 Task: Add an event  with title  Casual Training Session: Change Management and Resilience Skills in the Workplace, date '2024/03/19' to 2024/03/20 & Select Event type as  Group. Add location for the event as  Bucharest, Romania and add a description: The retreat will kick off with an opening session where participants will be introduced to the objectives and benefits of team building. The facilitators will create a positive and inclusive environment, setting the tone for open communication, respect, and mutual support.Create an event link  http-casualtrainingsession:changemanagementandresilienceskillsintheworkplacecom & Select the event color as  Red. , logged in from the account softage.4@softage.netand send the event invitation to softage.5@softage.net and softage.6@softage.net
Action: Mouse pressed left at (681, 99)
Screenshot: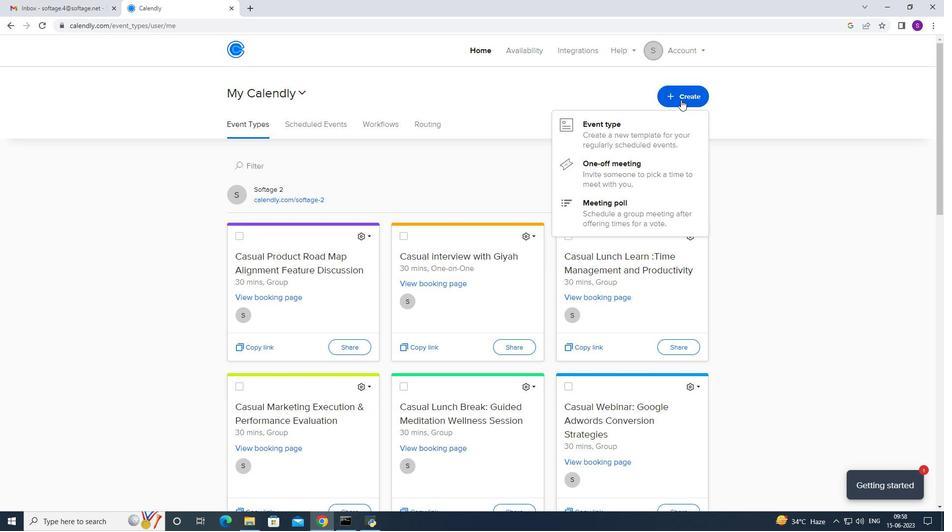 
Action: Mouse moved to (635, 138)
Screenshot: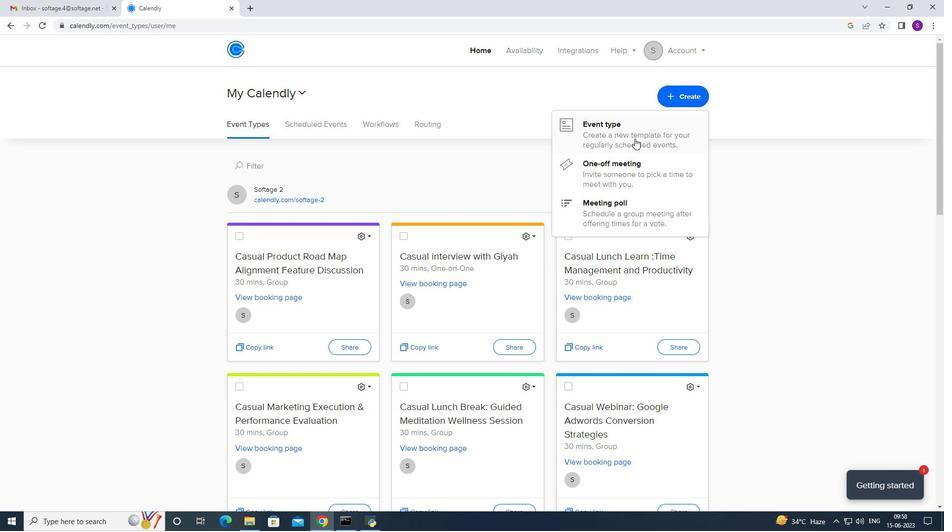 
Action: Mouse pressed left at (635, 138)
Screenshot: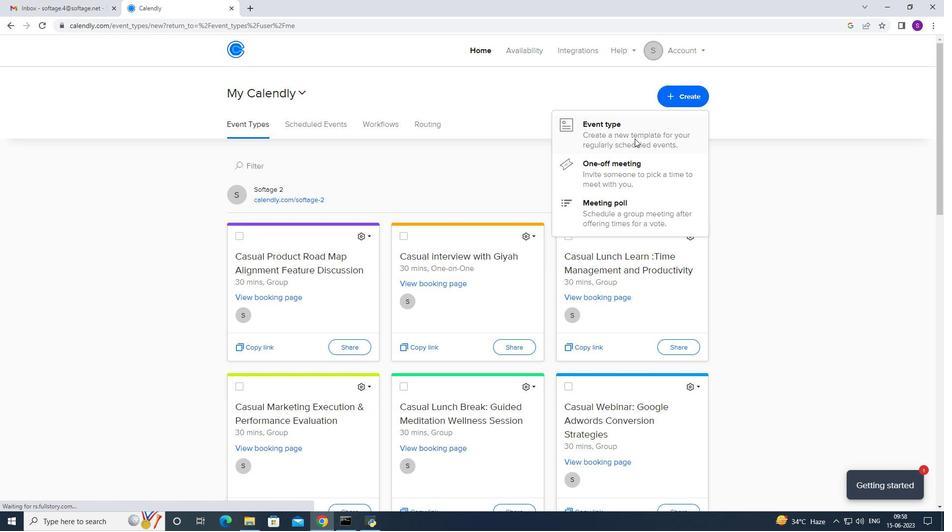 
Action: Mouse moved to (423, 202)
Screenshot: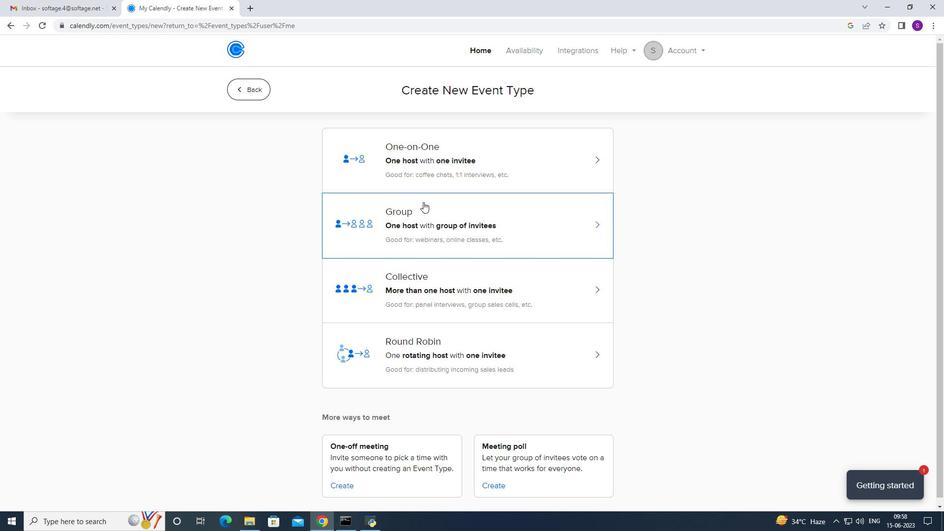 
Action: Mouse pressed left at (423, 202)
Screenshot: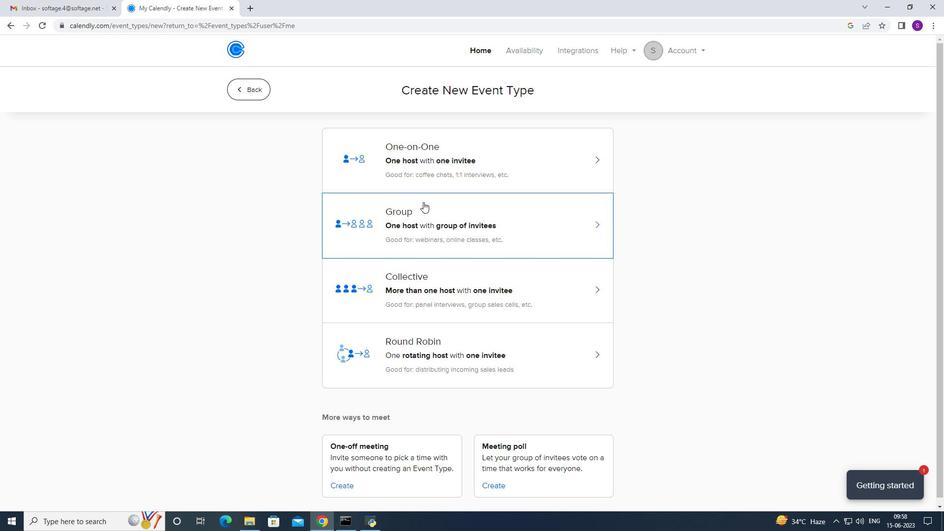 
Action: Mouse moved to (335, 228)
Screenshot: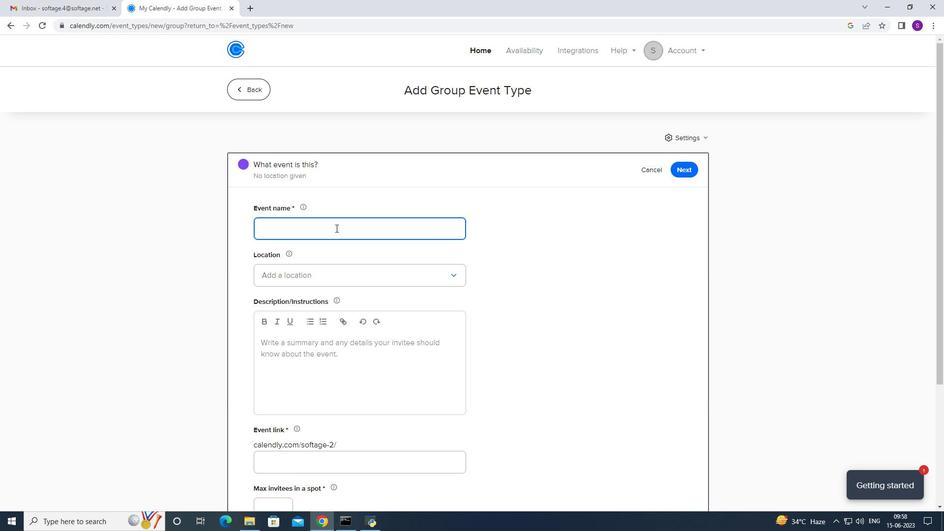 
Action: Key pressed <Key.caps_lock>C<Key.caps_lock>asual<Key.space><Key.caps_lock>TR<Key.backspace><Key.caps_lock>raining<Key.shift_r>:<Key.space><Key.caps_lock>C<Key.caps_lock>hange<Key.space><Key.caps_lock>M<Key.caps_lock>nagement<Key.space>
Screenshot: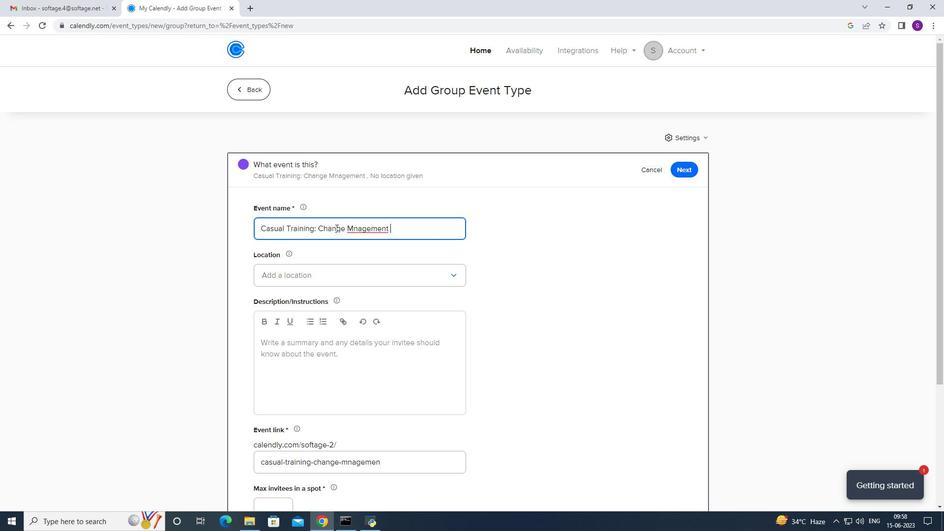 
Action: Mouse moved to (372, 220)
Screenshot: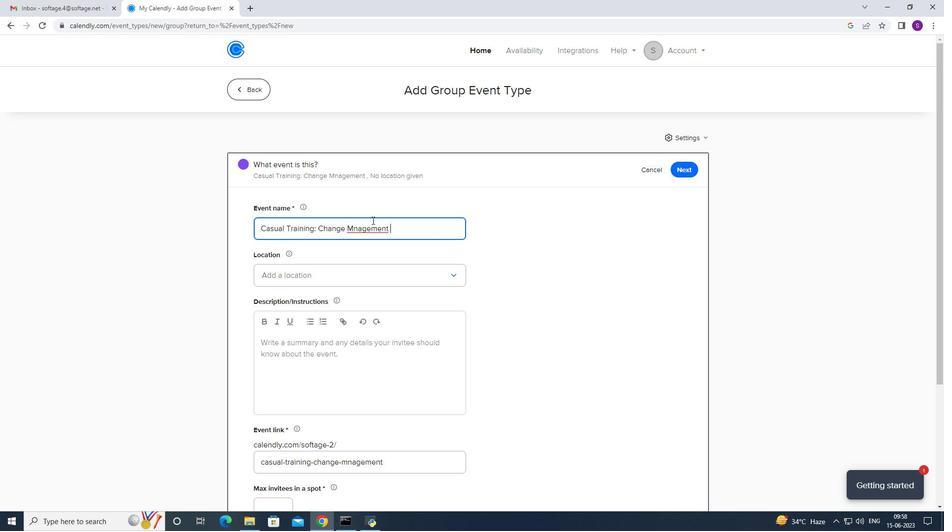
Action: Mouse pressed right at (372, 220)
Screenshot: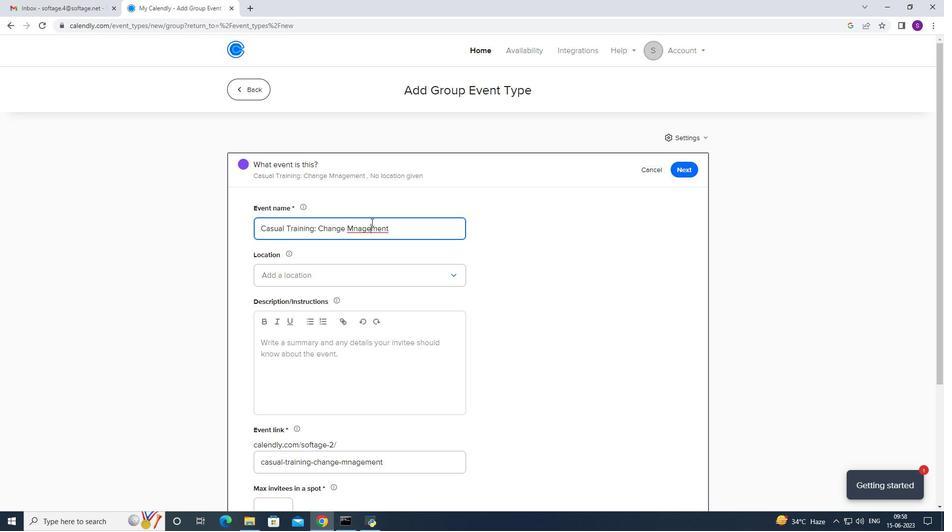 
Action: Mouse moved to (403, 231)
Screenshot: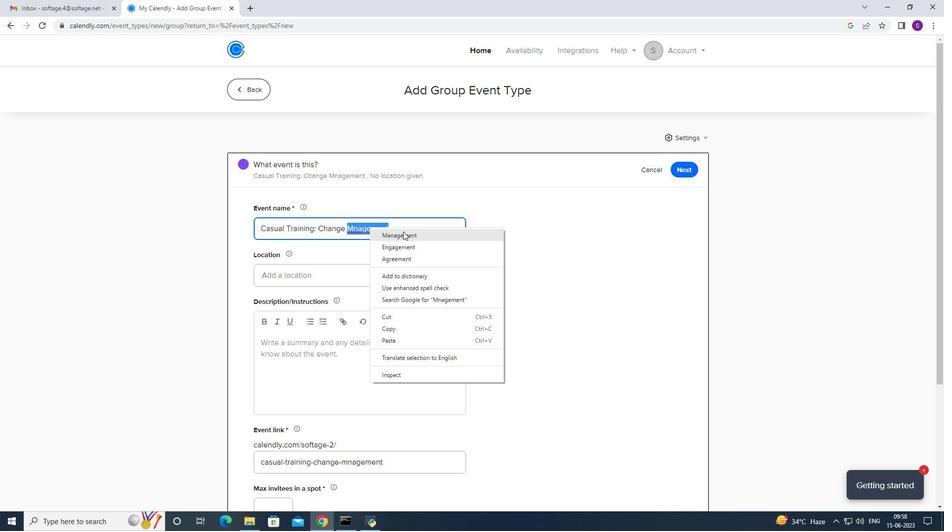 
Action: Mouse pressed left at (403, 231)
Screenshot: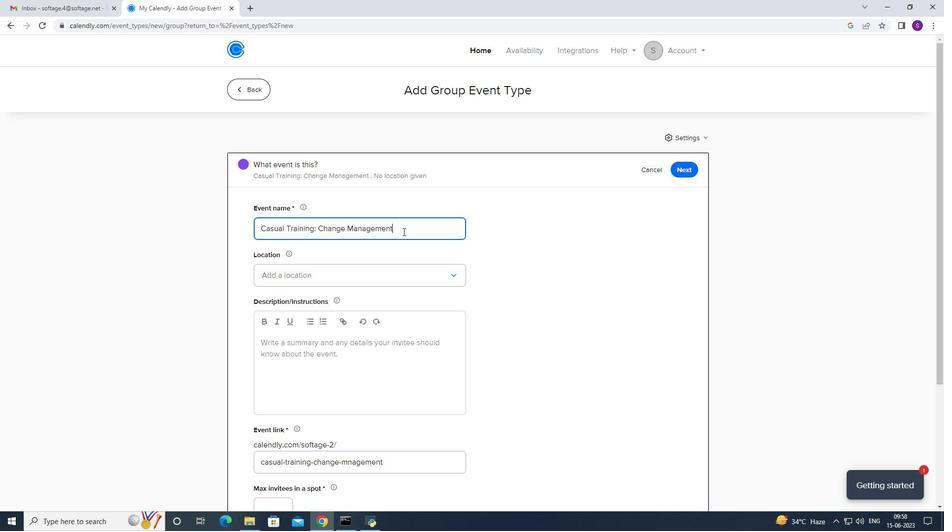 
Action: Mouse moved to (407, 227)
Screenshot: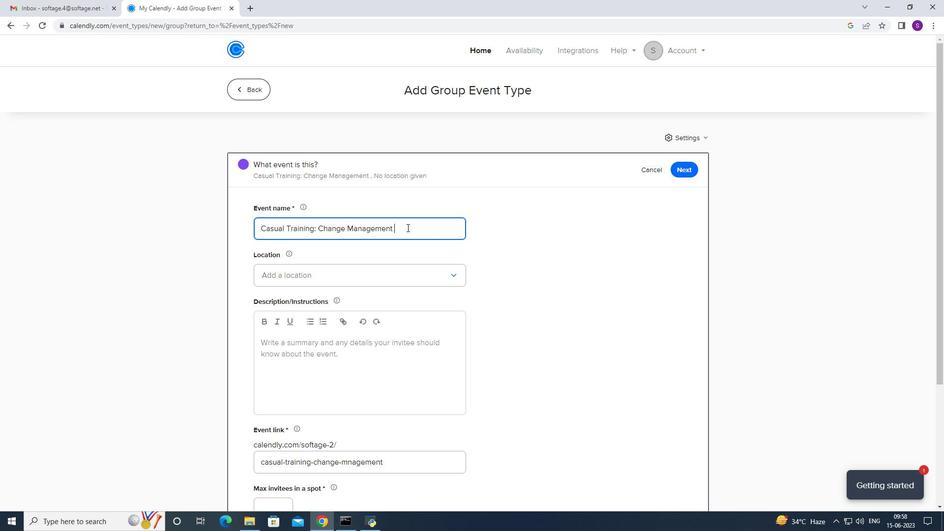 
Action: Mouse pressed left at (407, 227)
Screenshot: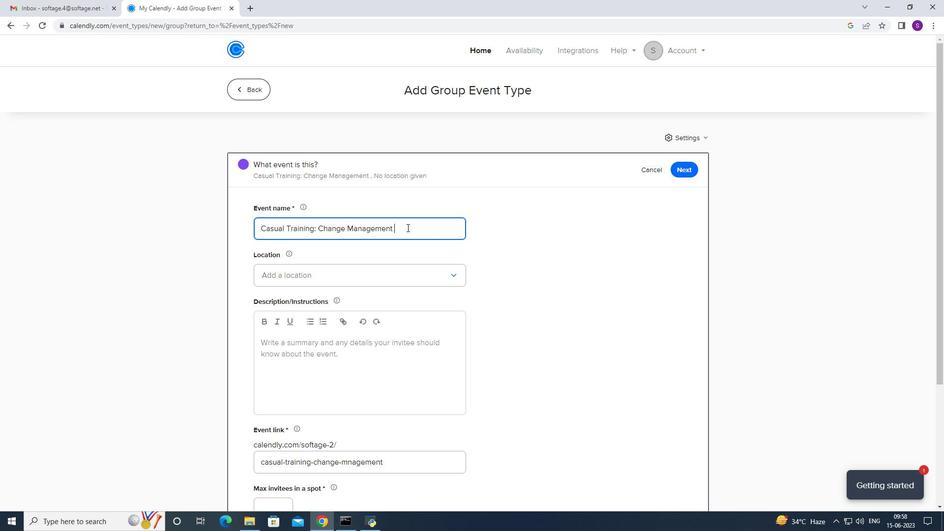 
Action: Mouse moved to (407, 227)
Screenshot: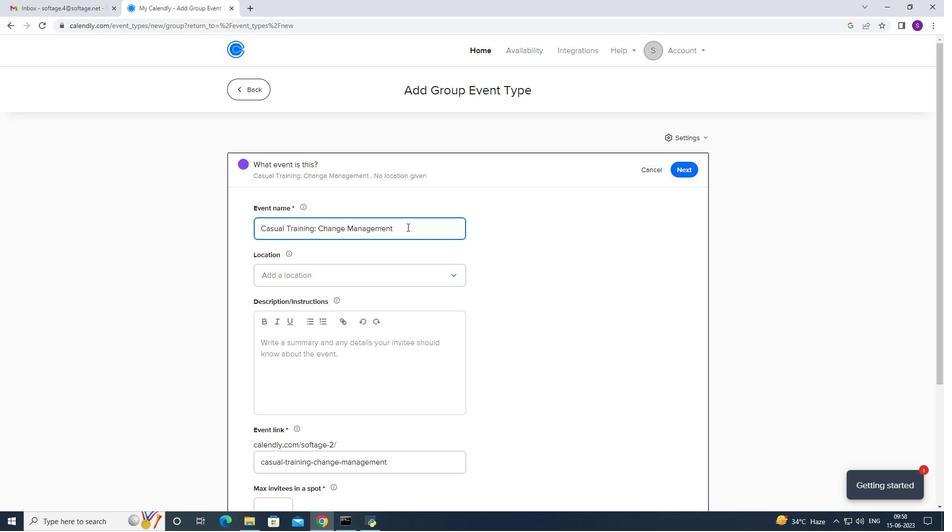 
Action: Key pressed <Key.shift_r><Key.shift_r>&<Key.space><Key.caps_lock>R<Key.caps_lock>esilience<Key.space><Key.caps_lock>S<Key.caps_lock>kills
Screenshot: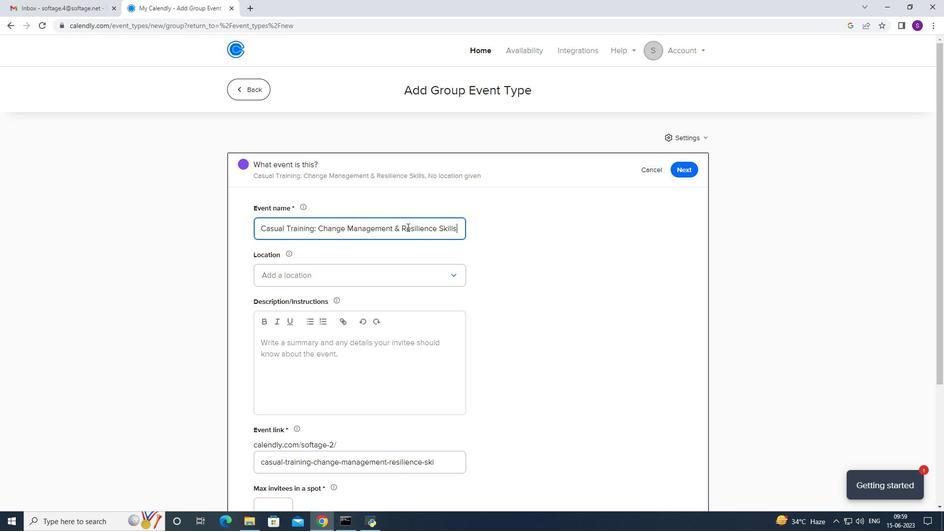 
Action: Mouse moved to (413, 260)
Screenshot: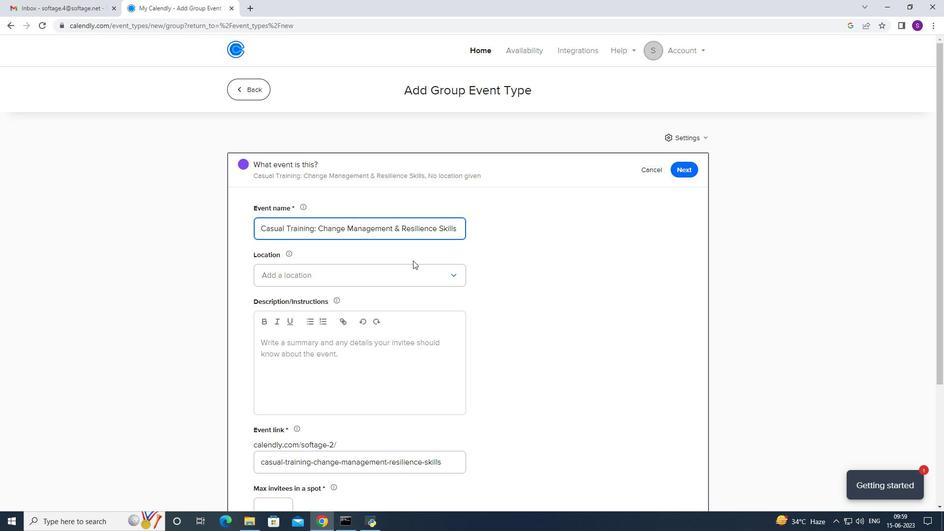
Action: Mouse pressed left at (413, 260)
Screenshot: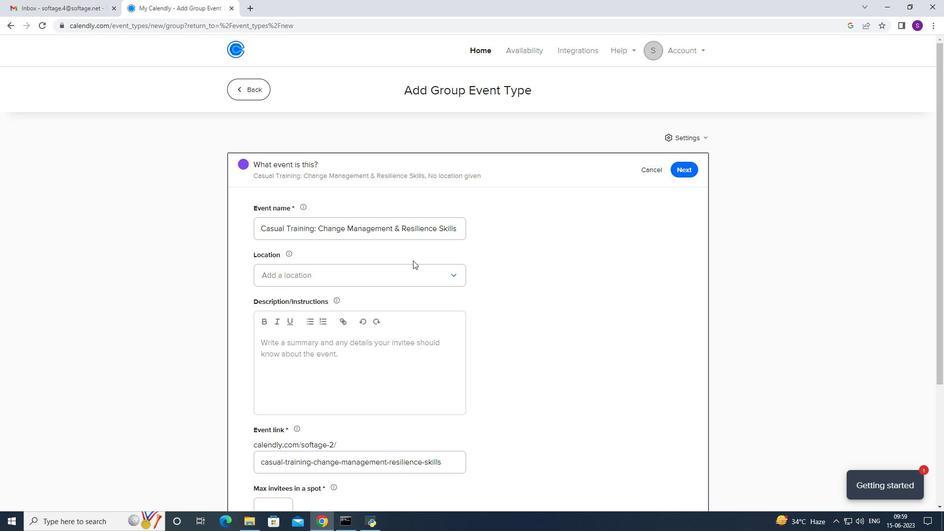 
Action: Mouse moved to (401, 273)
Screenshot: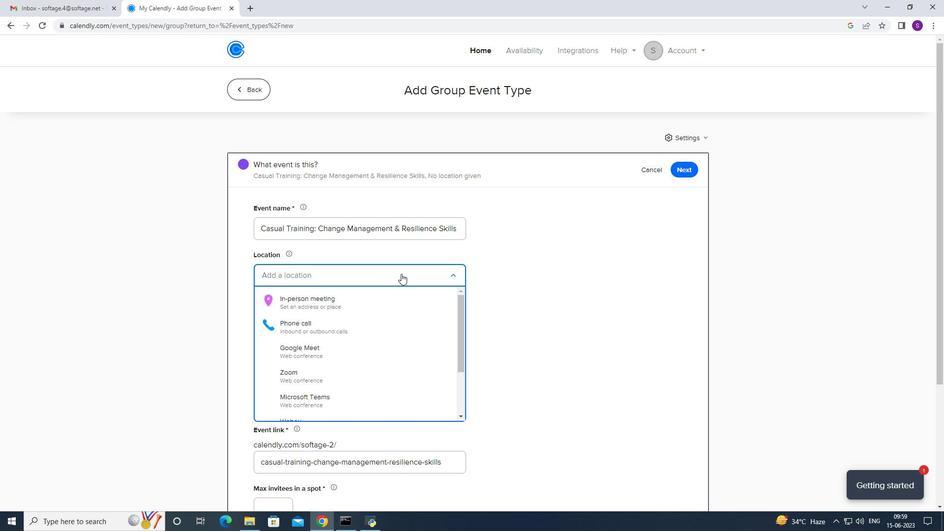 
Action: Mouse pressed left at (401, 273)
Screenshot: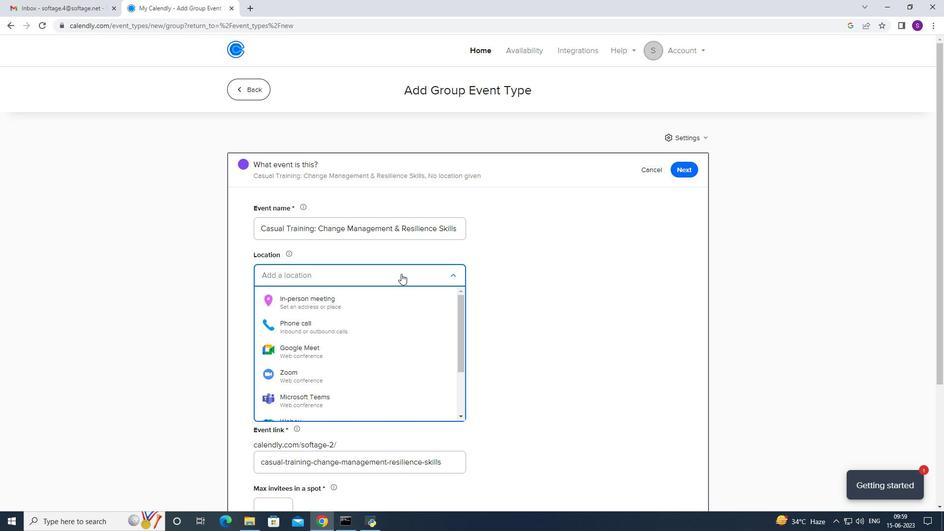 
Action: Mouse moved to (362, 297)
Screenshot: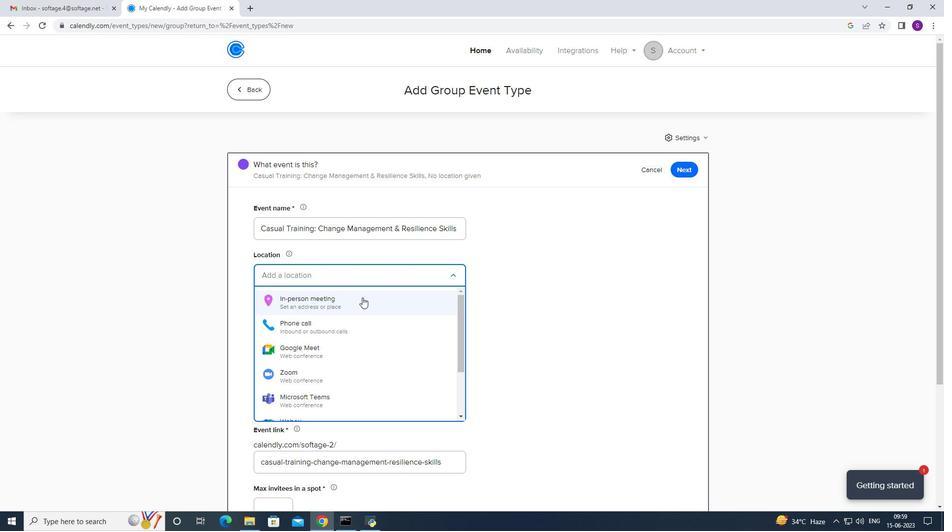 
Action: Mouse pressed left at (362, 297)
Screenshot: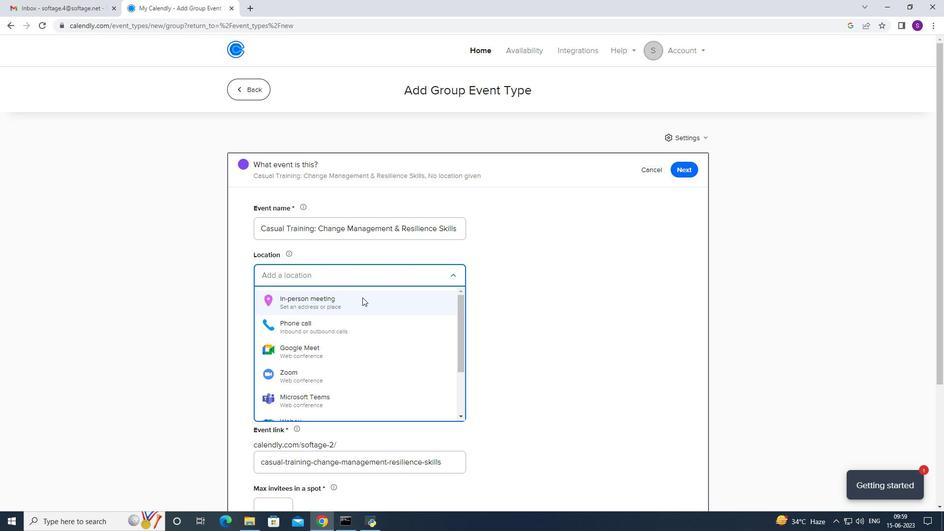 
Action: Mouse moved to (433, 154)
Screenshot: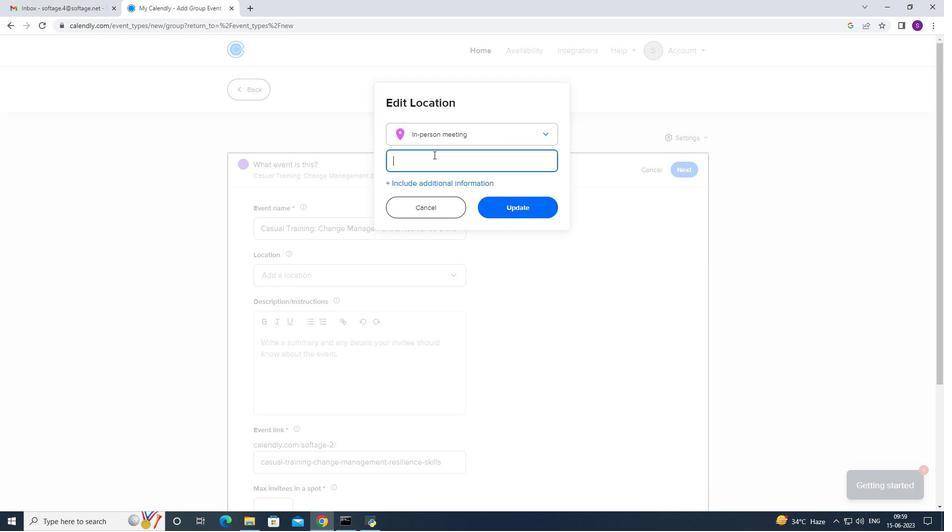 
Action: Mouse pressed left at (433, 154)
Screenshot: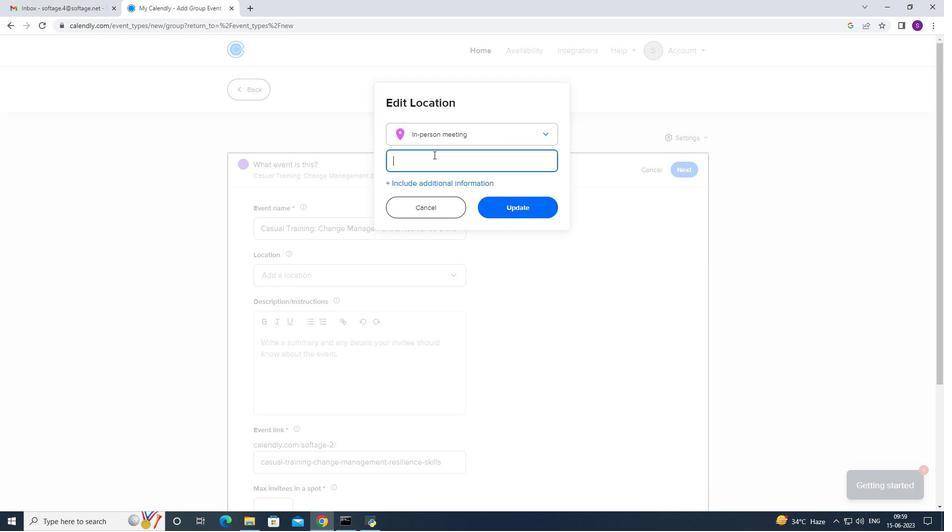 
Action: Mouse moved to (434, 153)
Screenshot: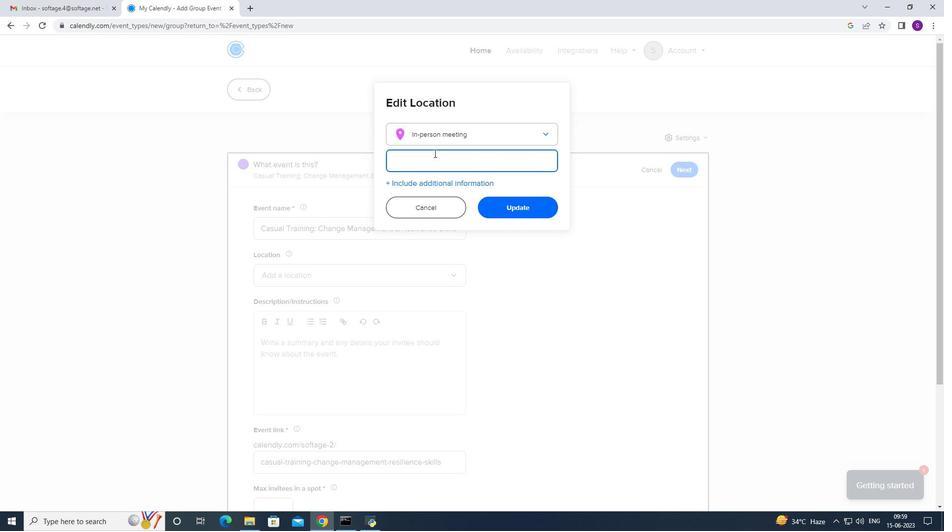 
Action: Key pressed <Key.caps_lock>B<Key.caps_lock>ucharest,<Key.space><Key.caps_lock>R<Key.caps_lock>omania
Screenshot: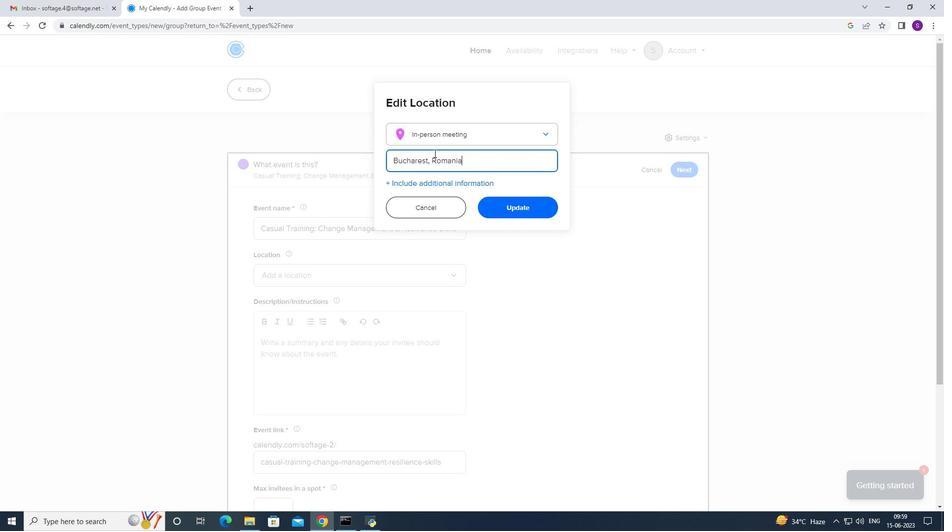 
Action: Mouse moved to (490, 205)
Screenshot: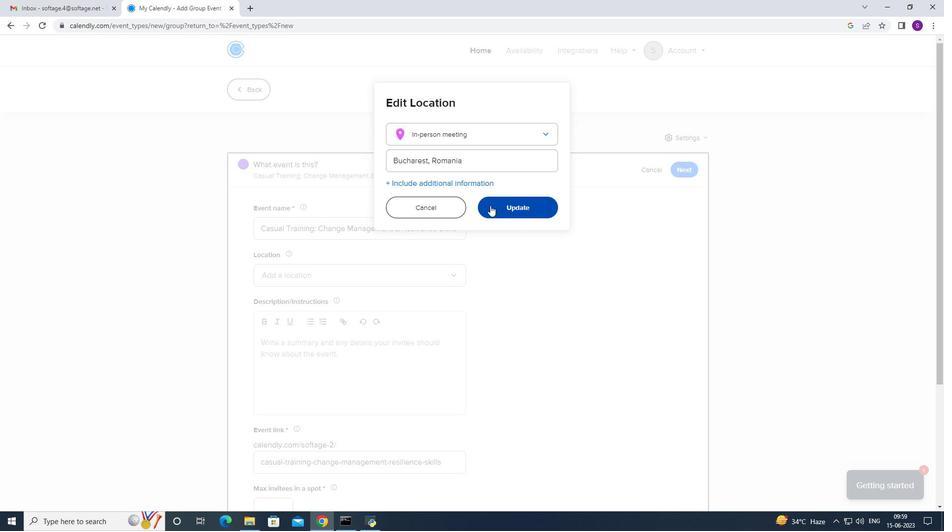 
Action: Mouse scrolled (490, 206) with delta (0, 0)
Screenshot: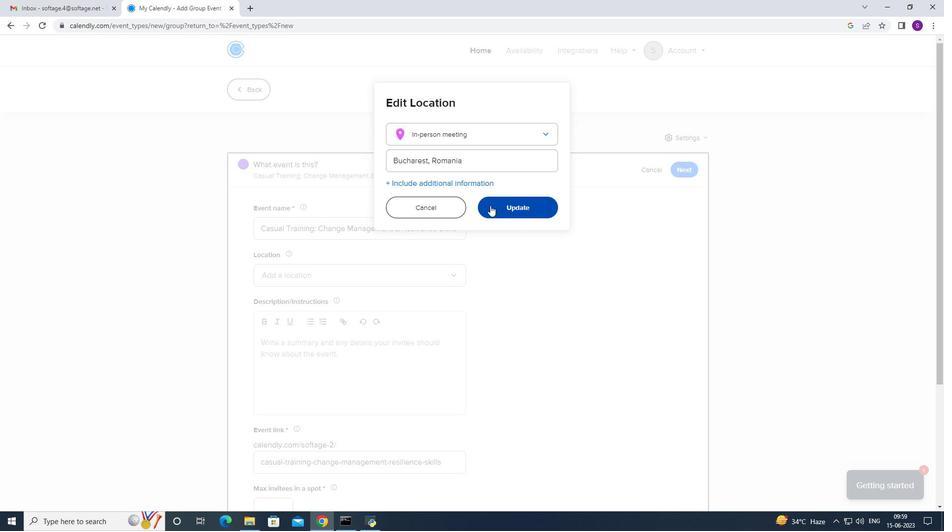 
Action: Mouse pressed left at (490, 205)
Screenshot: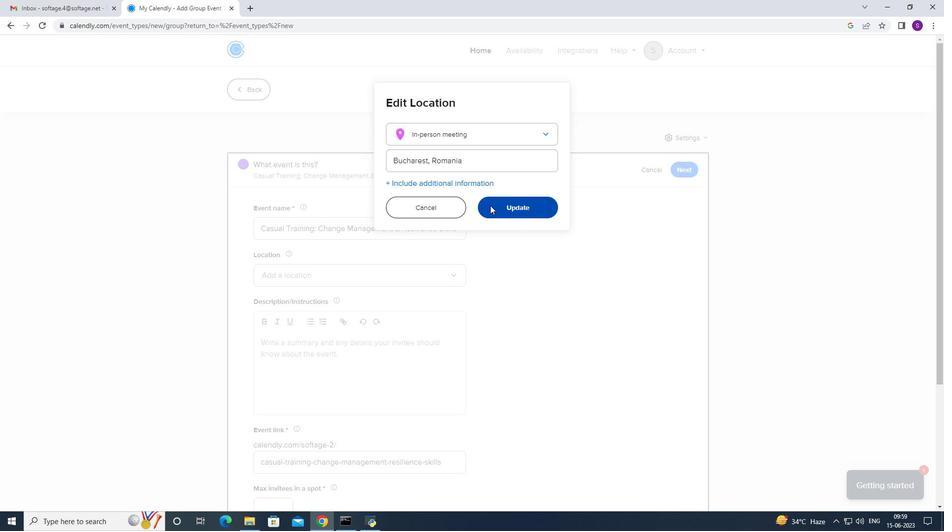 
Action: Mouse moved to (244, 443)
Screenshot: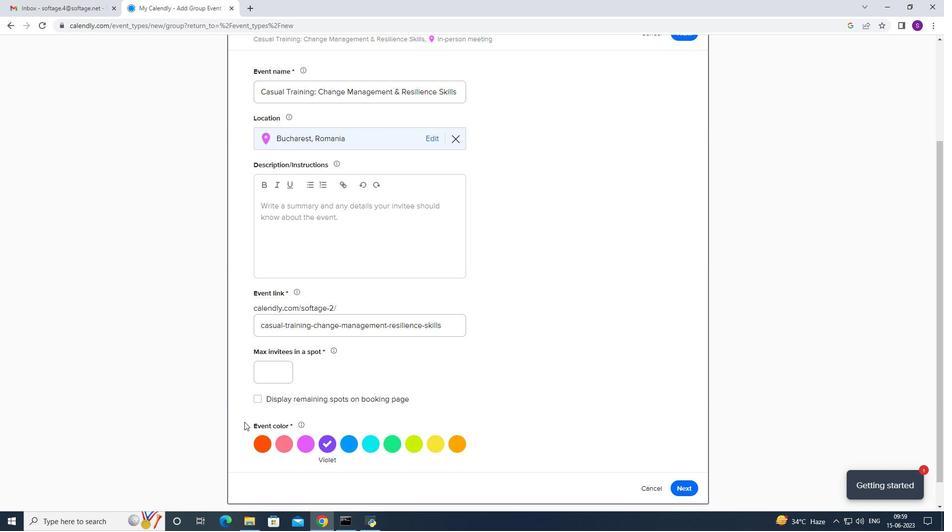 
Action: Mouse scrolled (244, 443) with delta (0, 0)
Screenshot: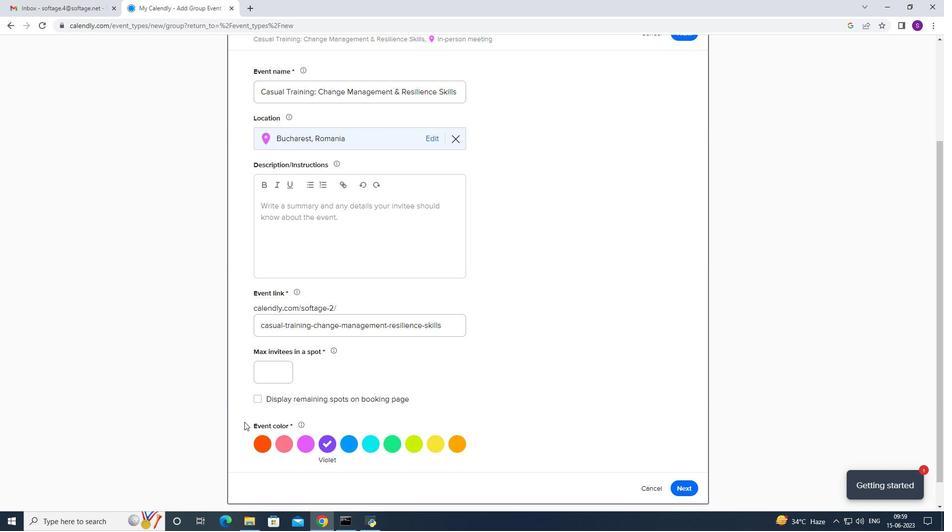
Action: Mouse moved to (243, 443)
Screenshot: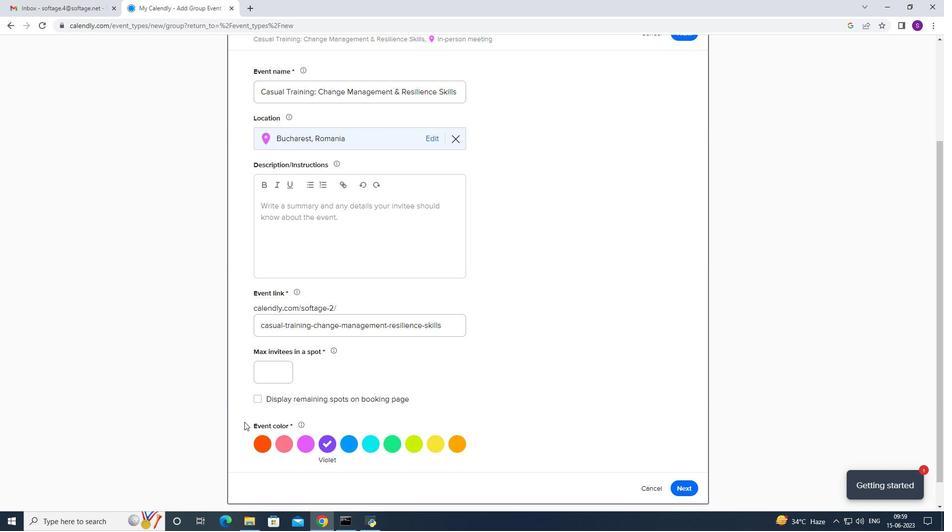 
Action: Mouse scrolled (243, 443) with delta (0, 0)
Screenshot: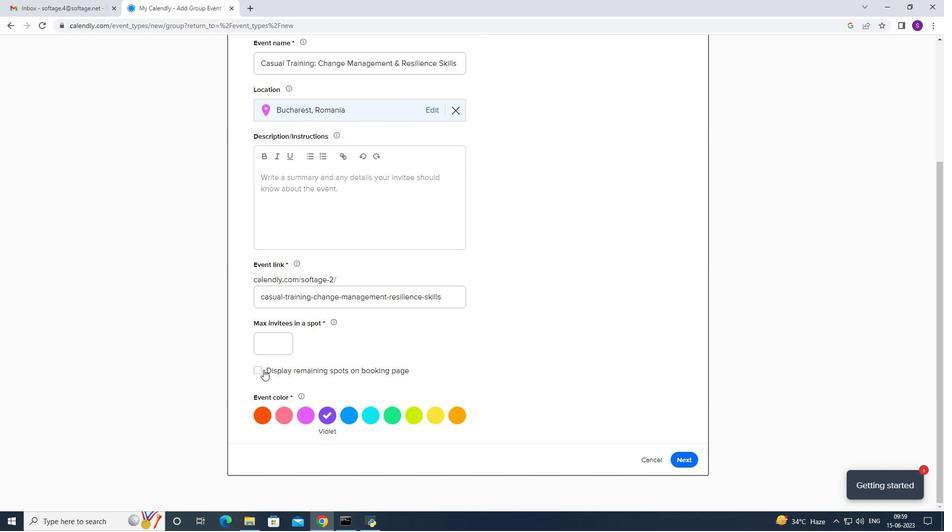 
Action: Mouse moved to (243, 443)
Screenshot: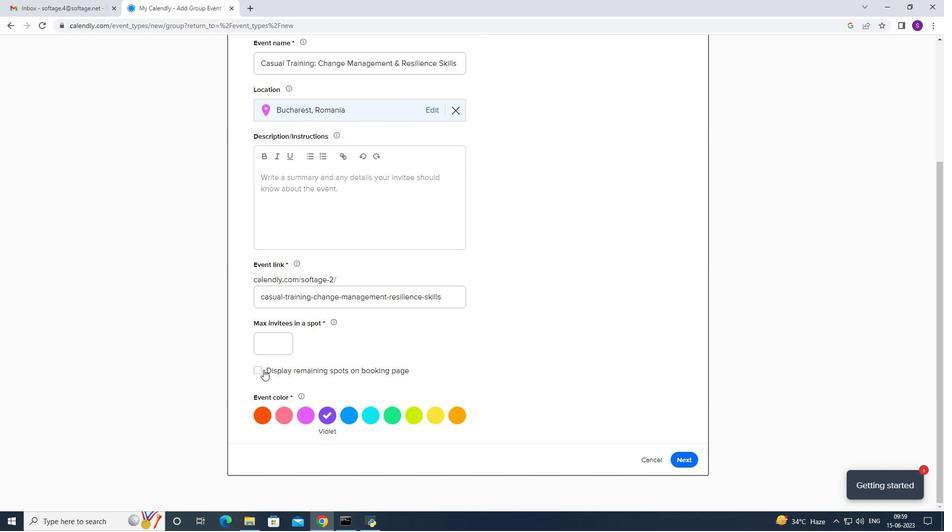 
Action: Mouse scrolled (243, 443) with delta (0, 0)
Screenshot: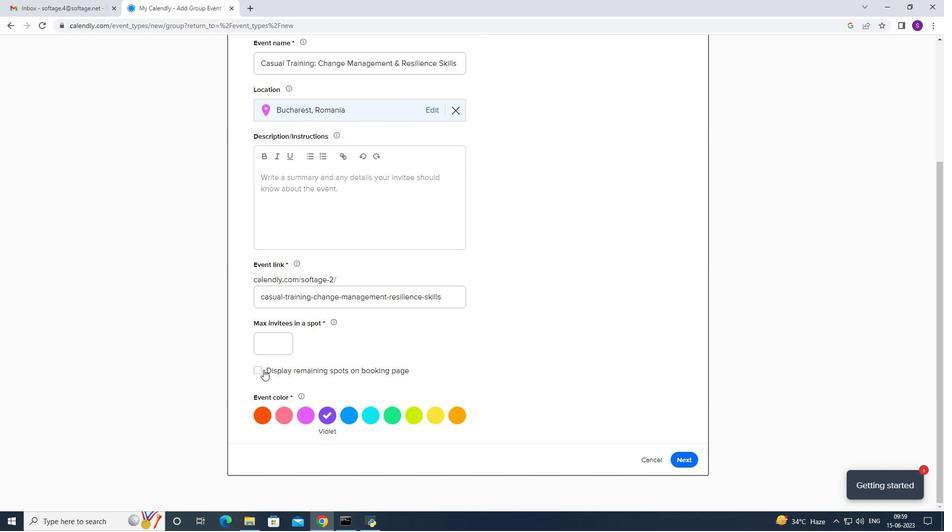 
Action: Mouse moved to (242, 443)
Screenshot: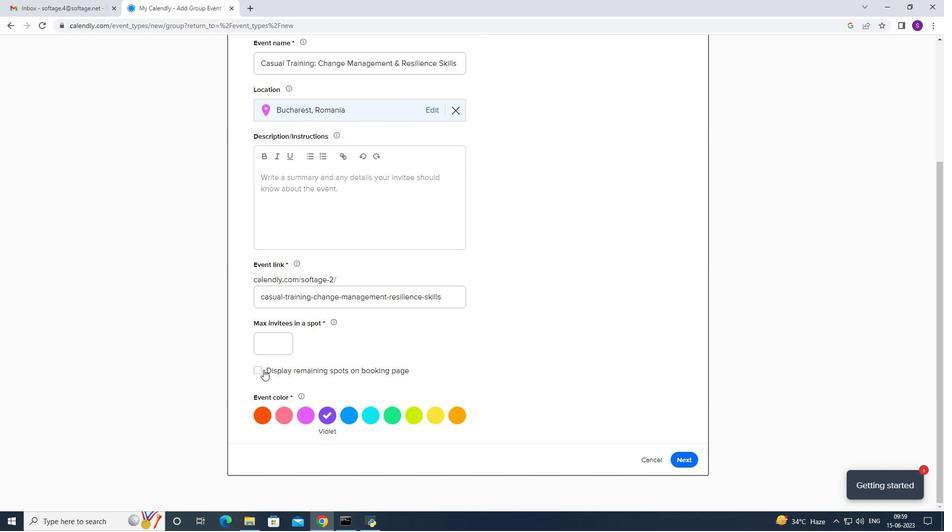 
Action: Mouse scrolled (242, 443) with delta (0, 0)
Screenshot: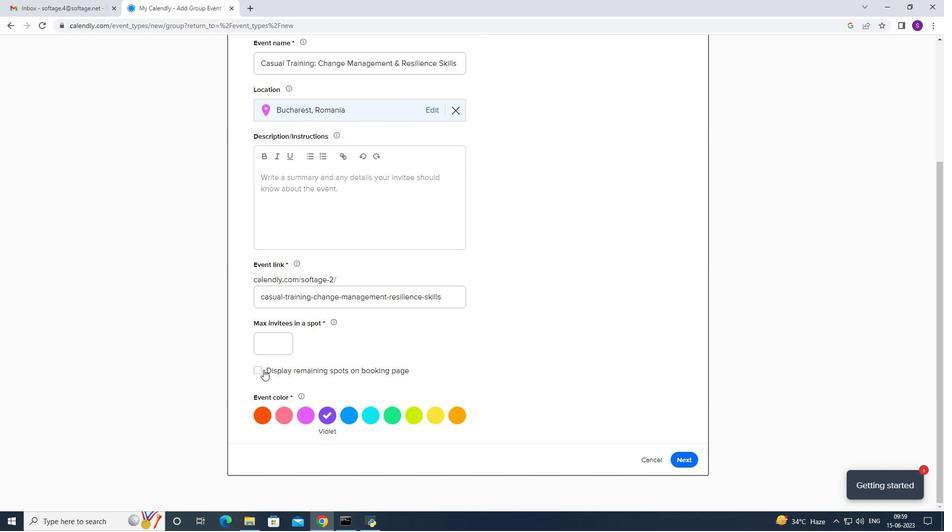 
Action: Mouse moved to (298, 224)
Screenshot: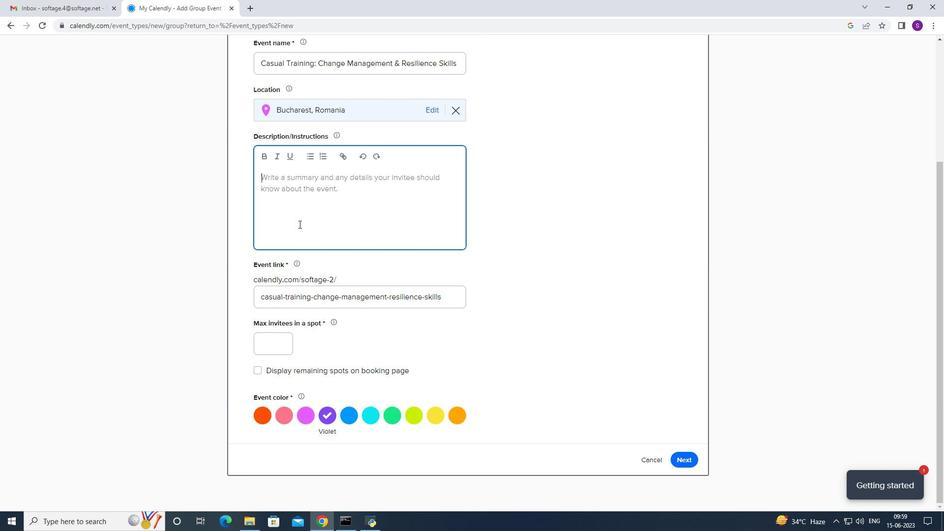 
Action: Mouse pressed left at (298, 224)
Screenshot: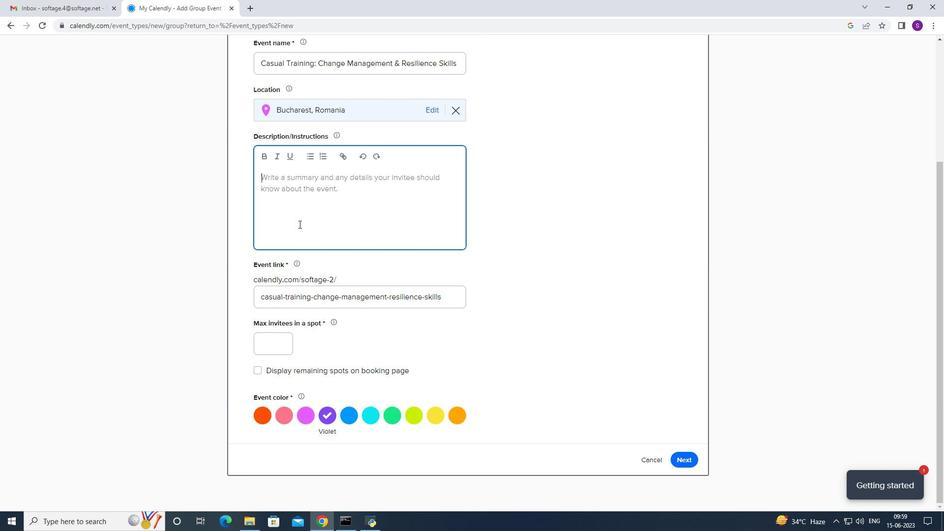 
Action: Mouse moved to (299, 224)
Screenshot: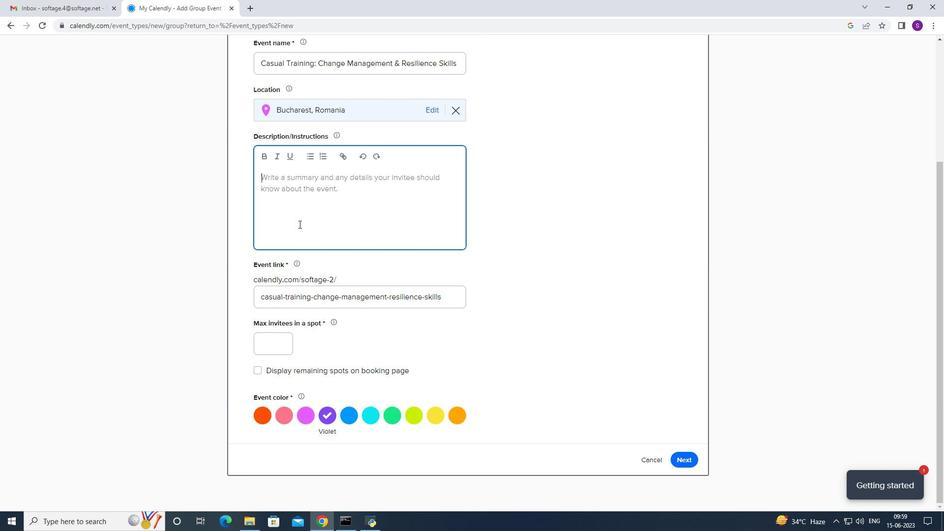 
Action: Key pressed <Key.caps_lock>T<Key.caps_lock>he<Key.space><Key.caps_lock>R<Key.caps_lock>e<Key.backspace><Key.backspace>retreat<Key.space>will<Key.space>klick<Key.space>off<Key.space>with<Key.space>an<Key.space>opening<Key.space>sesi<Key.backspace>sion<Key.space>where<Key.space>participnts<Key.space>
Screenshot: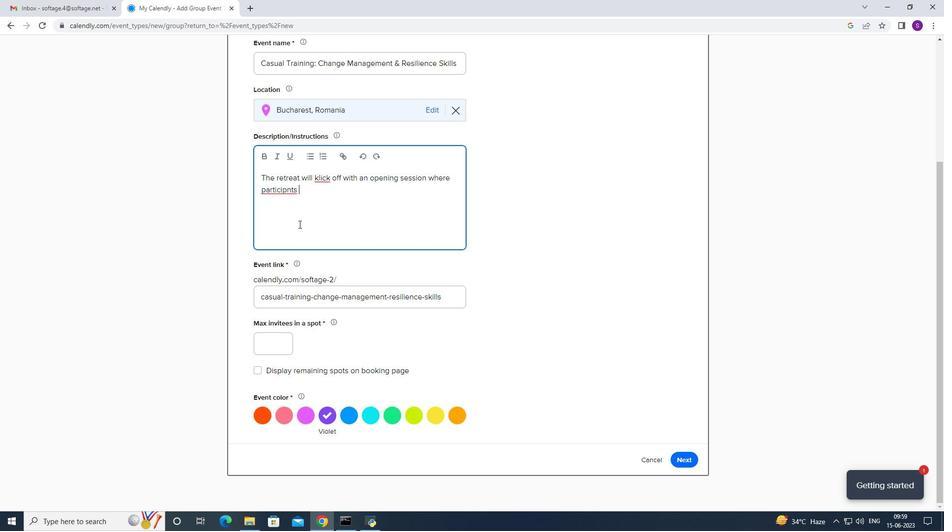 
Action: Mouse moved to (317, 176)
Screenshot: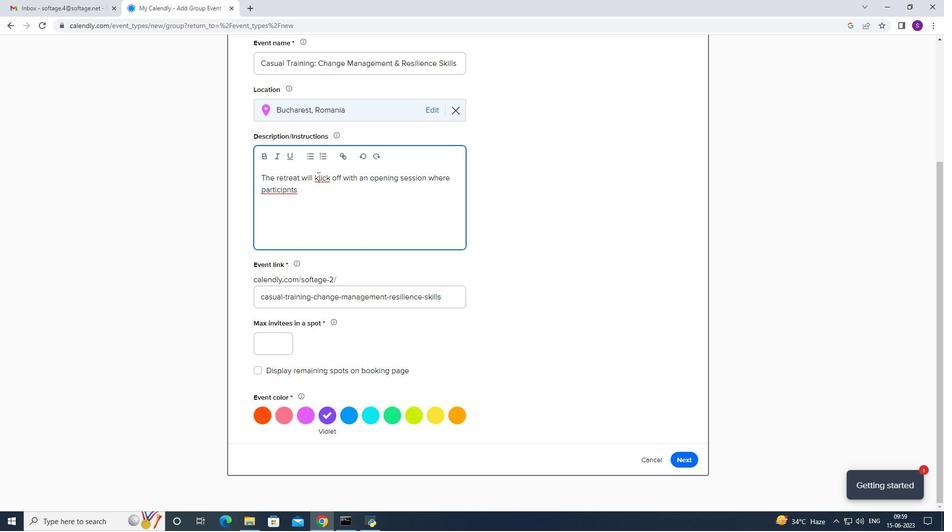 
Action: Mouse pressed right at (317, 176)
Screenshot: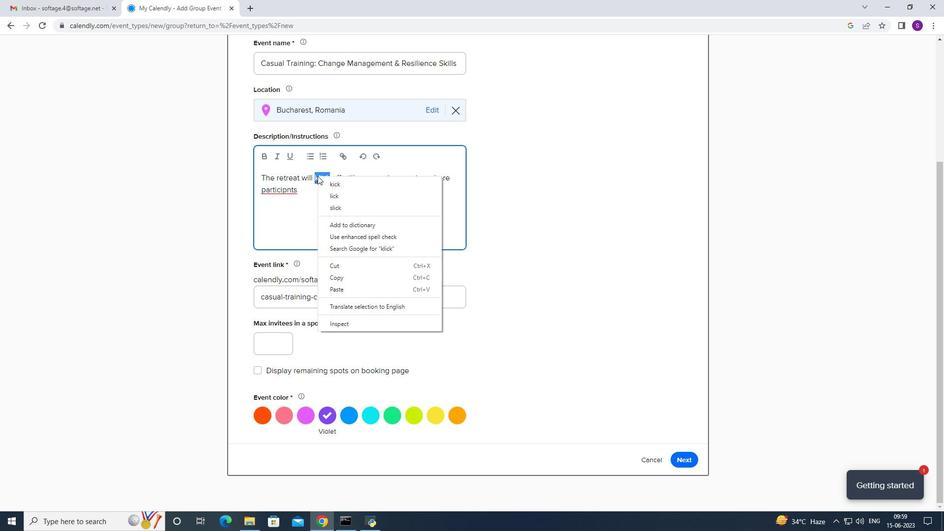 
Action: Mouse moved to (330, 186)
Screenshot: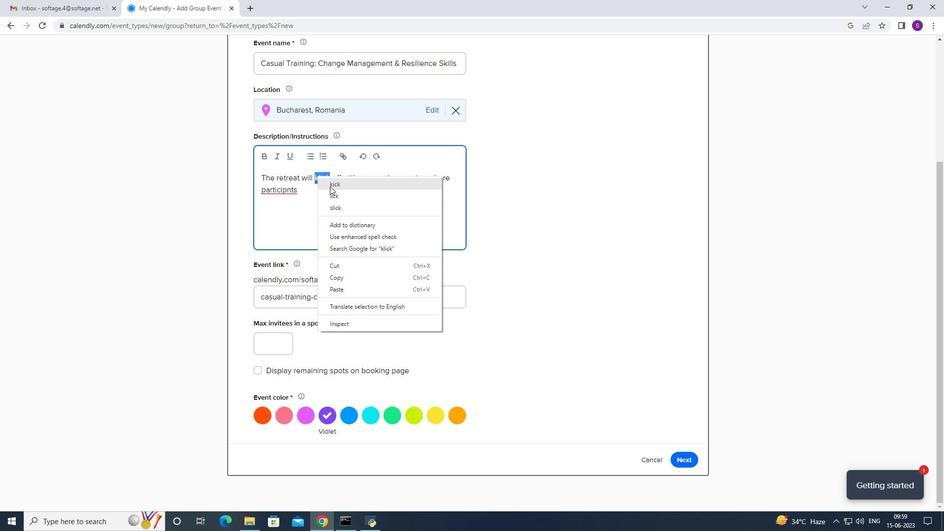 
Action: Mouse pressed left at (330, 186)
Screenshot: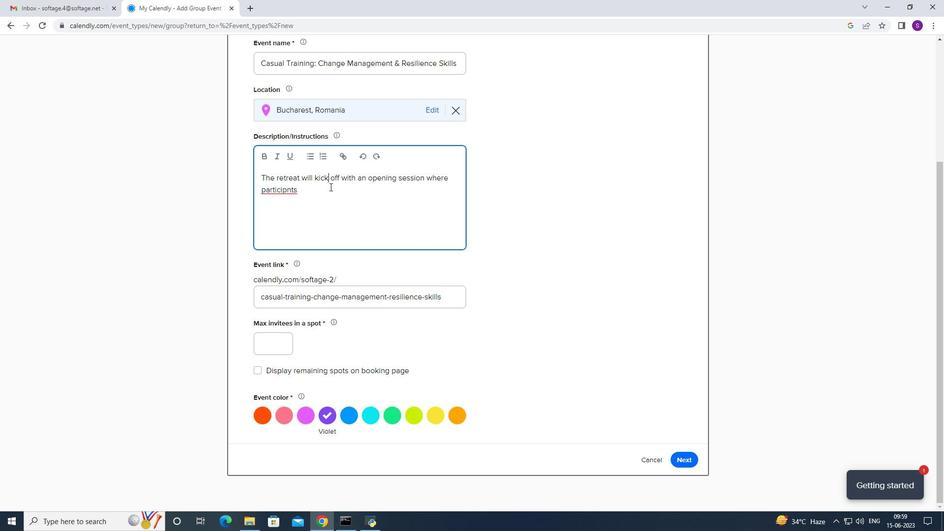 
Action: Mouse moved to (279, 193)
Screenshot: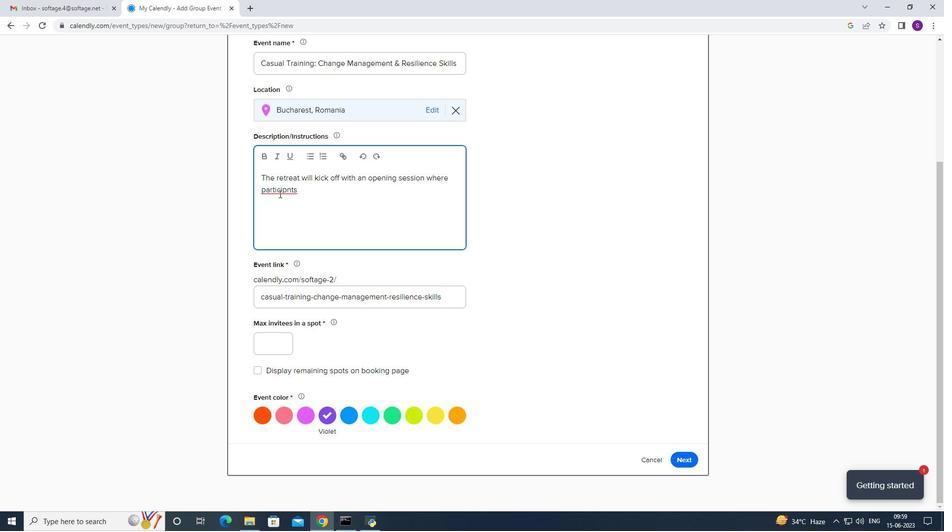 
Action: Mouse pressed right at (279, 193)
Screenshot: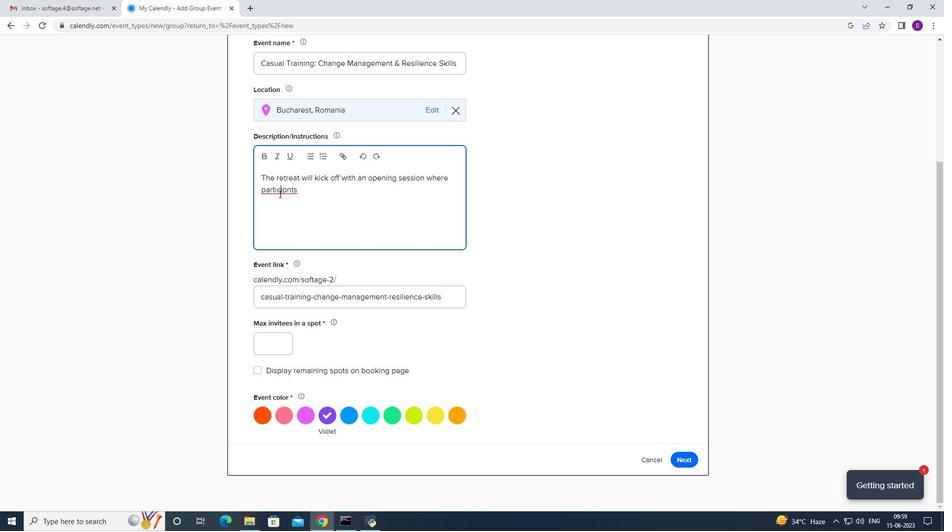 
Action: Mouse moved to (300, 204)
Screenshot: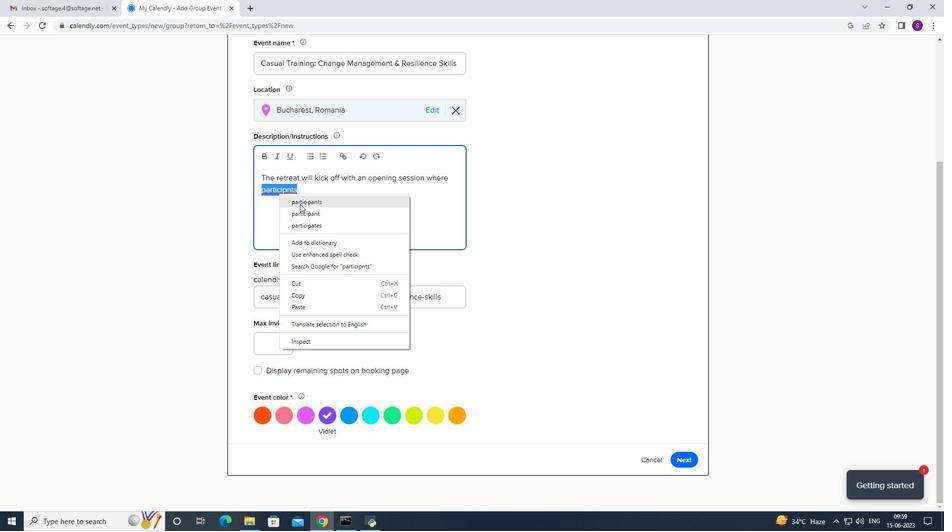 
Action: Mouse pressed left at (300, 204)
Screenshot: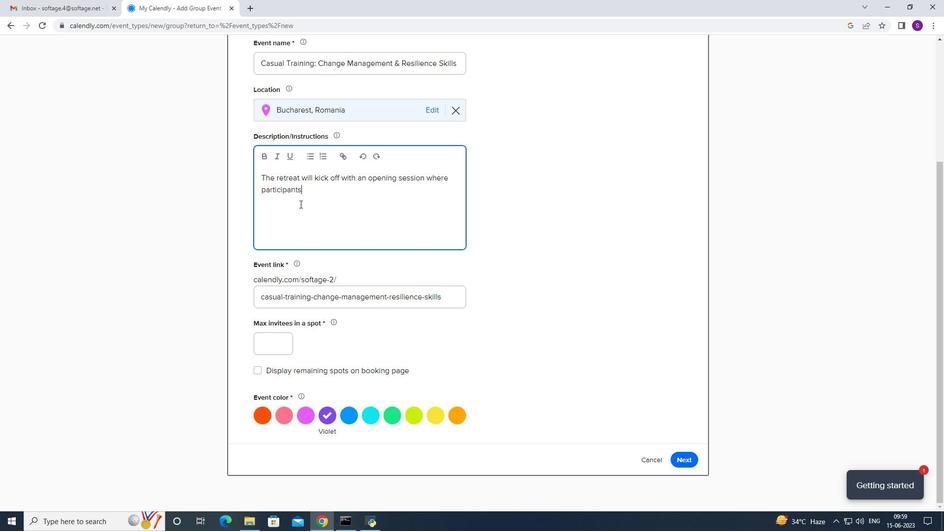 
Action: Mouse moved to (326, 195)
Screenshot: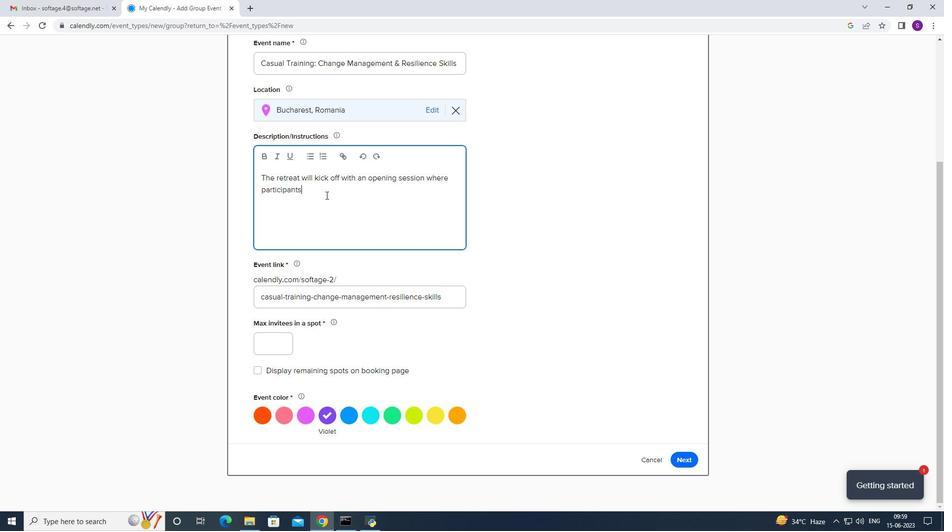 
Action: Mouse pressed left at (326, 195)
Screenshot: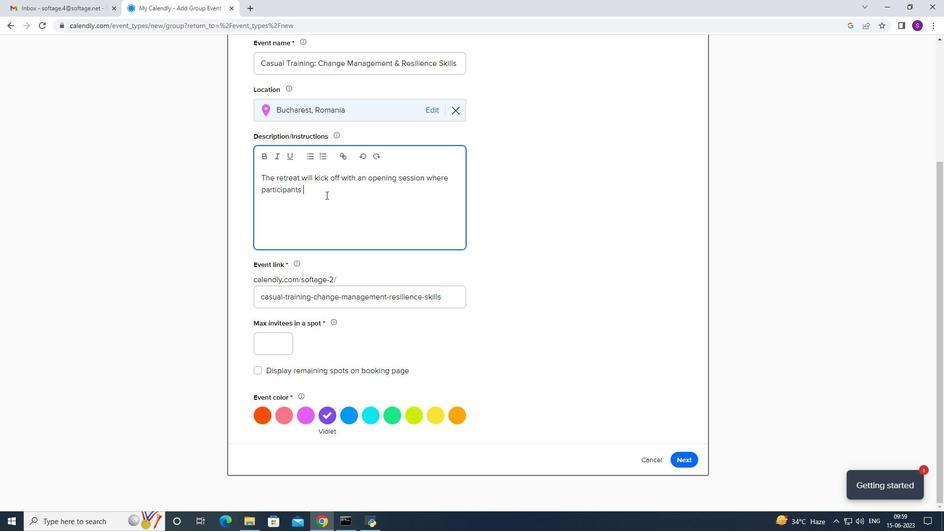 
Action: Key pressed woi<Key.backspace><Key.backspace>ill<Key.space>bve<Key.space><Key.backspace><Key.backspace><Key.backspace>e<Key.space>introduced<Key.space>to<Key.space>the<Key.space>objectives<Key.space>nd<Key.space>benei<Key.backspace>fu<Key.backspace>its<Key.space>of<Key.space>
Screenshot: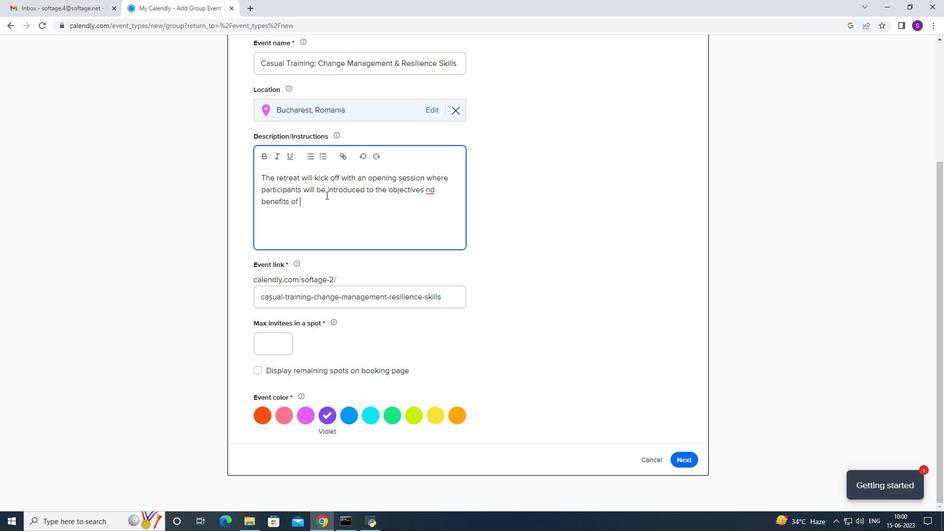 
Action: Mouse moved to (419, 148)
Screenshot: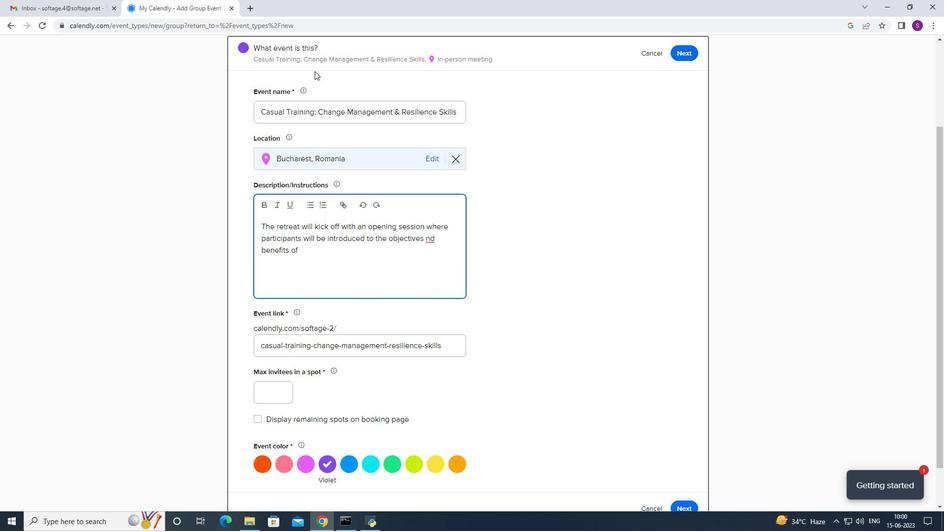 
Action: Mouse scrolled (419, 148) with delta (0, 0)
Screenshot: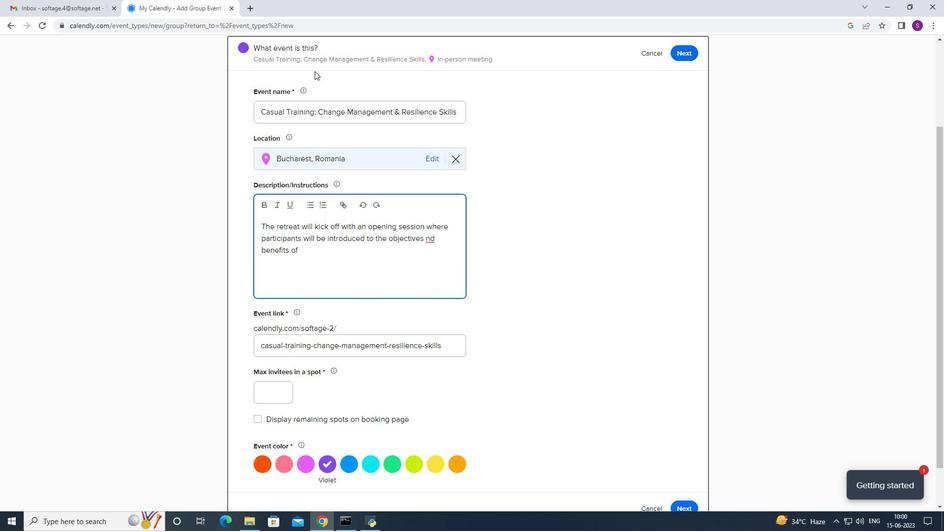 
Action: Mouse moved to (428, 247)
Screenshot: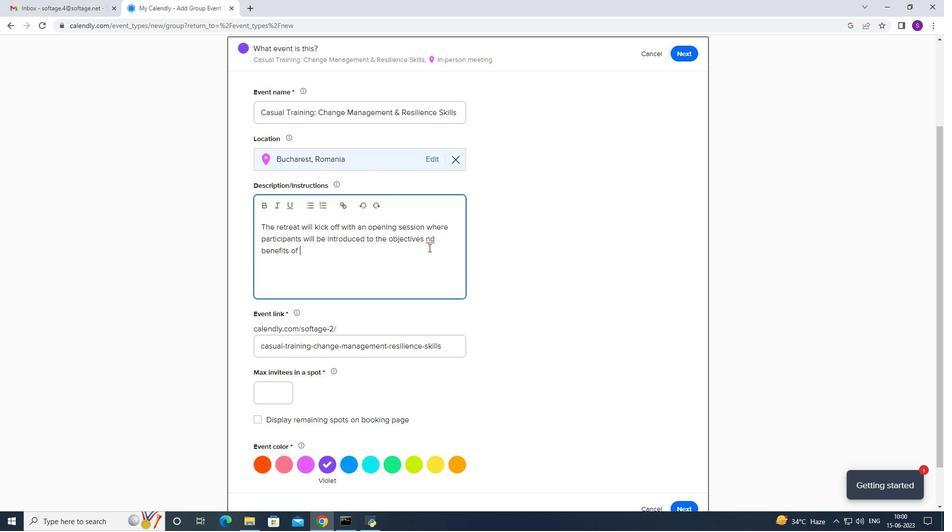 
Action: Mouse pressed right at (428, 247)
Screenshot: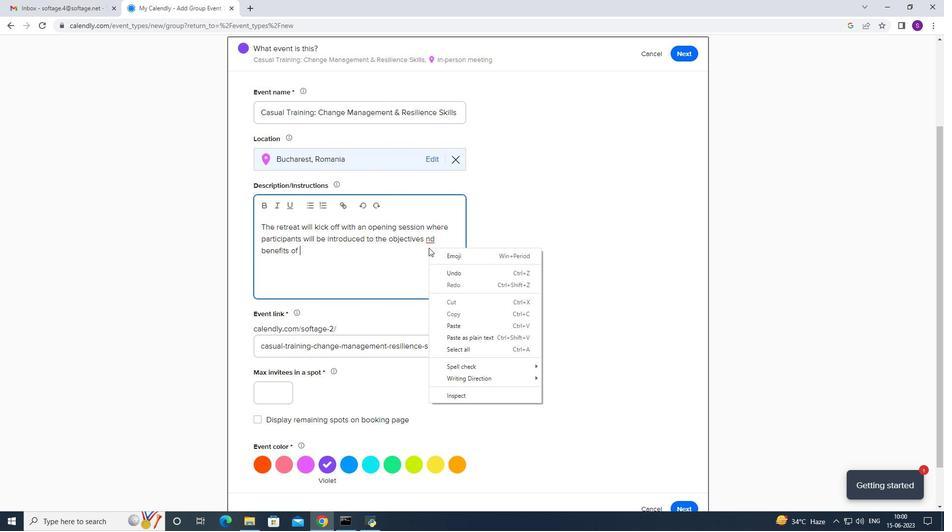 
Action: Mouse moved to (440, 239)
Screenshot: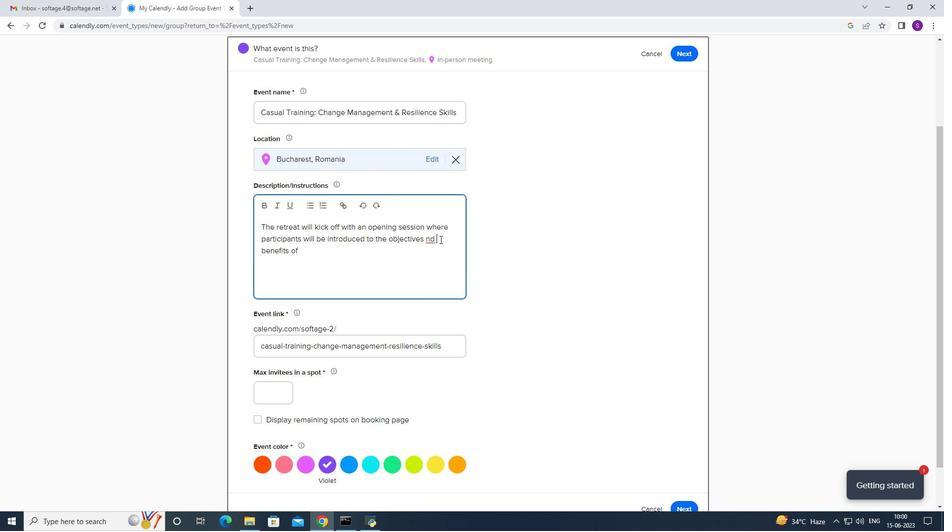 
Action: Mouse pressed right at (440, 239)
Screenshot: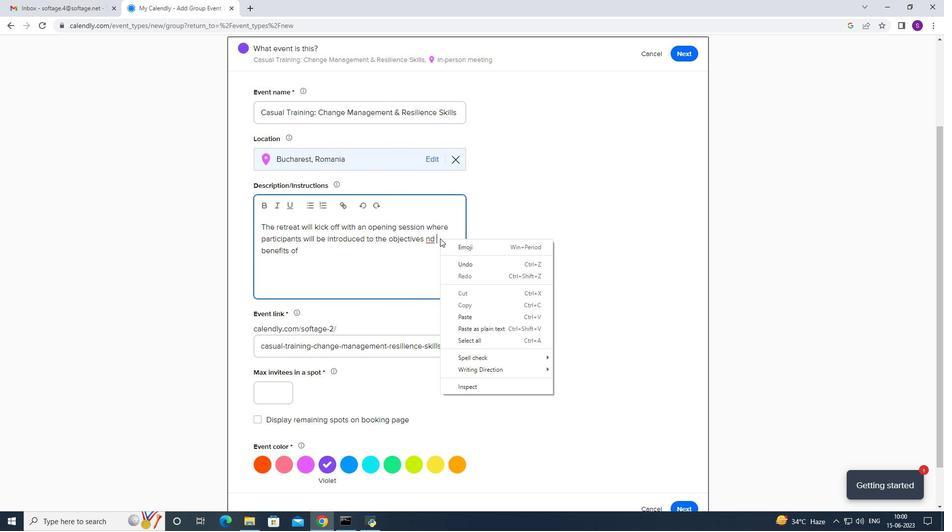 
Action: Mouse moved to (424, 236)
Screenshot: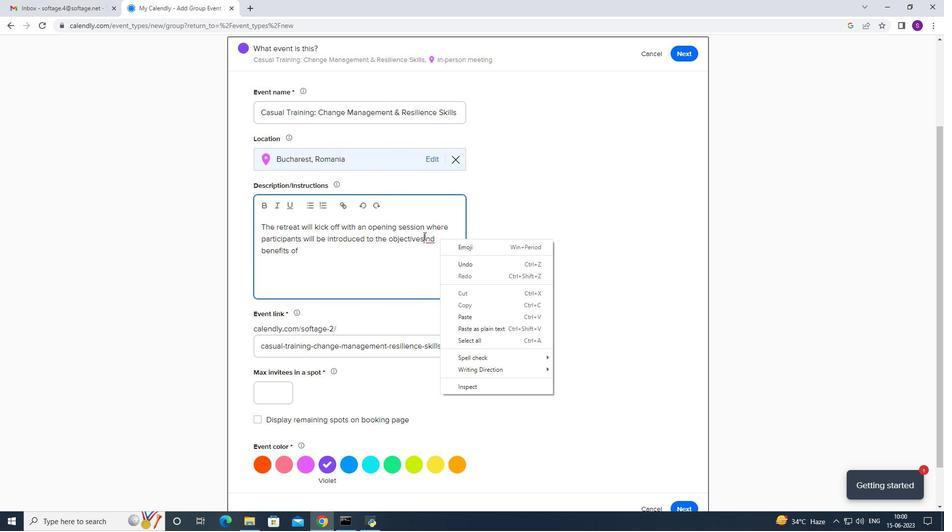 
Action: Mouse pressed left at (424, 236)
Screenshot: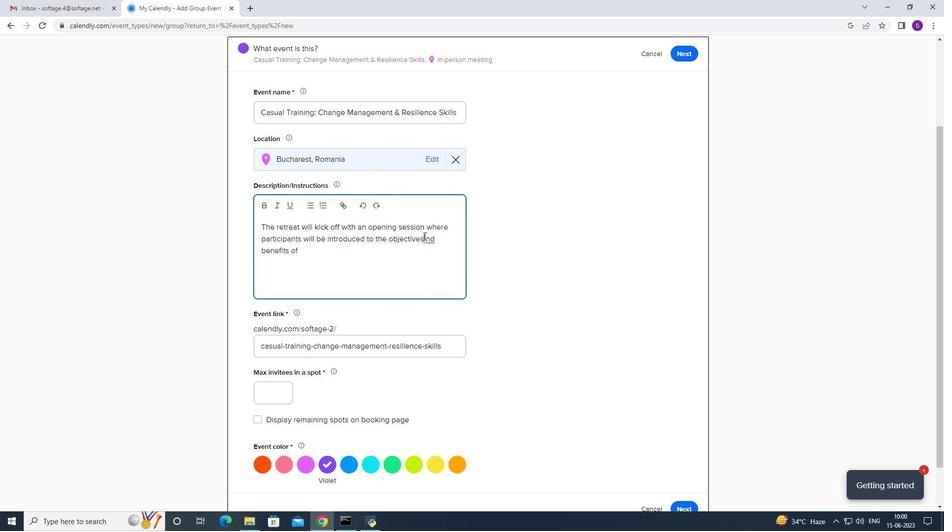
Action: Key pressed a
Screenshot: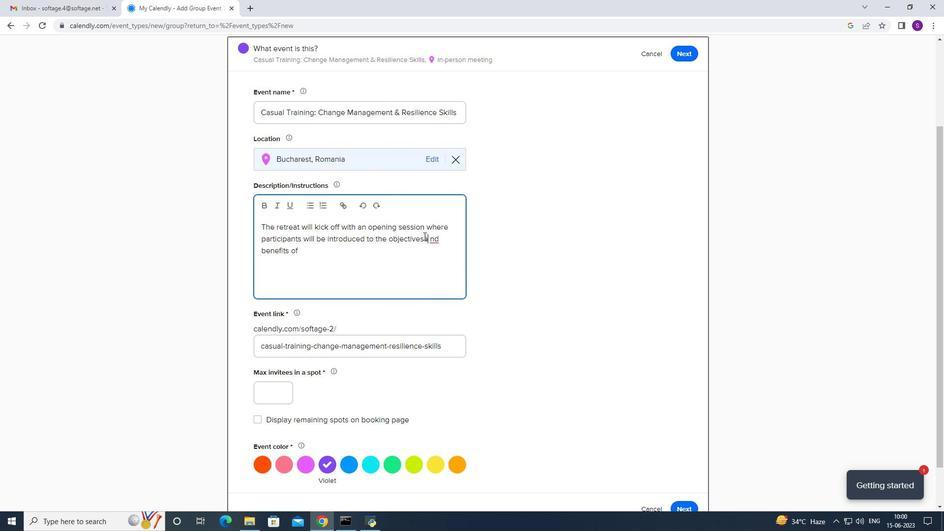 
Action: Mouse moved to (394, 264)
Screenshot: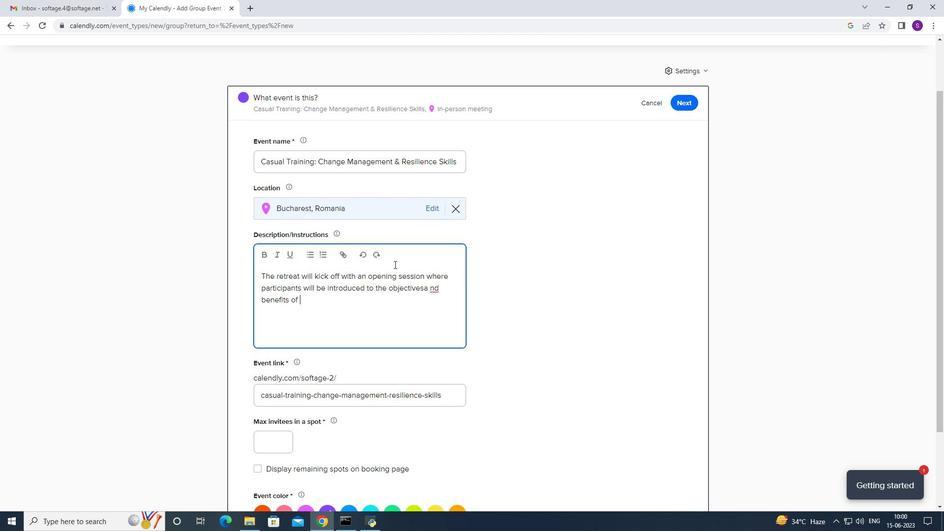 
Action: Mouse scrolled (394, 265) with delta (0, 0)
Screenshot: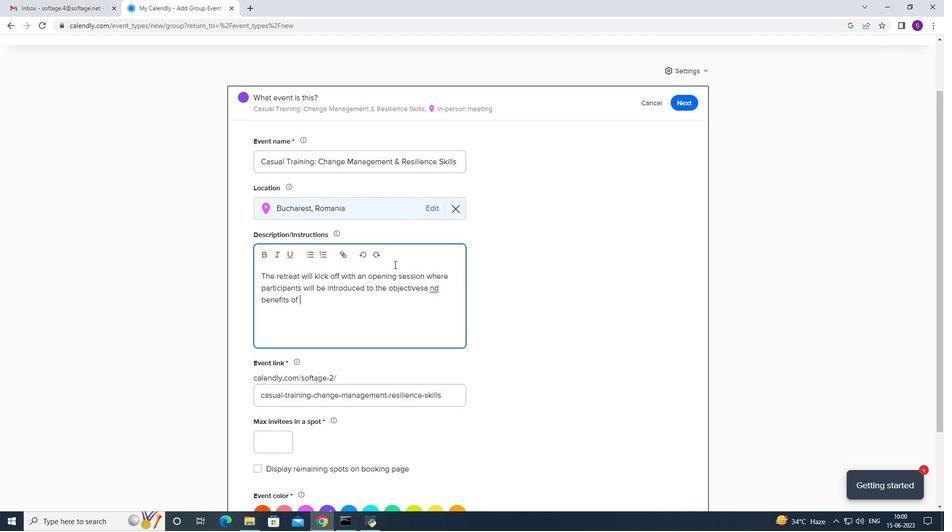 
Action: Mouse pressed left at (394, 264)
Screenshot: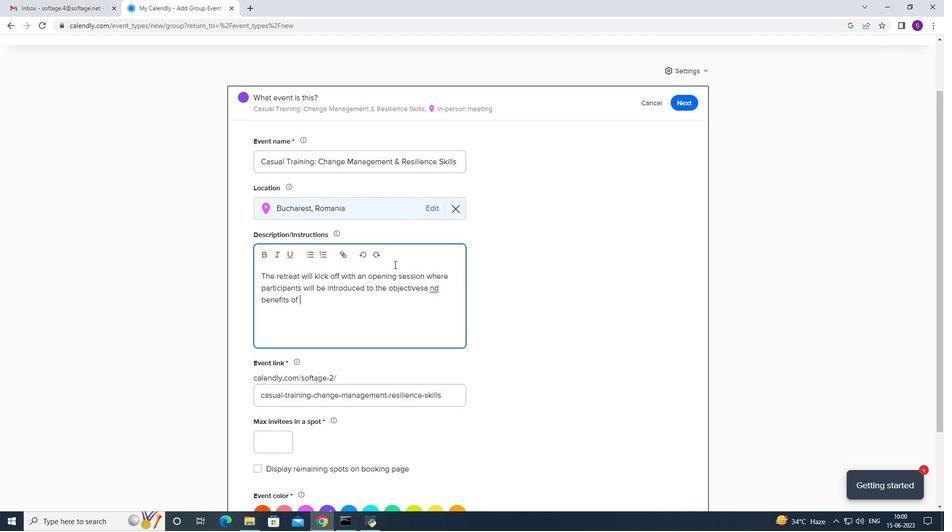 
Action: Mouse moved to (397, 264)
Screenshot: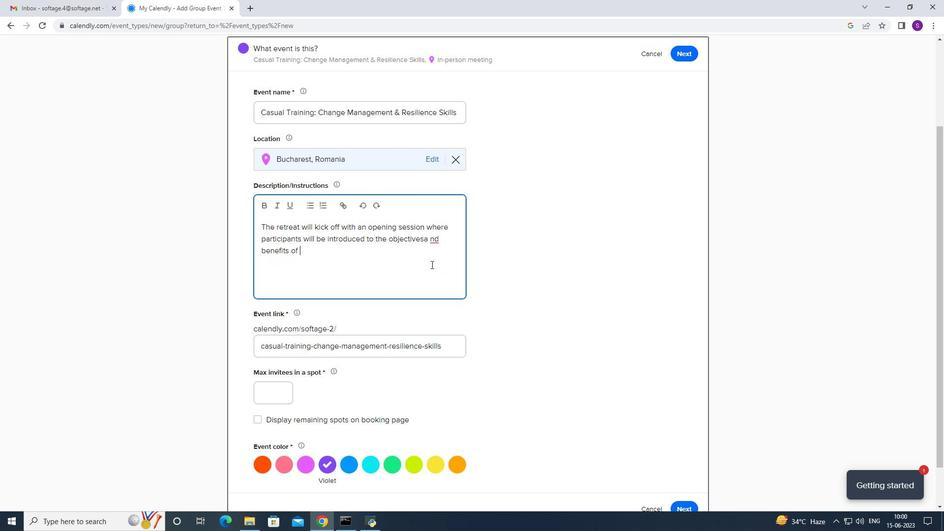 
Action: Mouse scrolled (397, 264) with delta (0, 0)
Screenshot: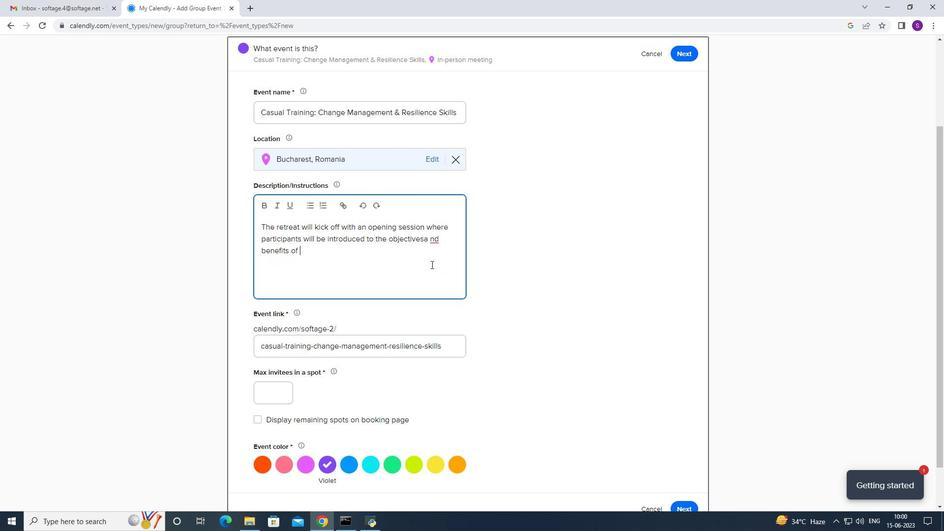 
Action: Mouse moved to (425, 241)
Screenshot: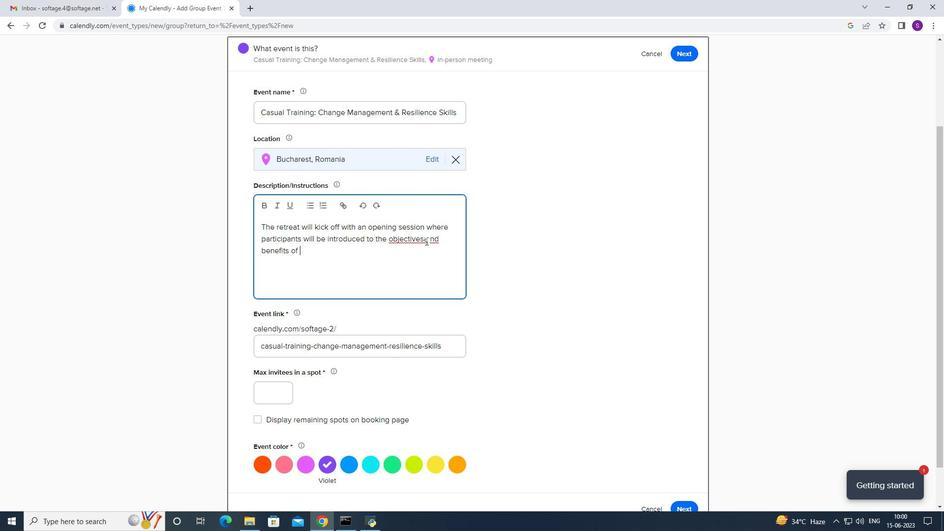 
Action: Mouse pressed left at (425, 241)
Screenshot: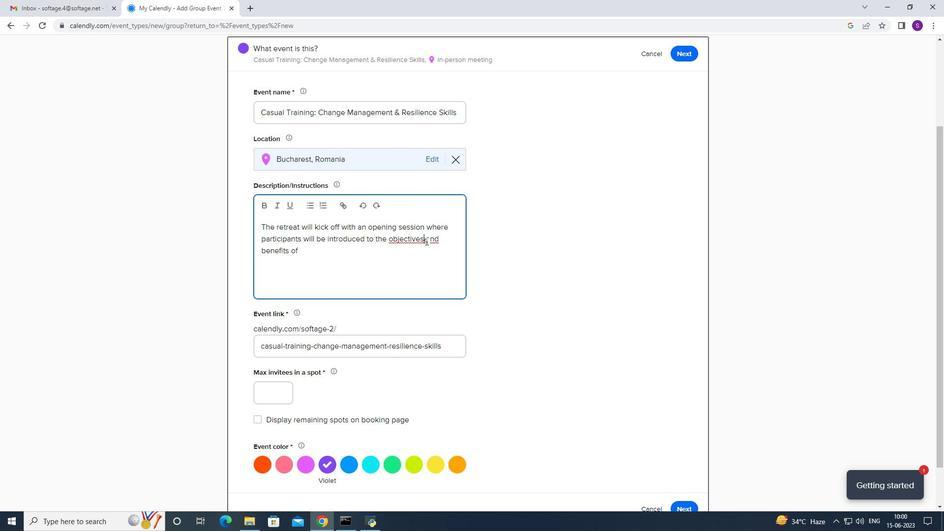 
Action: Key pressed <Key.space>
Screenshot: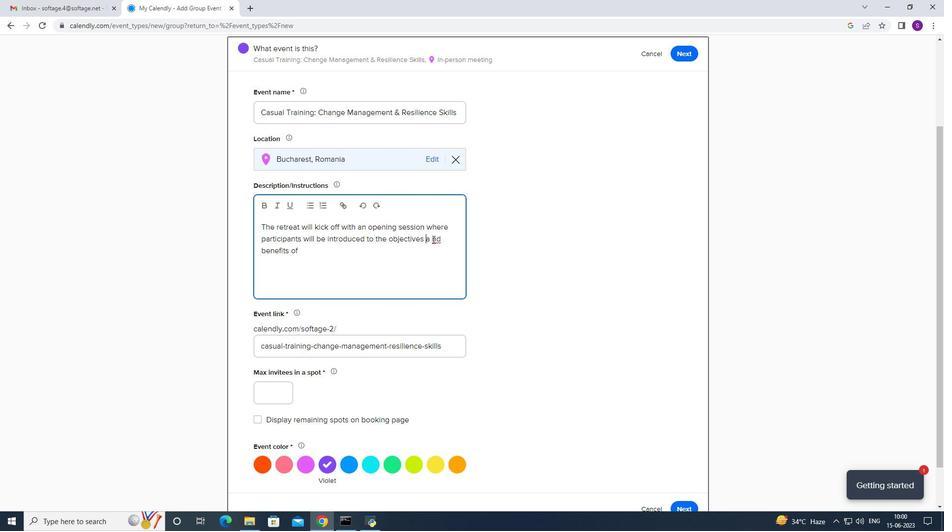 
Action: Mouse moved to (433, 239)
Screenshot: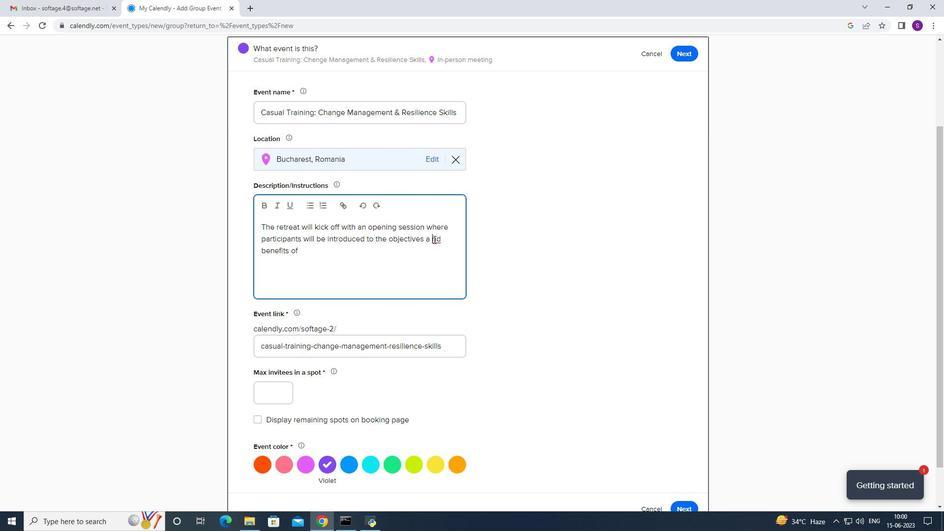 
Action: Mouse pressed right at (433, 239)
Screenshot: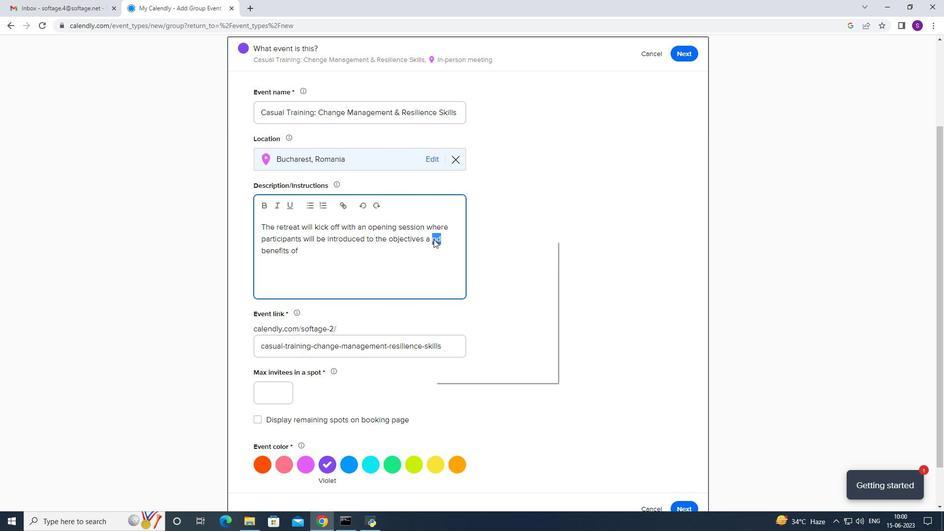 
Action: Mouse moved to (416, 245)
Screenshot: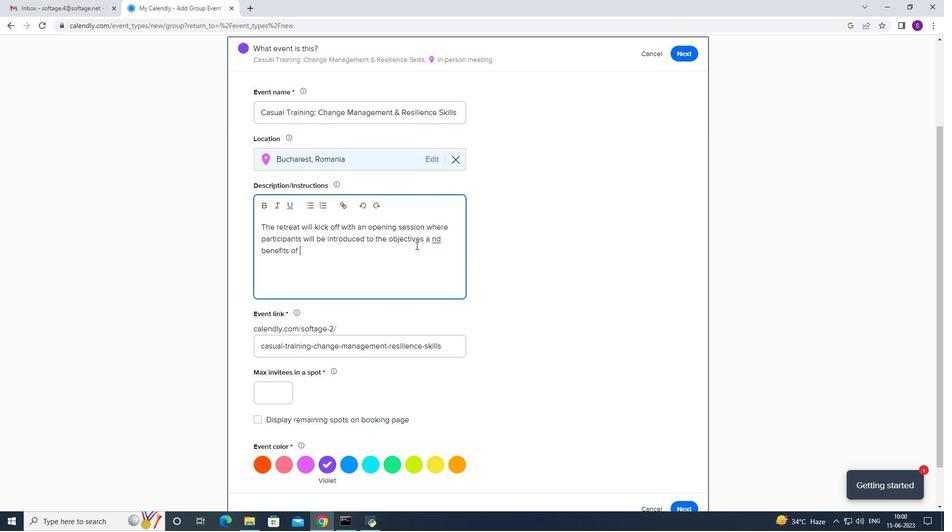 
Action: Mouse pressed left at (416, 245)
Screenshot: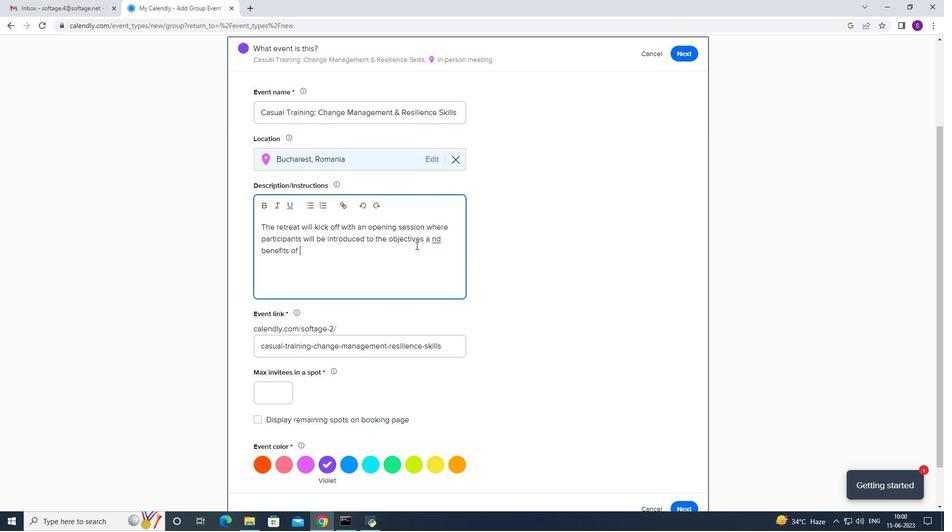 
Action: Mouse moved to (434, 237)
Screenshot: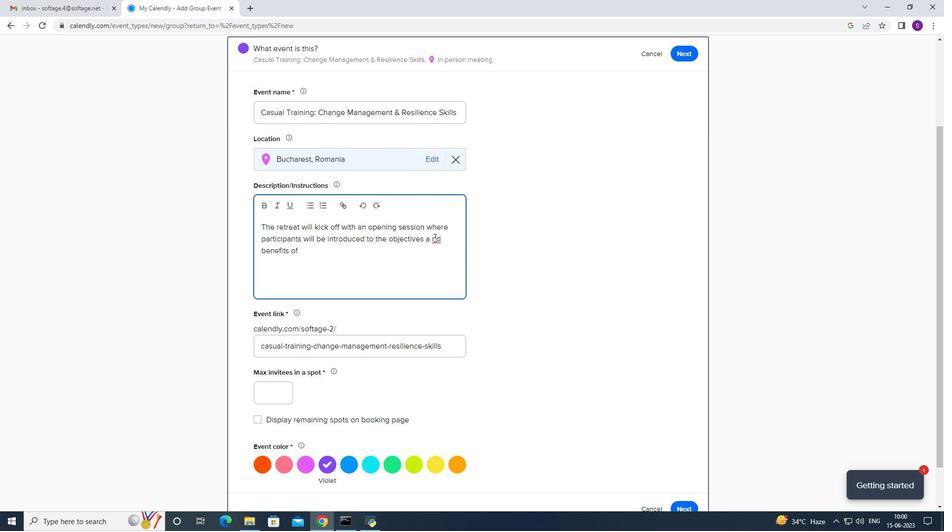 
Action: Mouse pressed left at (434, 237)
Screenshot: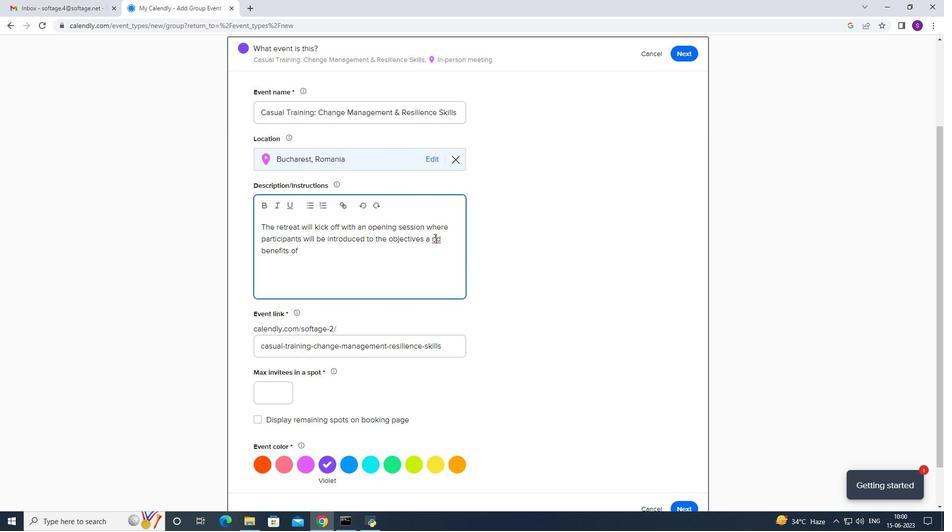 
Action: Key pressed <Key.backspace>=<Key.backspace><Key.backspace>n
Screenshot: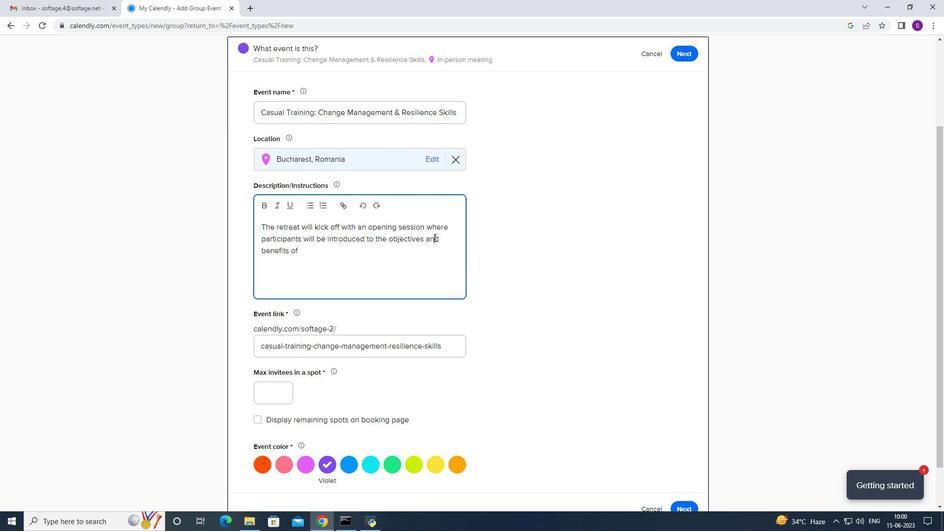 
Action: Mouse moved to (368, 263)
Screenshot: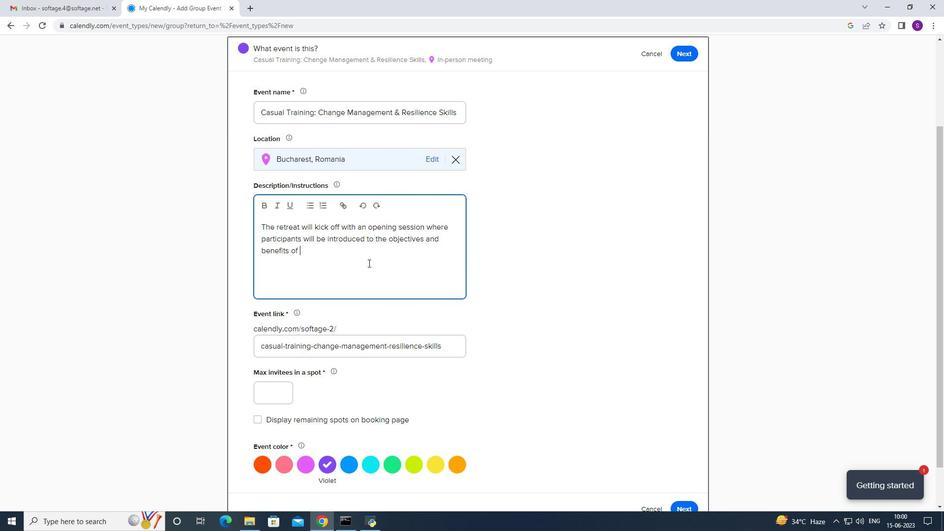 
Action: Mouse pressed left at (368, 263)
Screenshot: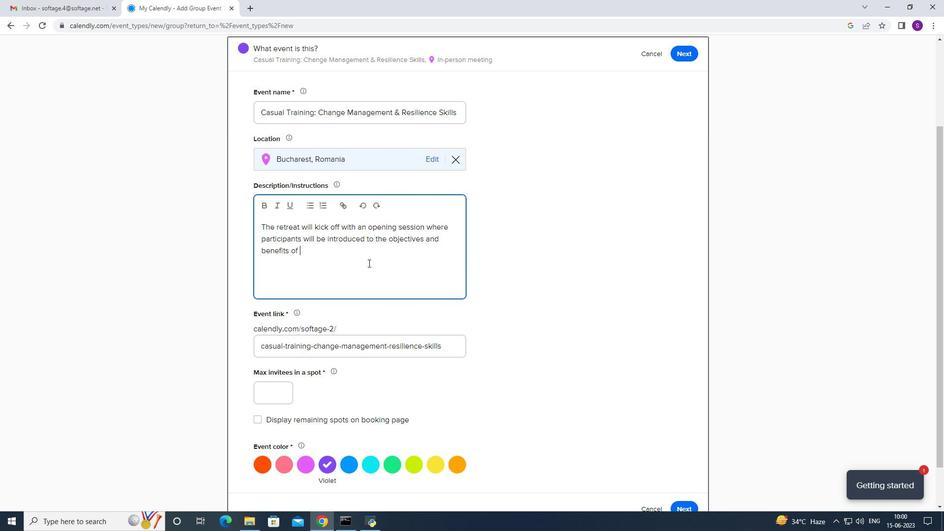 
Action: Mouse moved to (319, 242)
Screenshot: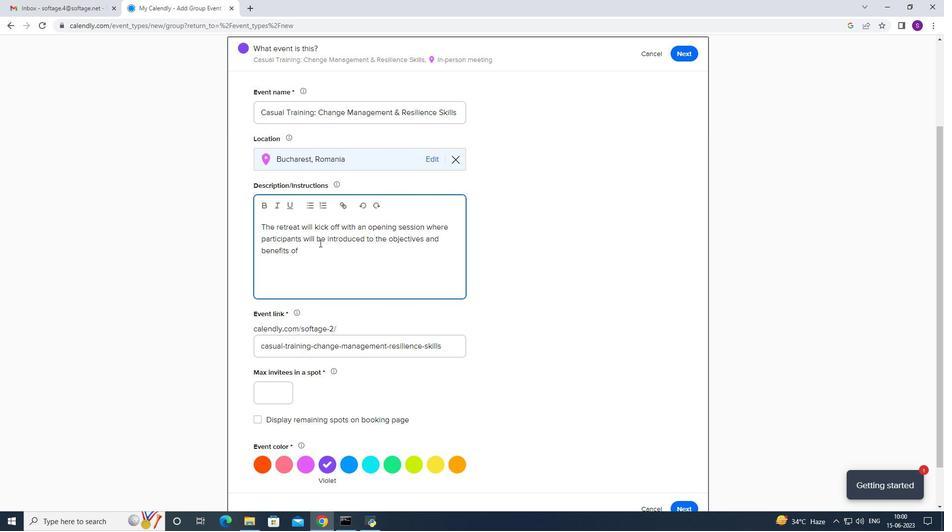 
Action: Key pressed team<Key.space>buiklding
Screenshot: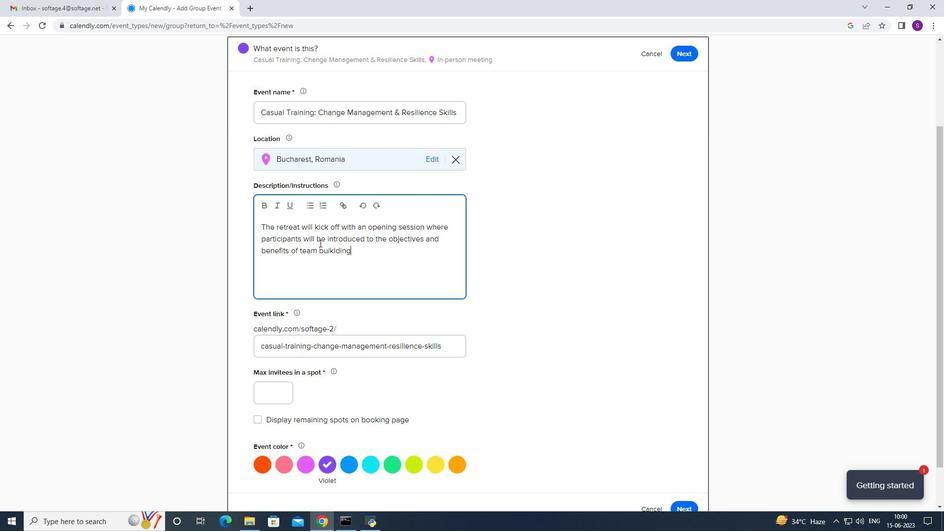 
Action: Mouse moved to (326, 247)
Screenshot: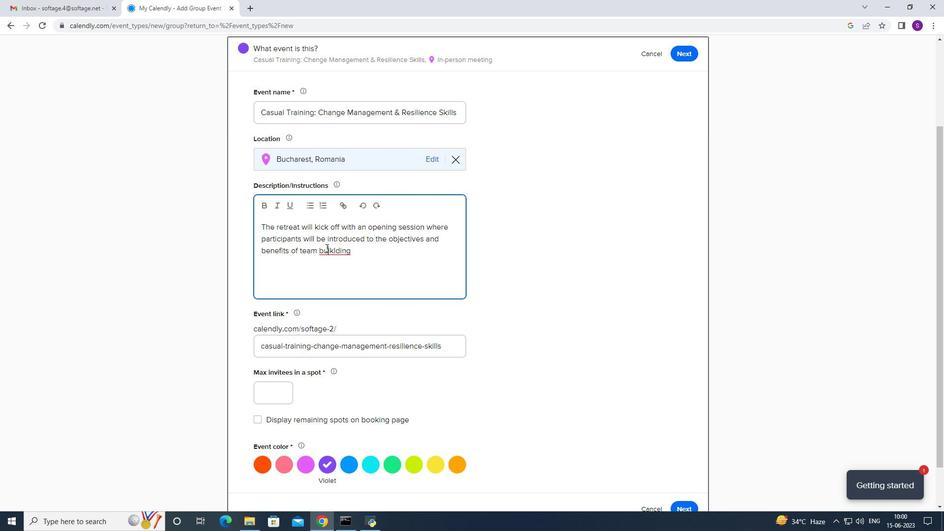 
Action: Mouse pressed right at (326, 247)
Screenshot: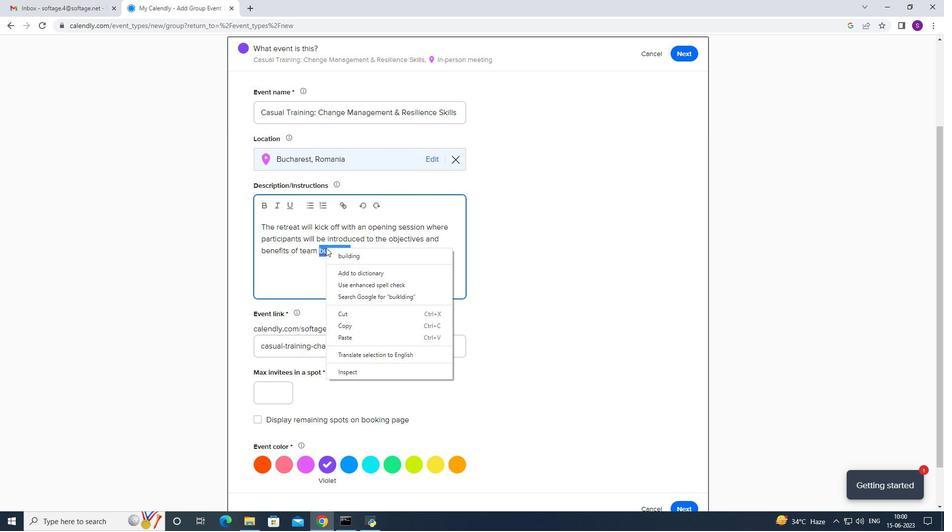 
Action: Mouse moved to (329, 252)
Screenshot: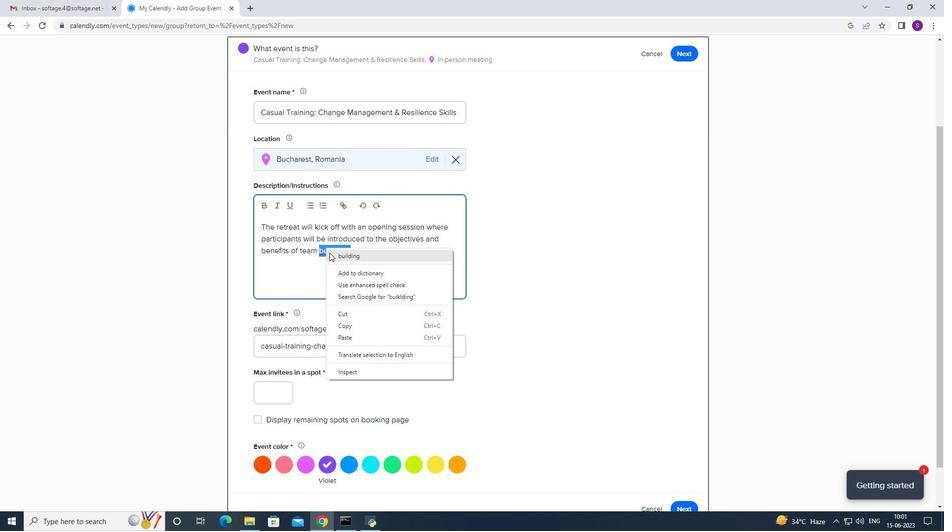 
Action: Mouse pressed left at (329, 252)
Screenshot: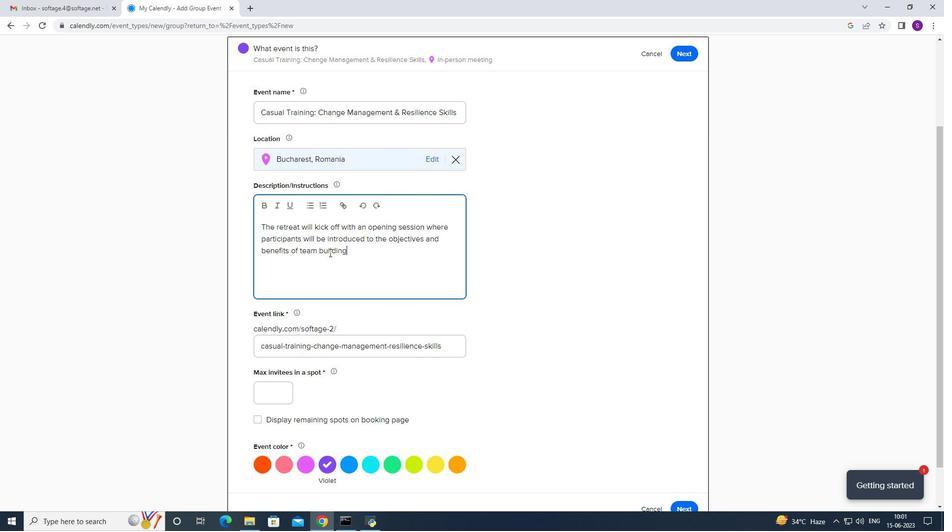 
Action: Mouse moved to (370, 246)
Screenshot: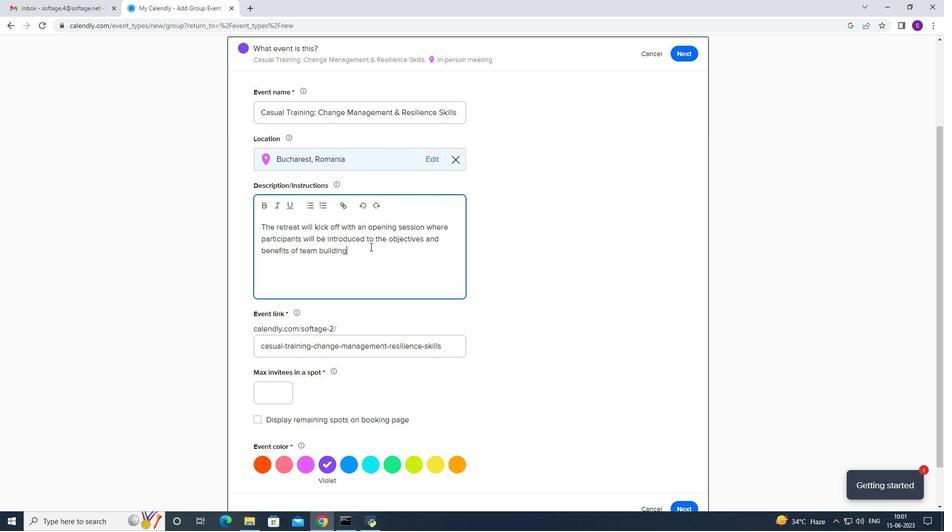 
Action: Mouse pressed left at (370, 246)
Screenshot: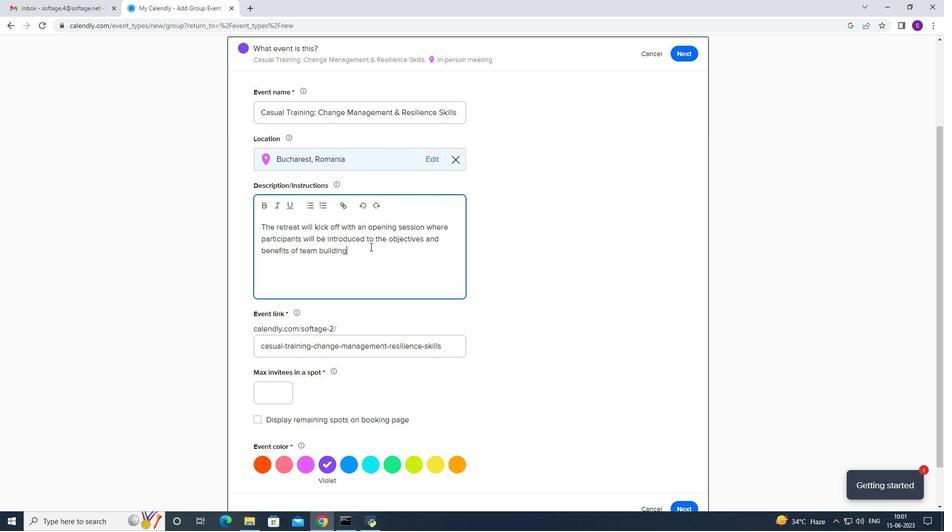 
Action: Mouse moved to (369, 246)
Screenshot: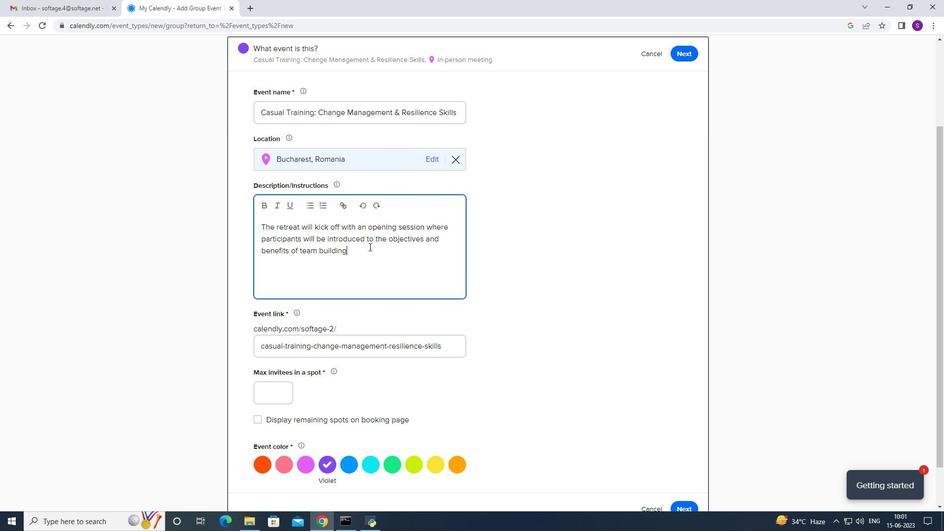 
Action: Key pressed .<Key.caps_lock>T<Key.caps_lock>he<Key.space>facillators<Key.space>will<Key.space>create<Key.space>
Screenshot: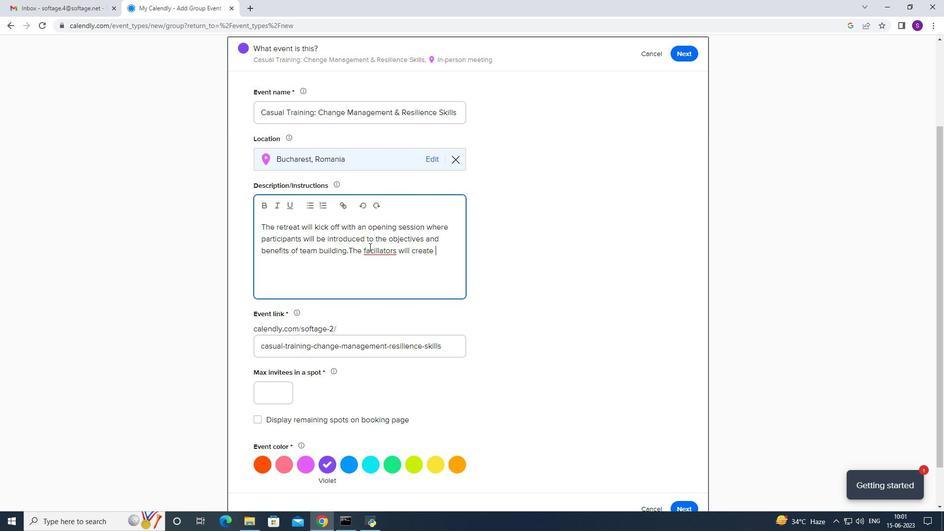 
Action: Mouse moved to (385, 255)
Screenshot: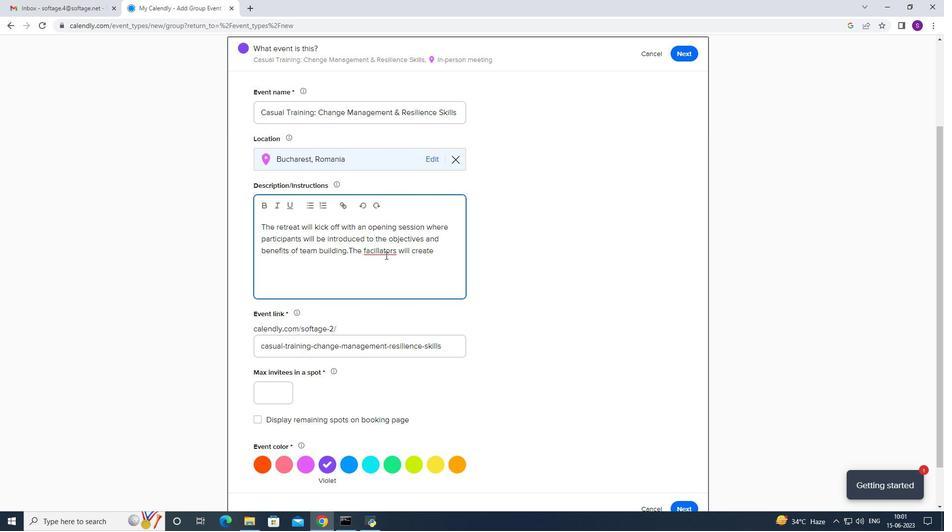 
Action: Mouse pressed right at (385, 255)
Screenshot: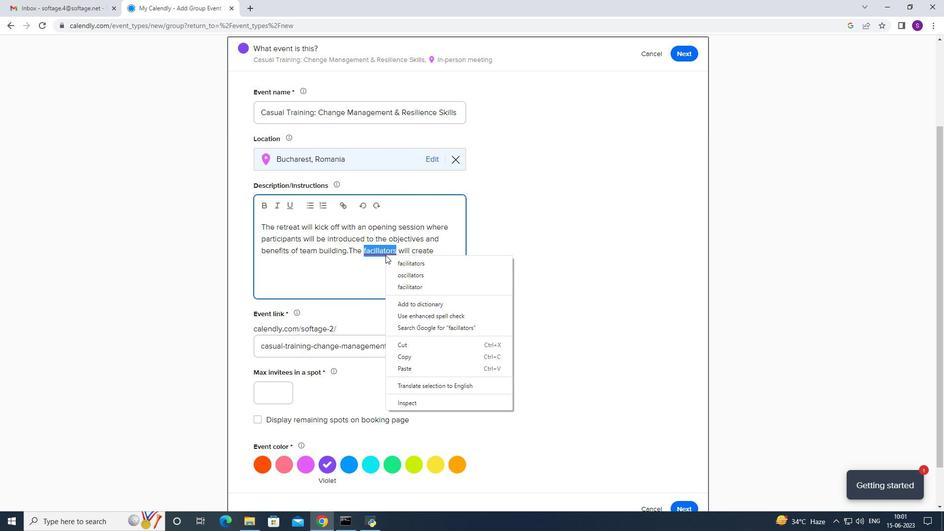 
Action: Mouse moved to (387, 258)
Screenshot: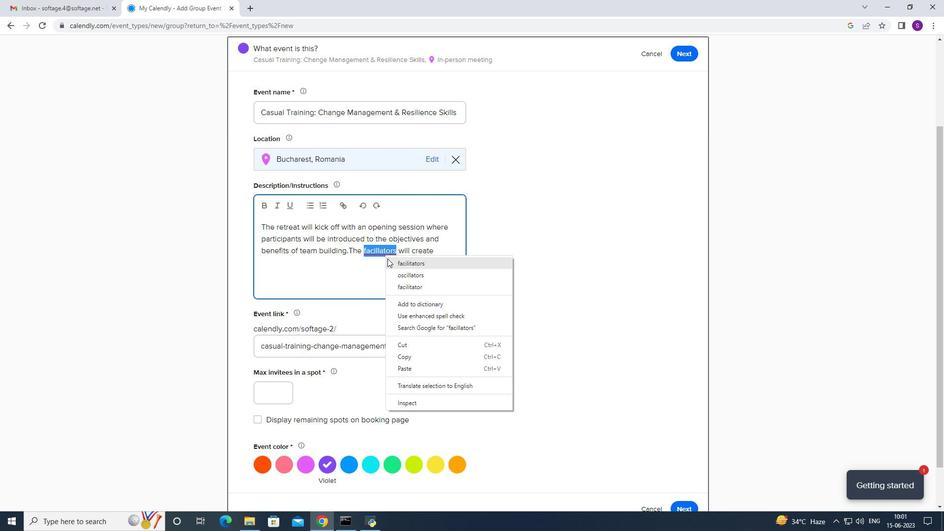 
Action: Mouse pressed left at (387, 258)
Screenshot: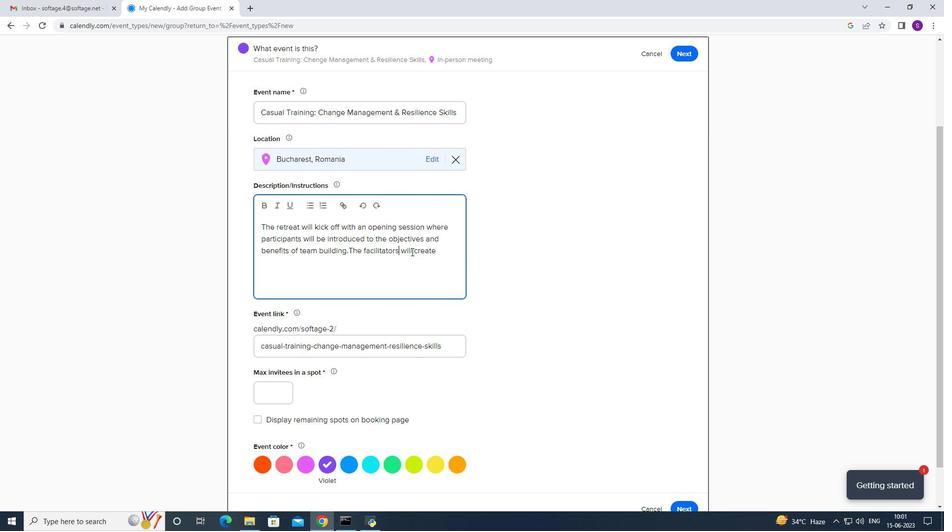 
Action: Mouse moved to (452, 247)
Screenshot: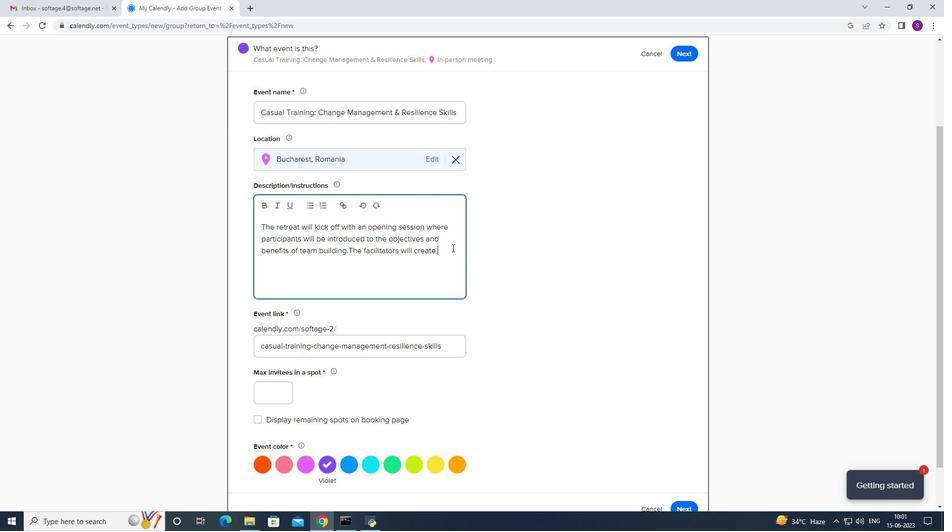 
Action: Mouse pressed left at (452, 247)
Screenshot: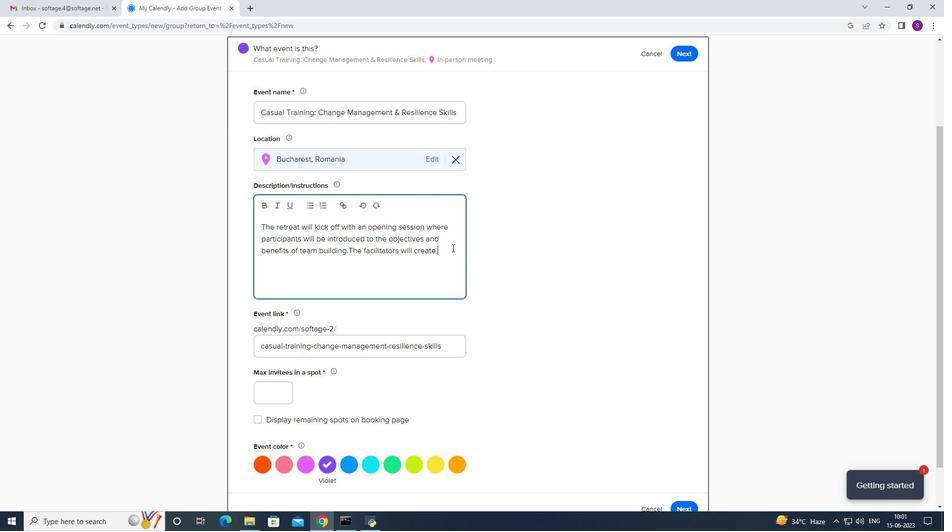 
Action: Key pressed a<Key.space>positive<Key.space>and<Key.space>inclusive<Key.space>environmnet<Key.backspace><Key.backspace><Key.backspace>ent<Key.space>,setting<Key.space>the<Key.space>tob<Key.backspace>ne<Key.space>for<Key.space>open<Key.space>communication,respect<Key.space>and<Key.space>mutuak=<Key.backspace><Key.backspace>l<Key.space>sy<Key.backspace>upport,.<Key.backspace><Key.backspace>.
Screenshot: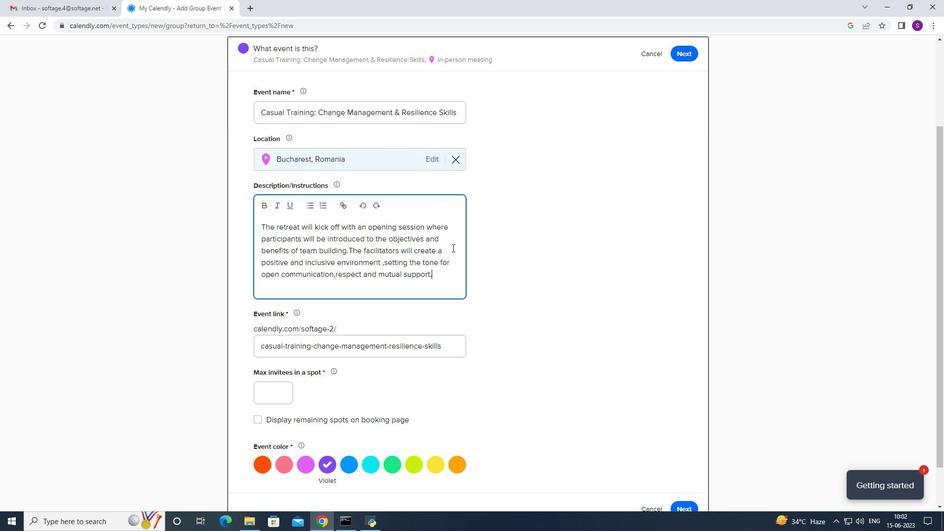 
Action: Mouse moved to (256, 393)
Screenshot: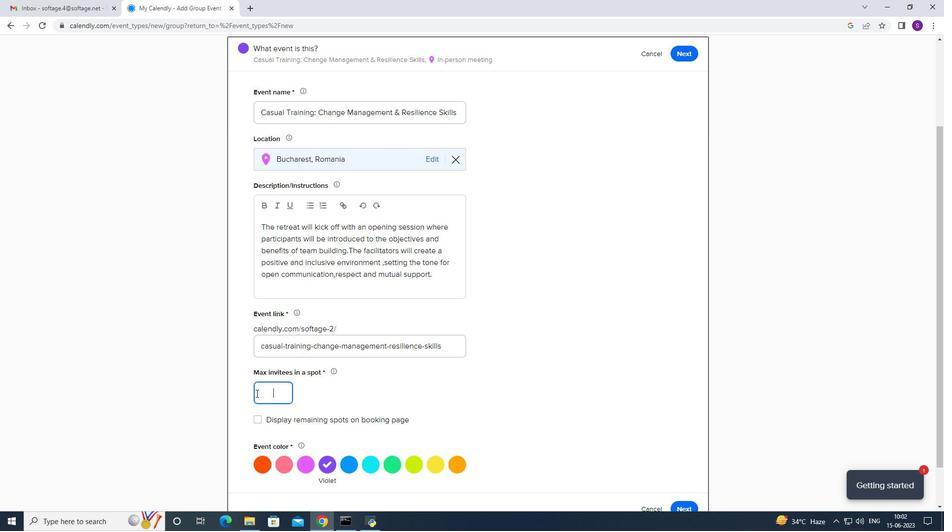 
Action: Mouse pressed left at (256, 393)
Screenshot: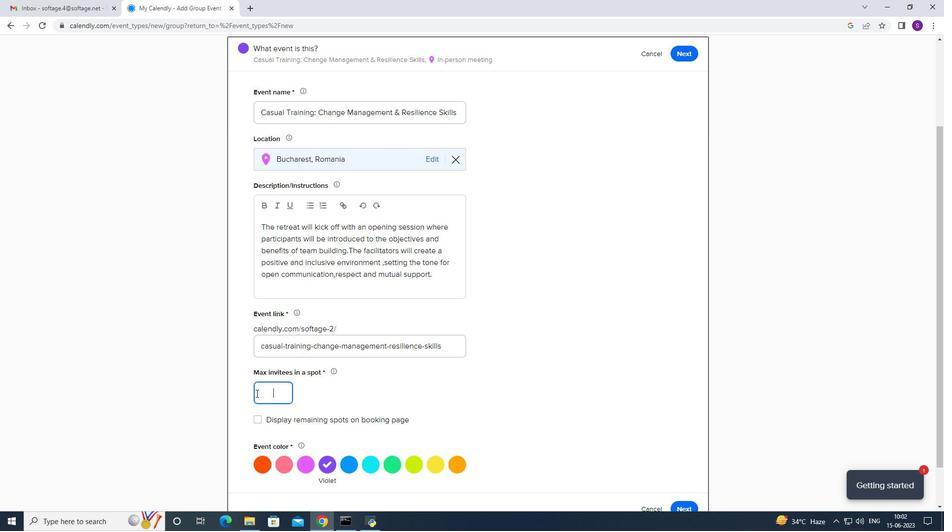 
Action: Key pressed 2
Screenshot: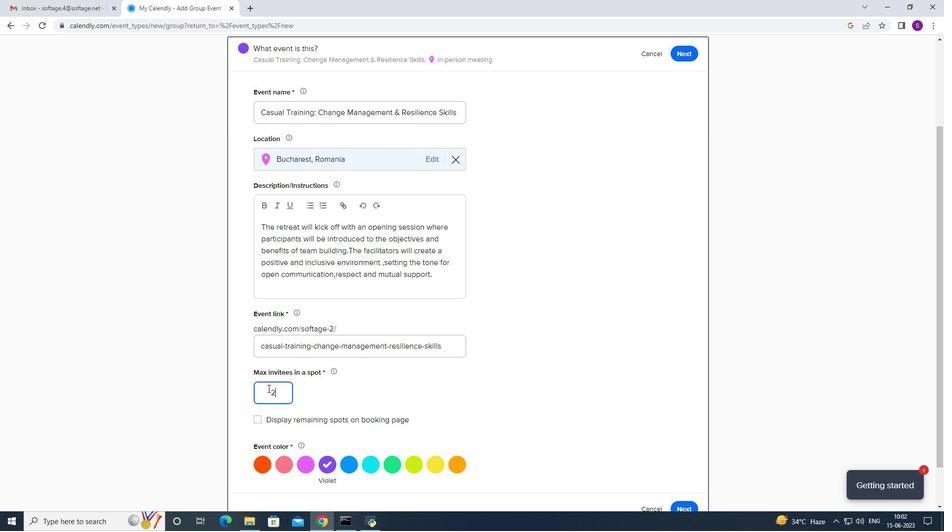 
Action: Mouse moved to (296, 379)
Screenshot: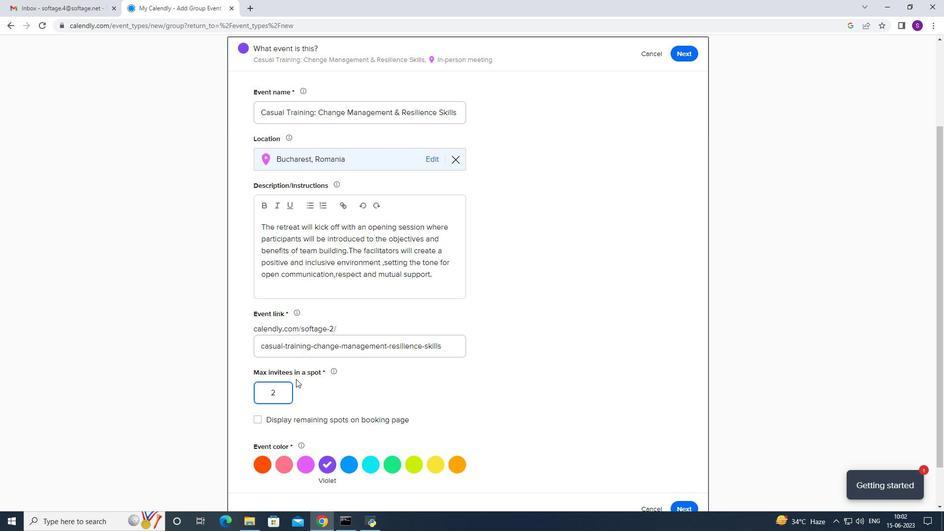 
Action: Mouse scrolled (296, 378) with delta (0, 0)
Screenshot: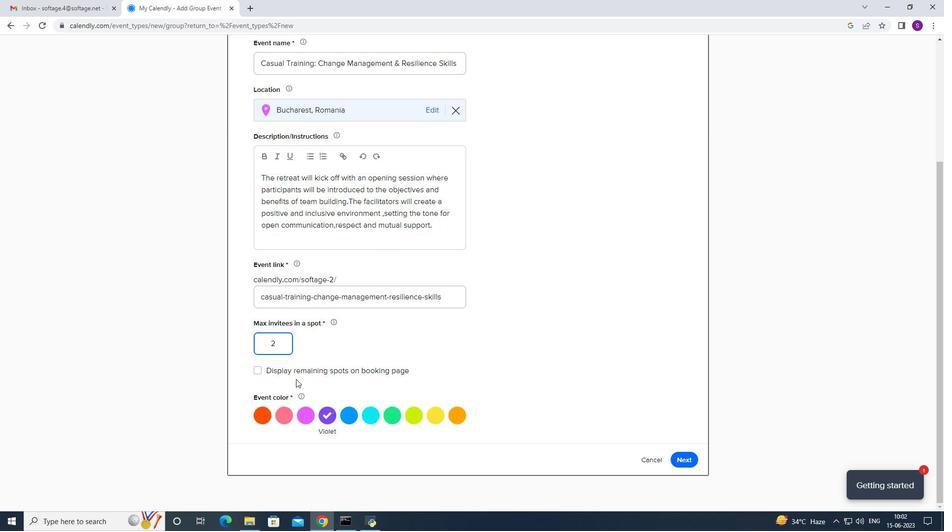 
Action: Mouse scrolled (296, 378) with delta (0, 0)
Screenshot: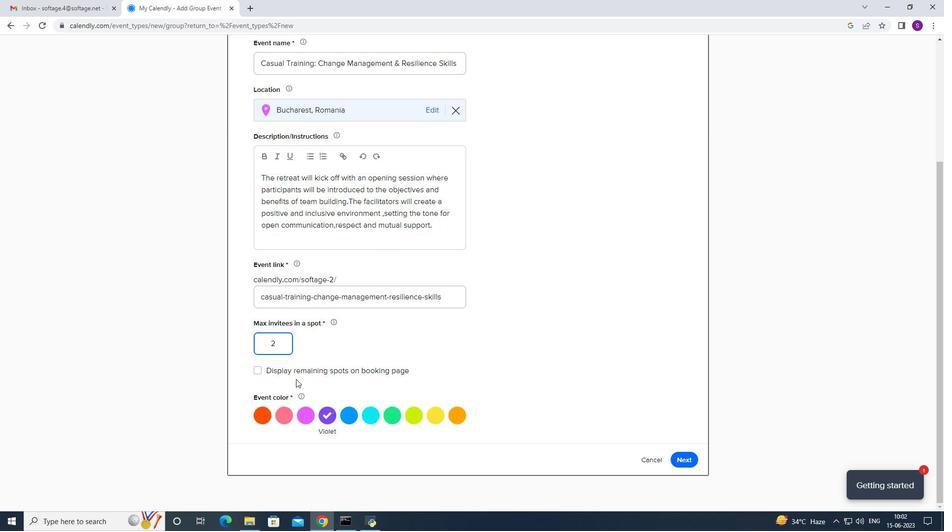 
Action: Mouse scrolled (296, 378) with delta (0, 0)
Screenshot: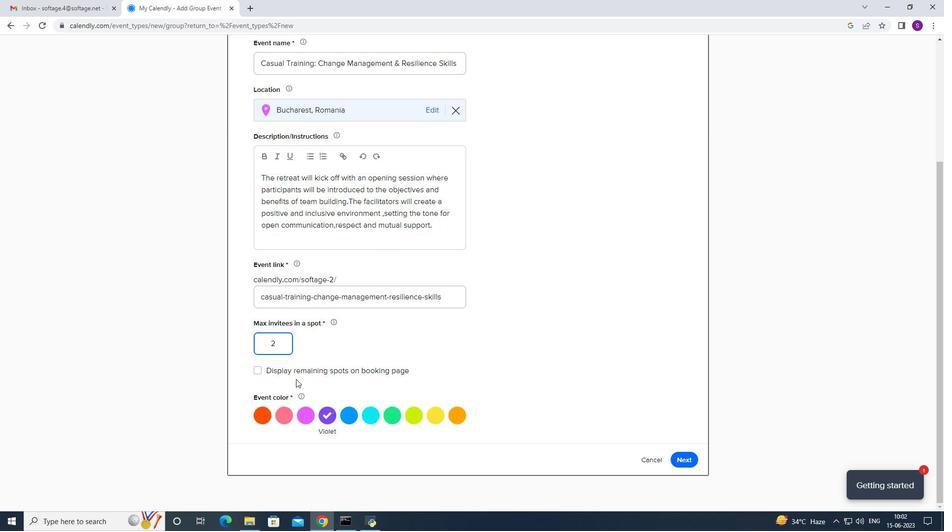 
Action: Mouse scrolled (296, 378) with delta (0, 0)
Screenshot: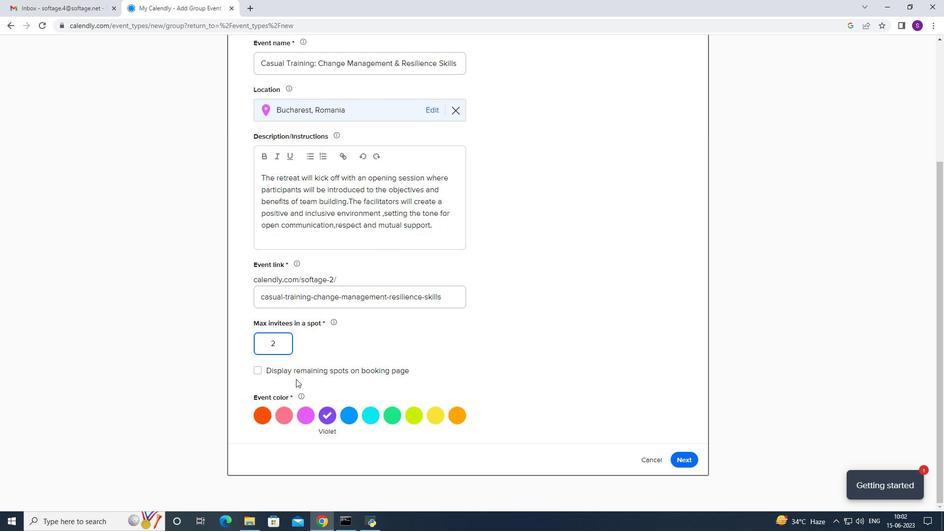 
Action: Mouse scrolled (296, 378) with delta (0, 0)
Screenshot: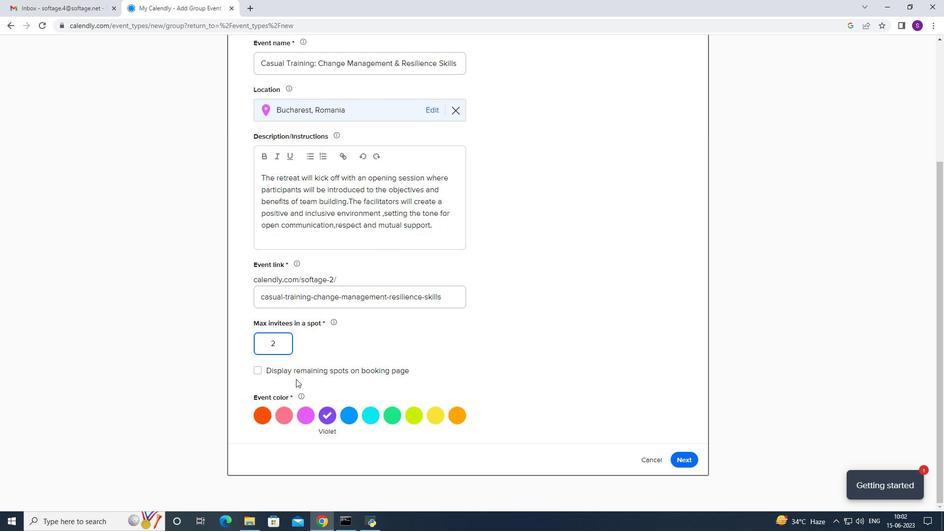 
Action: Mouse scrolled (296, 378) with delta (0, 0)
Screenshot: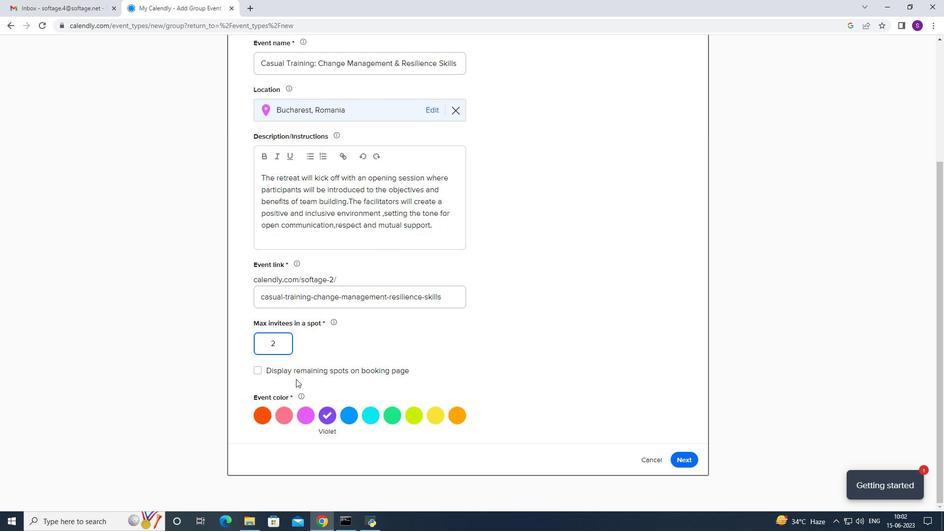 
Action: Mouse moved to (268, 410)
Screenshot: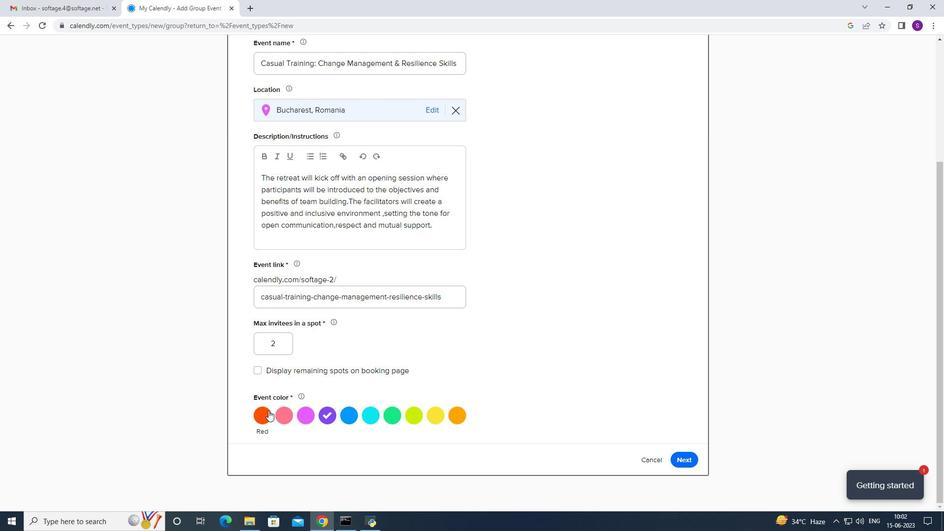 
Action: Mouse pressed left at (268, 410)
Screenshot: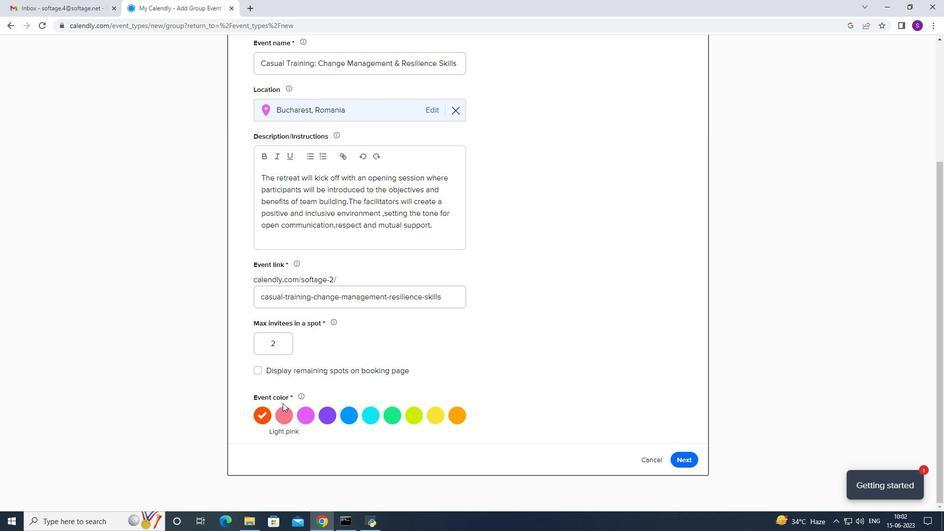 
Action: Mouse moved to (695, 458)
Screenshot: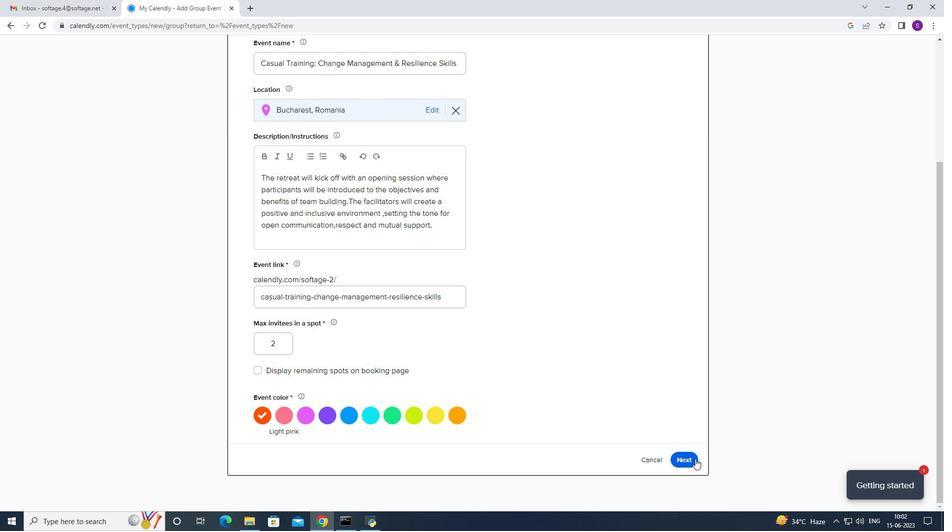 
Action: Mouse pressed left at (695, 458)
Screenshot: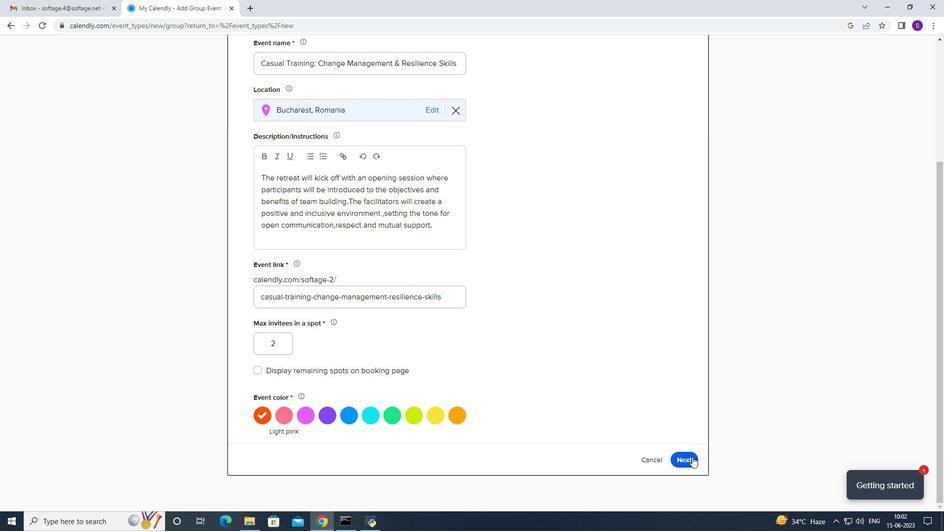 
Action: Mouse moved to (397, 334)
Screenshot: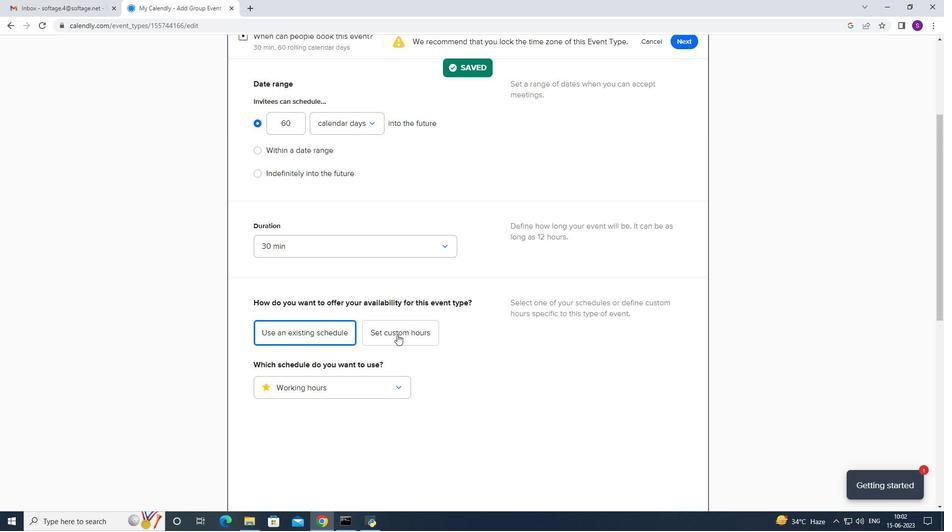
Action: Mouse scrolled (397, 334) with delta (0, 0)
Screenshot: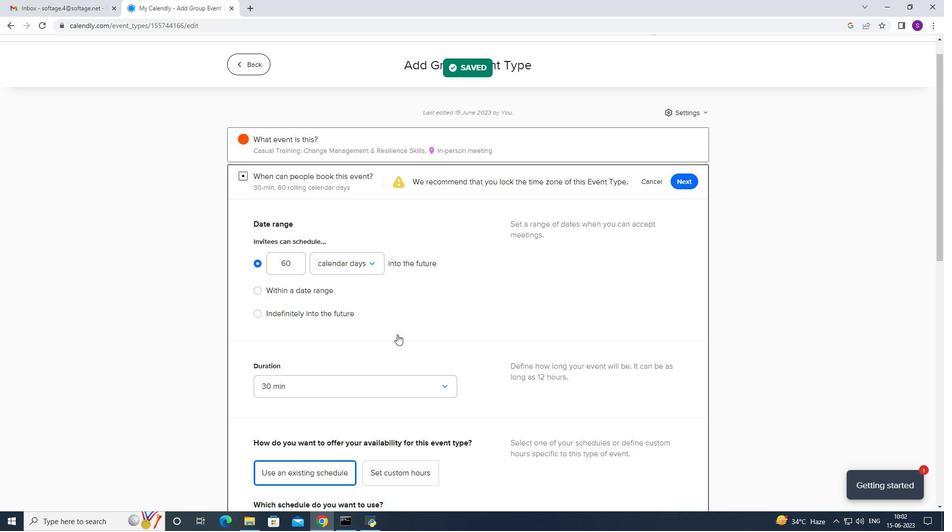 
Action: Mouse scrolled (397, 334) with delta (0, 0)
Screenshot: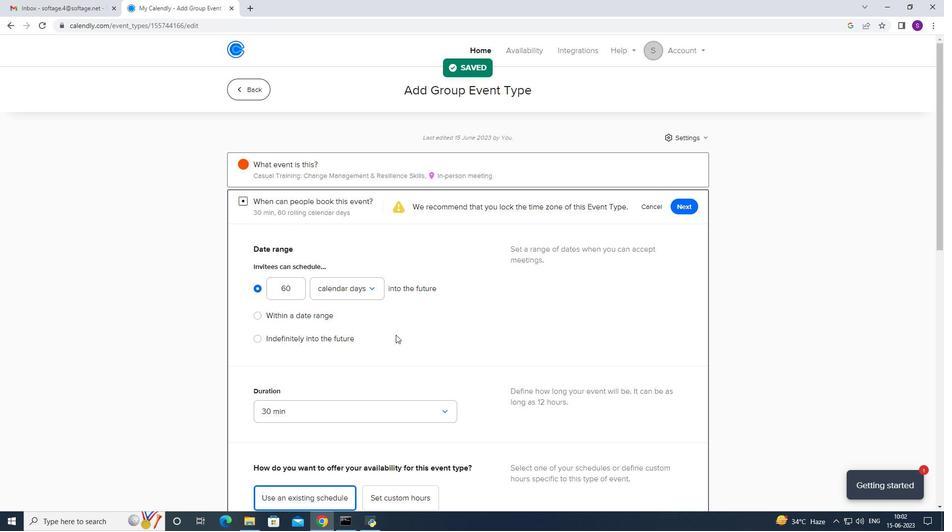 
Action: Mouse scrolled (397, 334) with delta (0, 0)
Screenshot: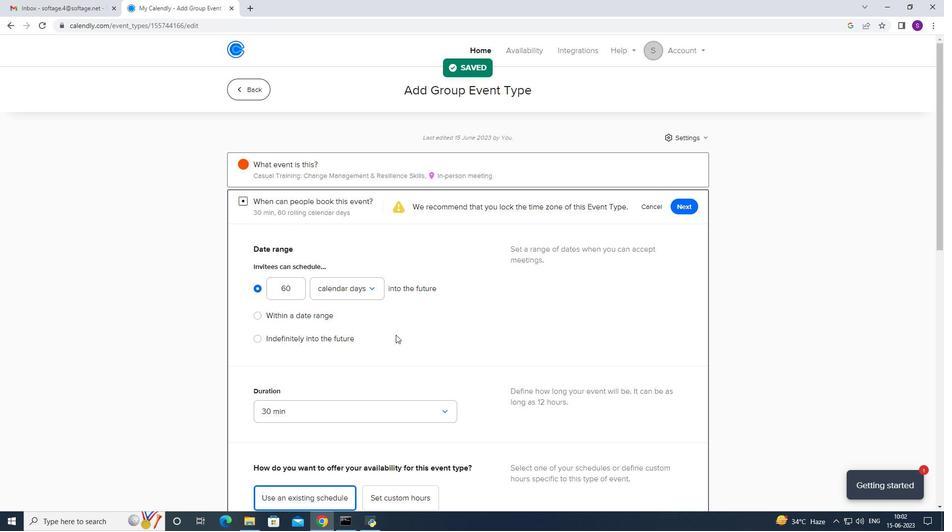 
Action: Mouse scrolled (397, 334) with delta (0, 0)
Screenshot: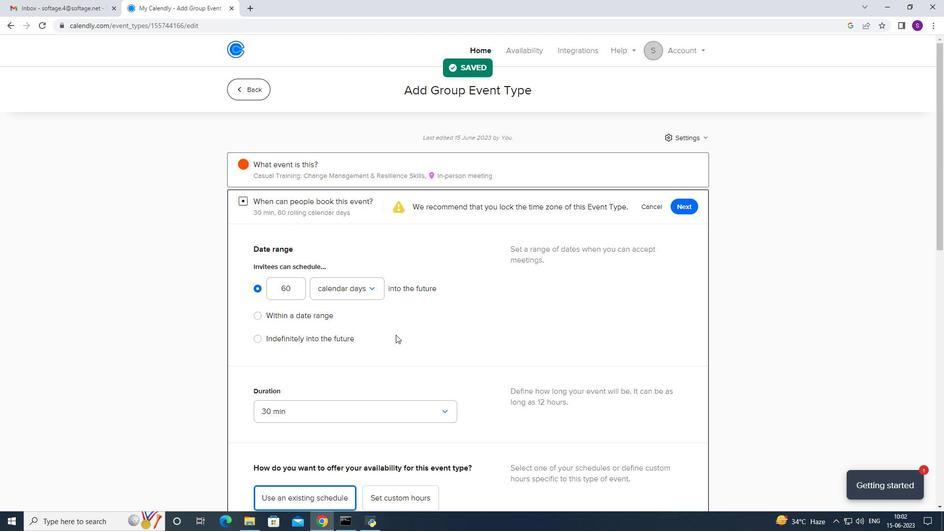
Action: Mouse scrolled (397, 334) with delta (0, 0)
Screenshot: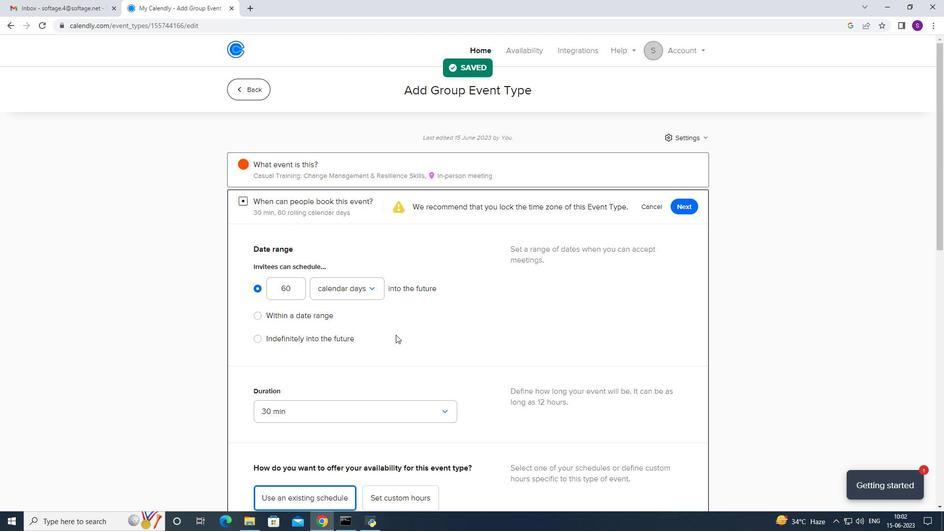 
Action: Mouse scrolled (397, 334) with delta (0, 0)
Screenshot: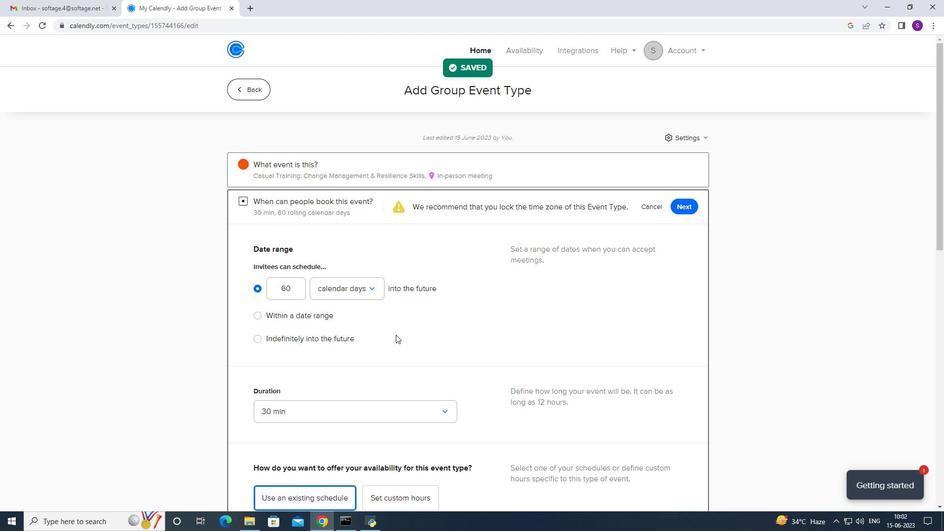 
Action: Mouse scrolled (397, 334) with delta (0, 0)
Screenshot: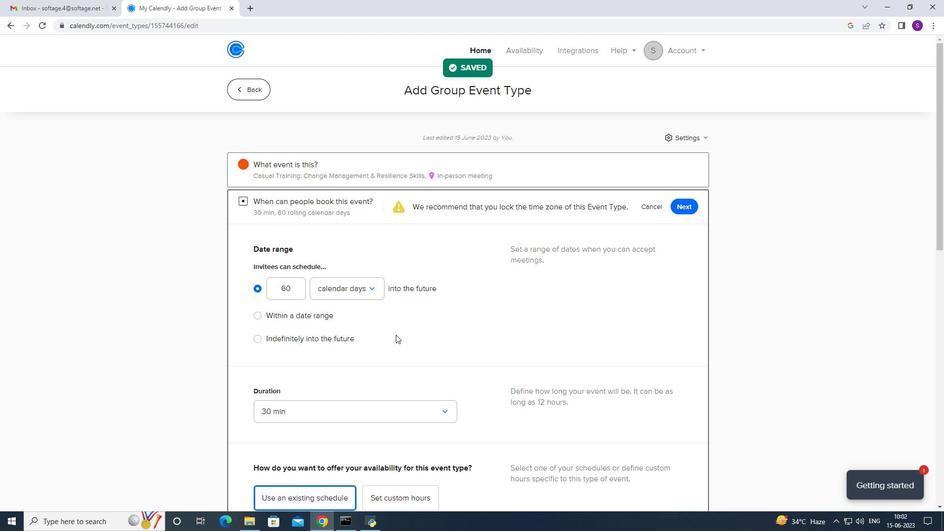 
Action: Mouse moved to (325, 313)
Screenshot: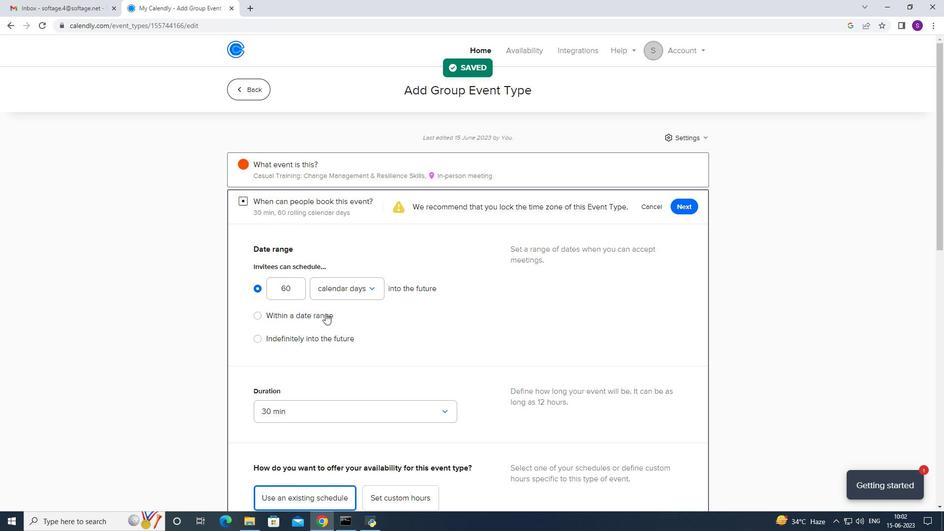 
Action: Mouse pressed left at (325, 313)
Screenshot: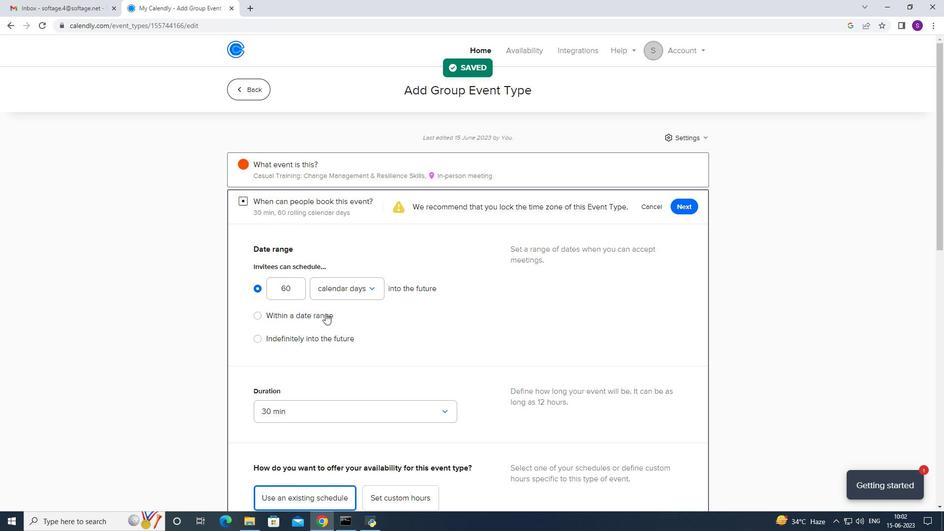 
Action: Mouse moved to (359, 319)
Screenshot: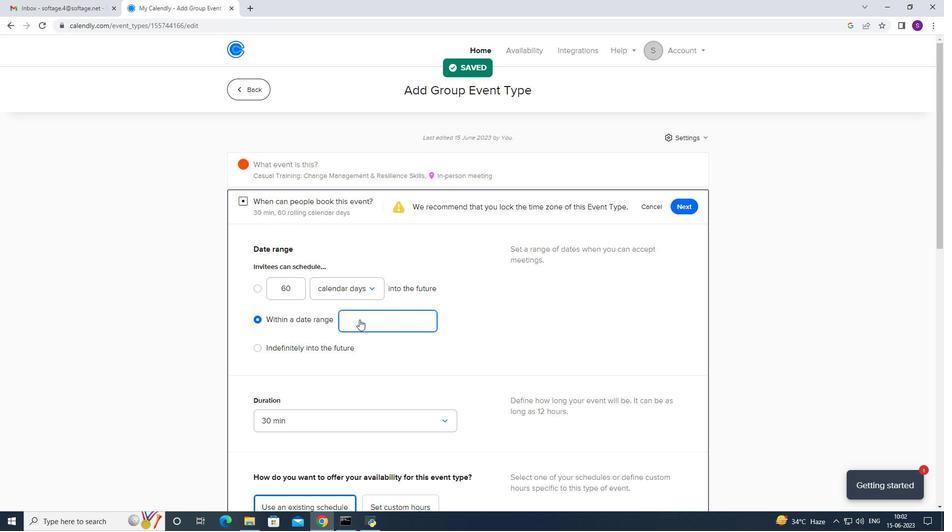 
Action: Mouse pressed left at (359, 319)
Screenshot: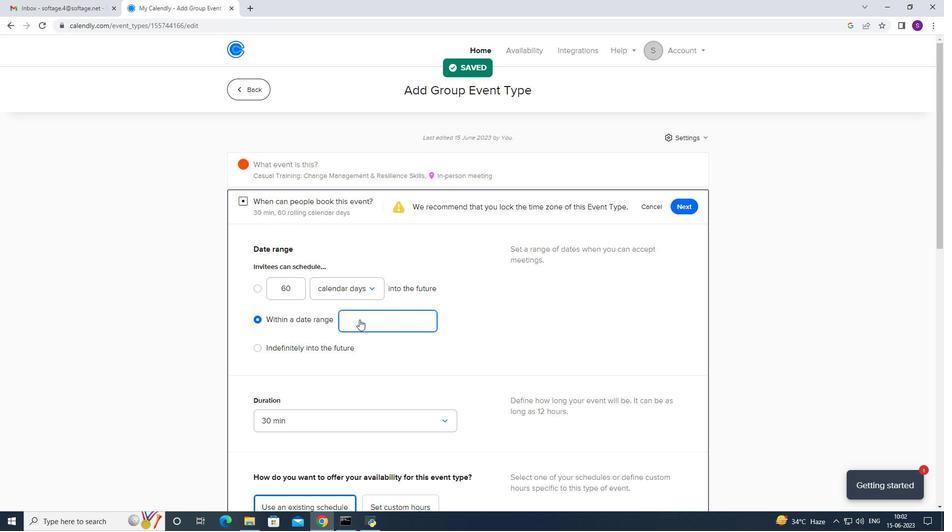 
Action: Mouse moved to (418, 136)
Screenshot: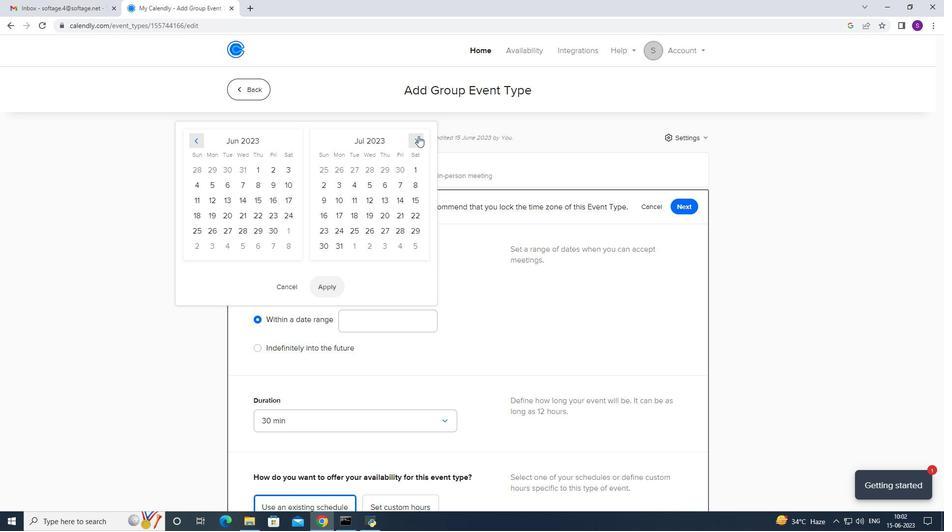 
Action: Mouse pressed left at (418, 136)
Screenshot: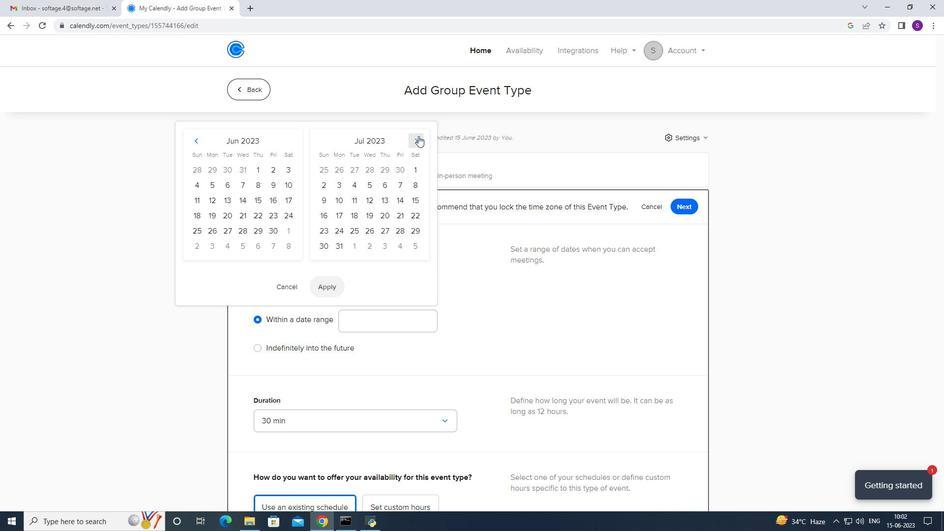 
Action: Mouse pressed left at (418, 136)
Screenshot: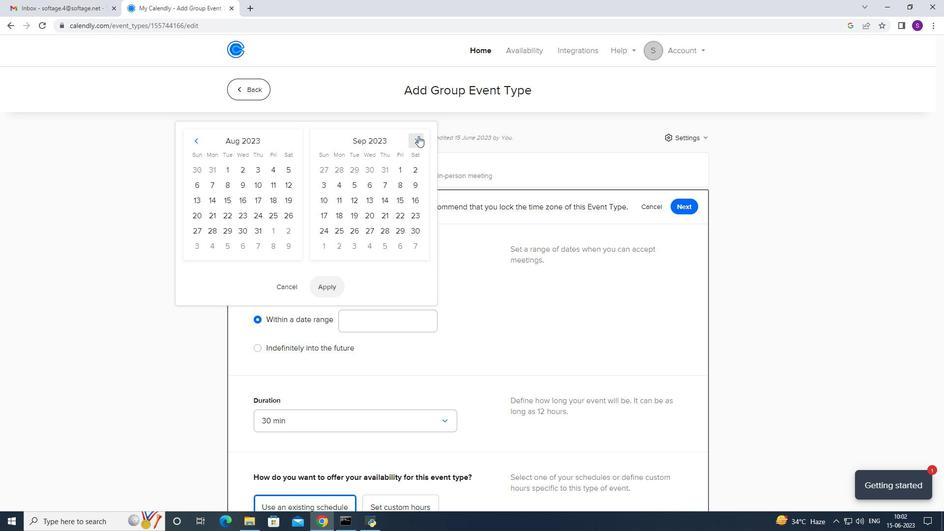 
Action: Mouse pressed left at (418, 136)
Screenshot: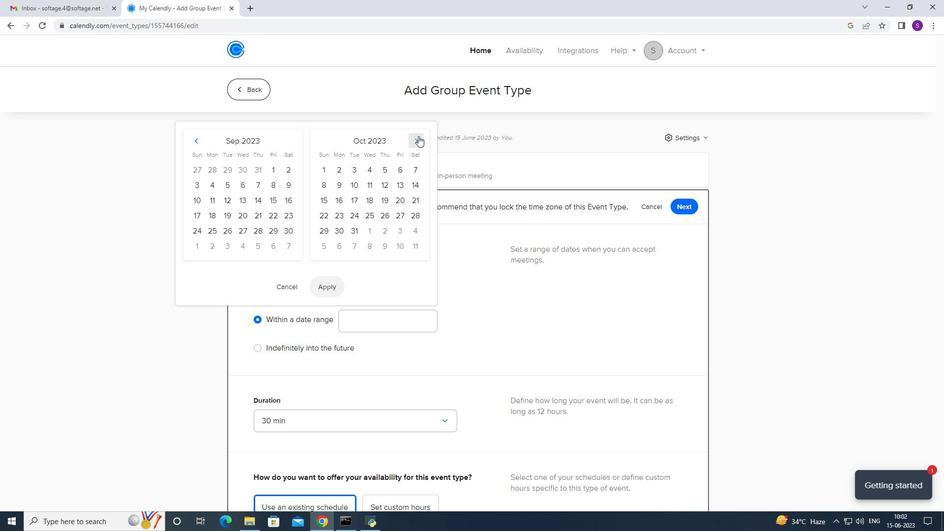 
Action: Mouse moved to (418, 136)
Screenshot: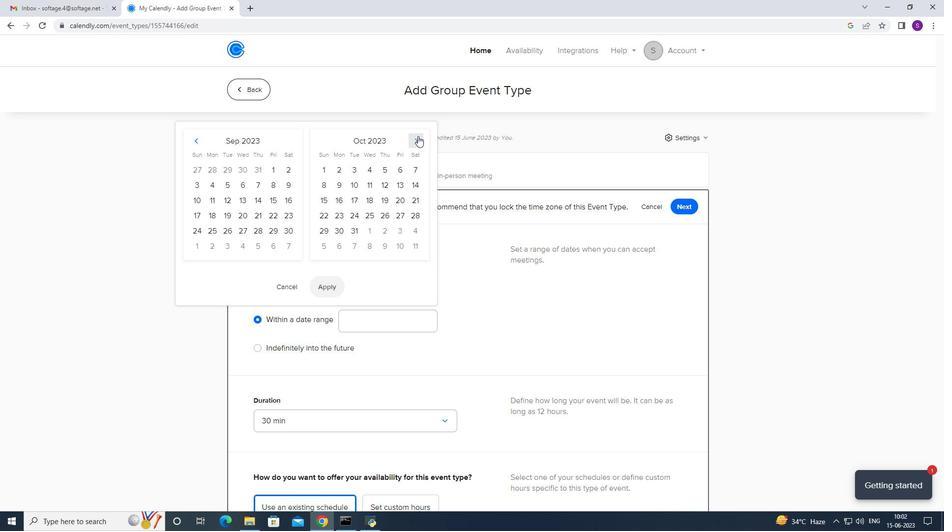 
Action: Mouse pressed left at (418, 136)
Screenshot: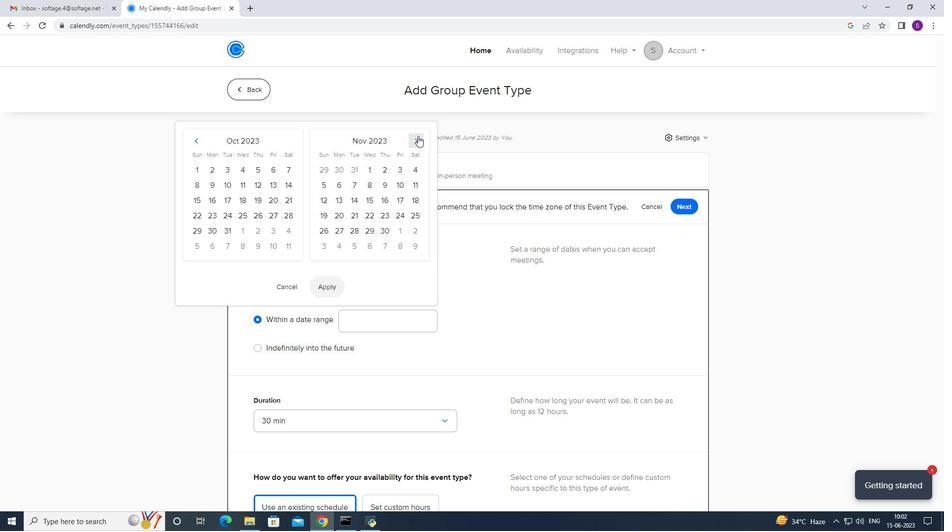 
Action: Mouse pressed left at (418, 136)
Screenshot: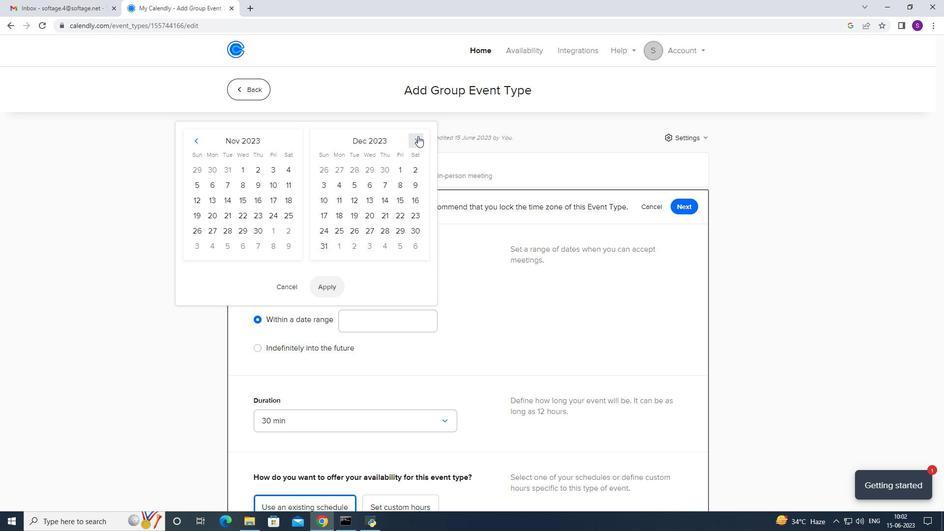 
Action: Mouse pressed left at (418, 136)
Screenshot: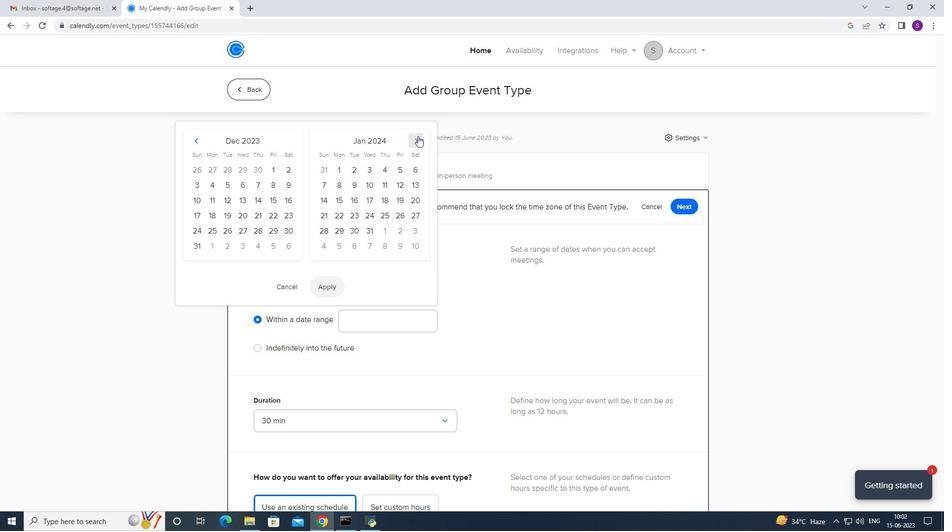 
Action: Mouse pressed left at (418, 136)
Screenshot: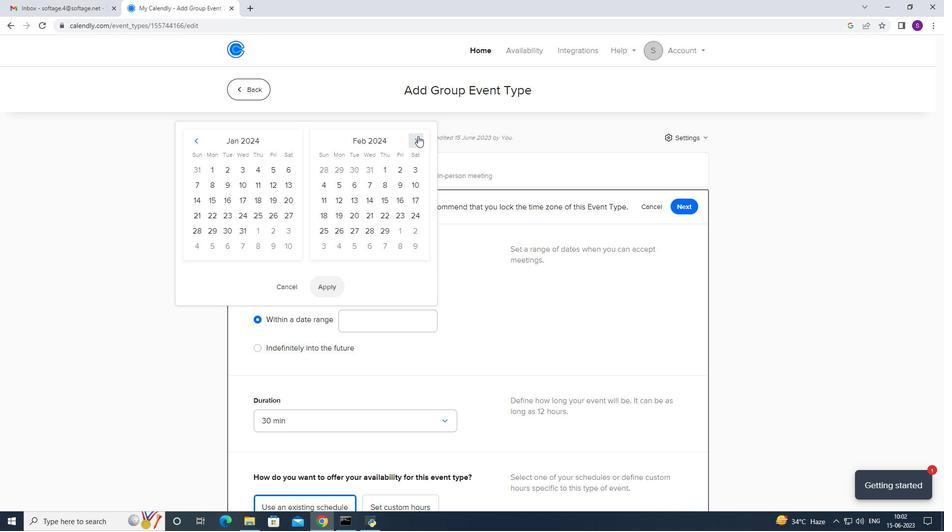 
Action: Mouse pressed left at (418, 136)
Screenshot: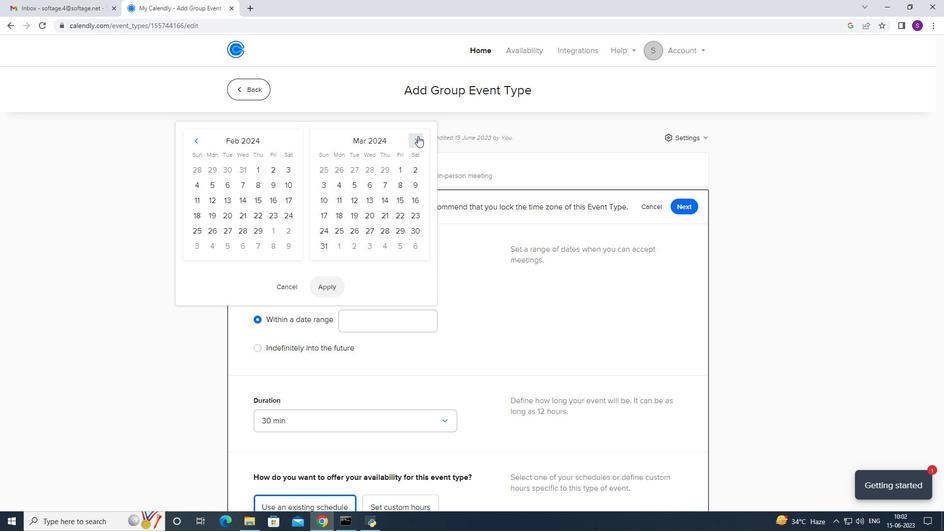 
Action: Mouse moved to (360, 214)
Screenshot: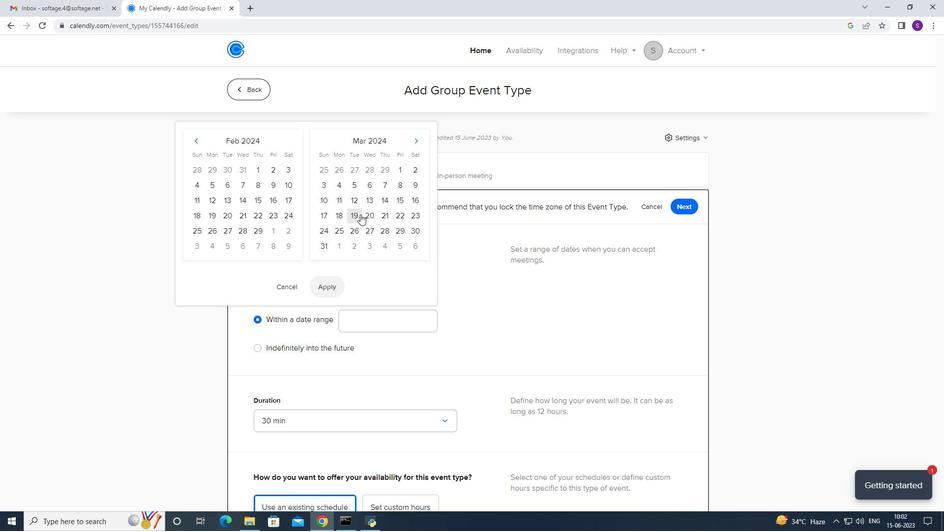 
Action: Mouse pressed left at (360, 214)
Screenshot: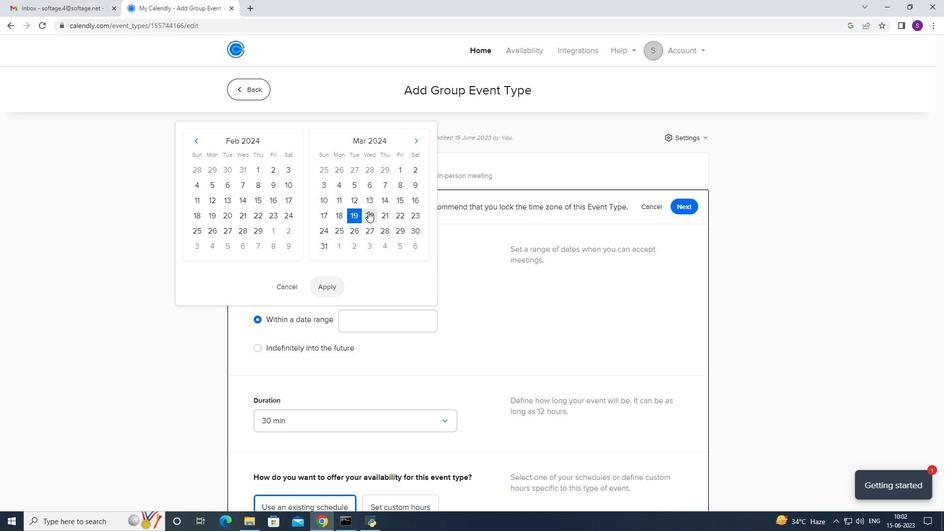 
Action: Mouse moved to (368, 211)
Screenshot: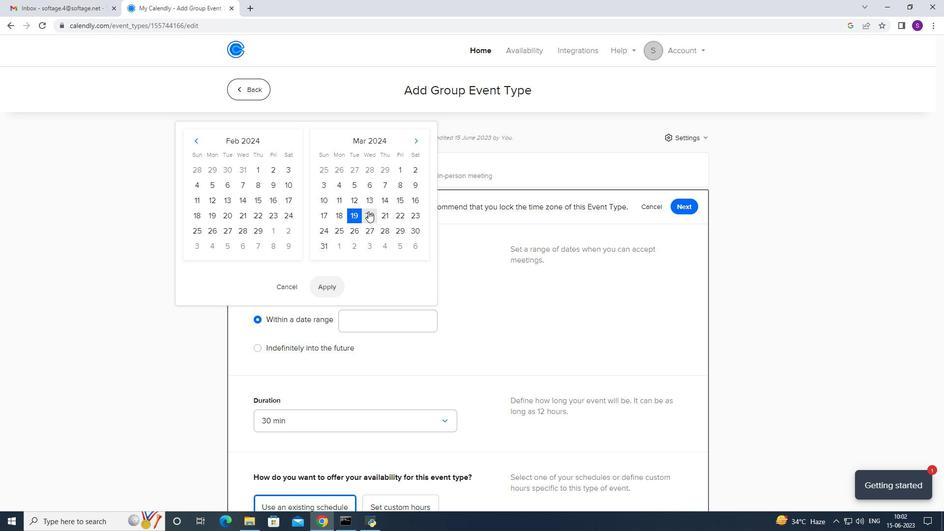 
Action: Mouse pressed left at (368, 211)
Screenshot: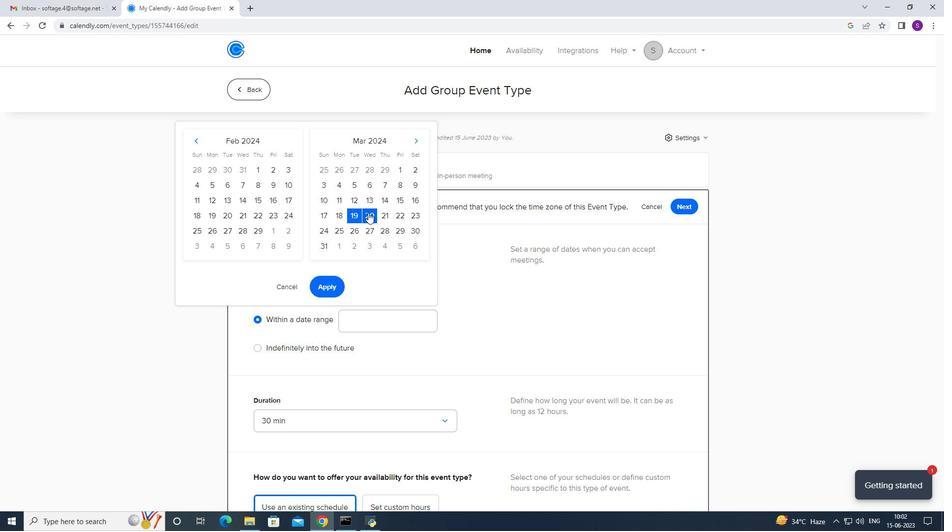 
Action: Mouse moved to (332, 267)
Screenshot: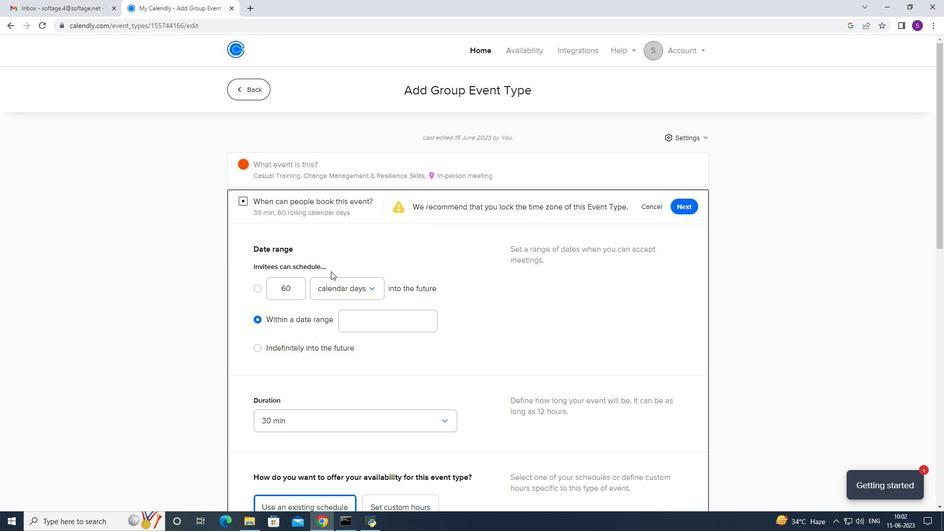 
Action: Mouse pressed left at (332, 267)
Screenshot: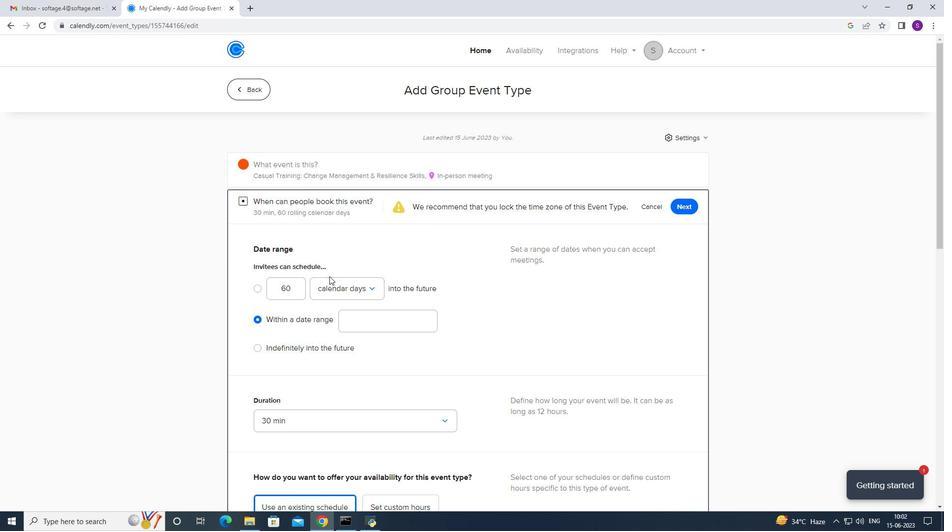 
Action: Mouse moved to (365, 327)
Screenshot: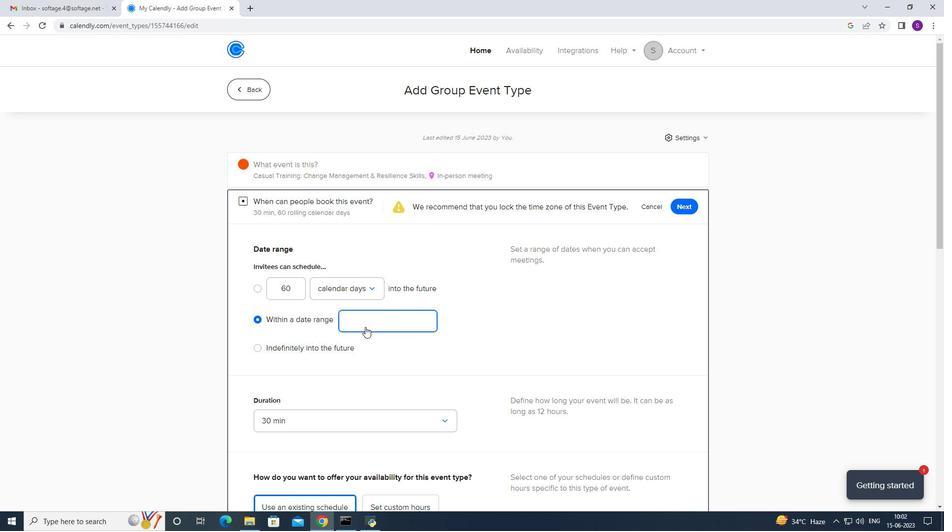 
Action: Mouse pressed left at (365, 327)
Screenshot: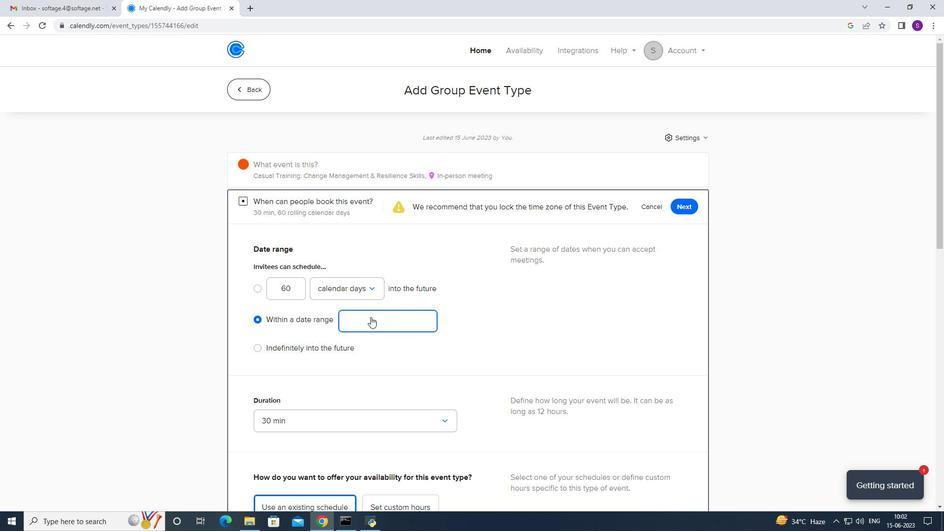 
Action: Mouse moved to (421, 139)
Screenshot: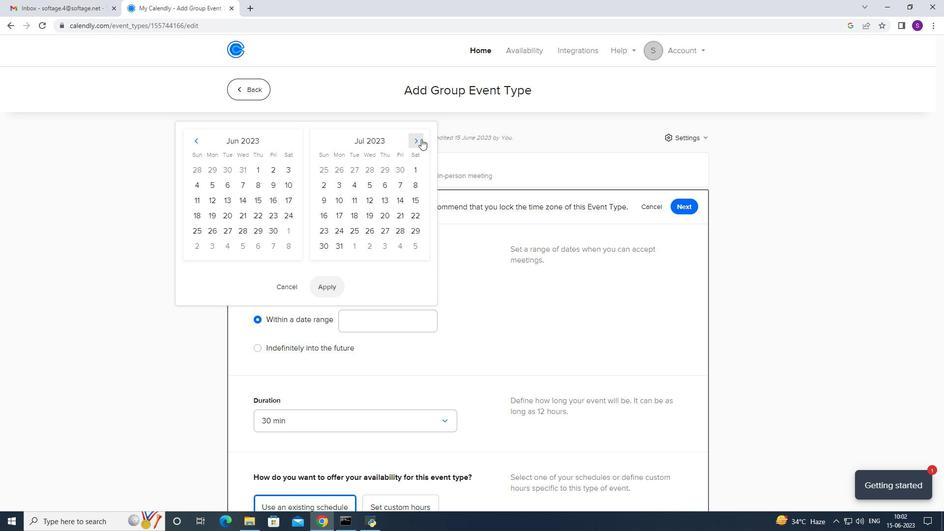 
Action: Mouse pressed left at (421, 139)
Screenshot: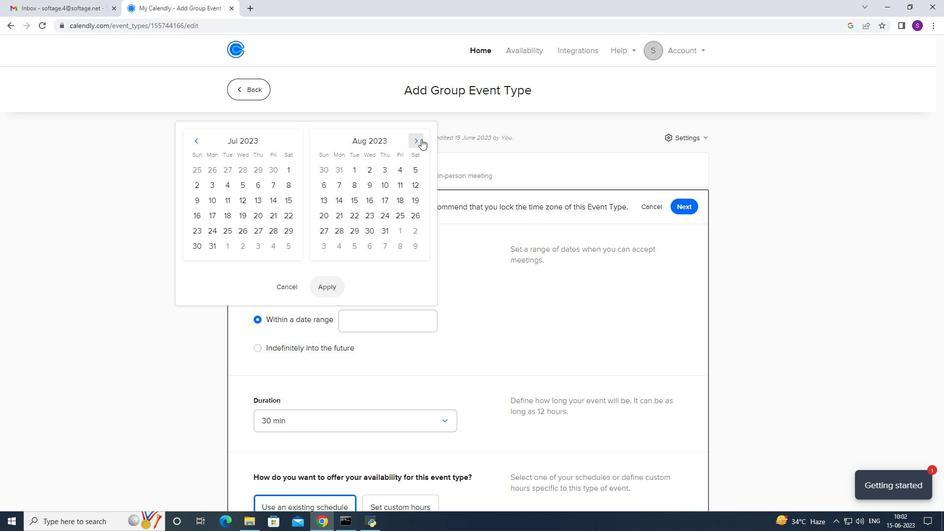 
Action: Mouse pressed left at (421, 139)
Screenshot: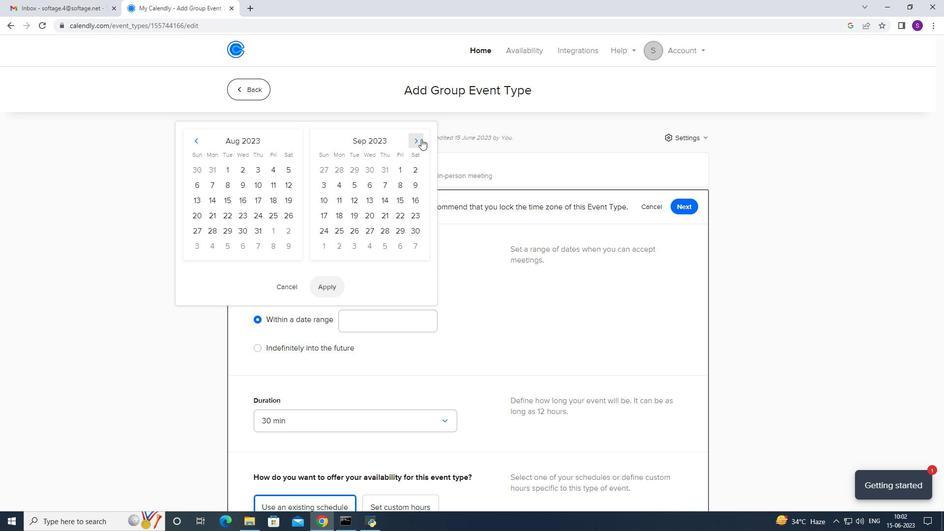 
Action: Mouse pressed left at (421, 139)
Screenshot: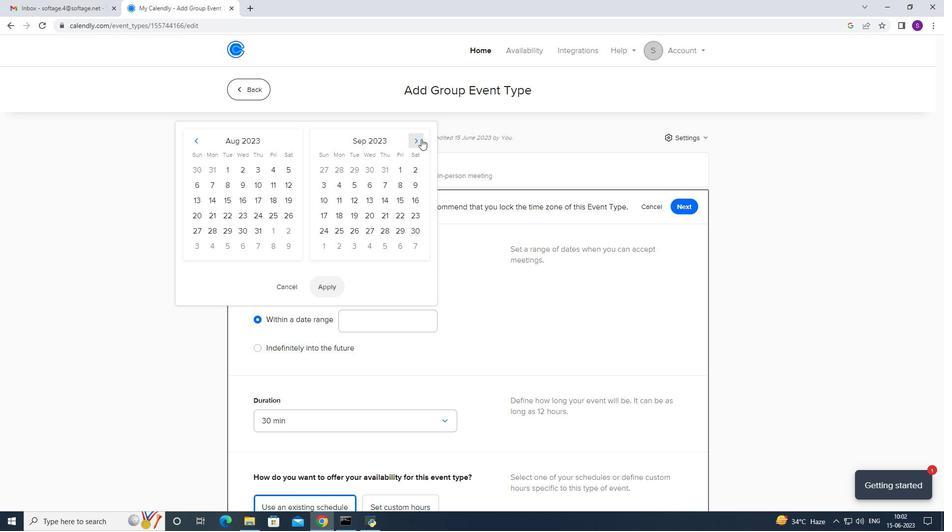 
Action: Mouse pressed left at (421, 139)
Screenshot: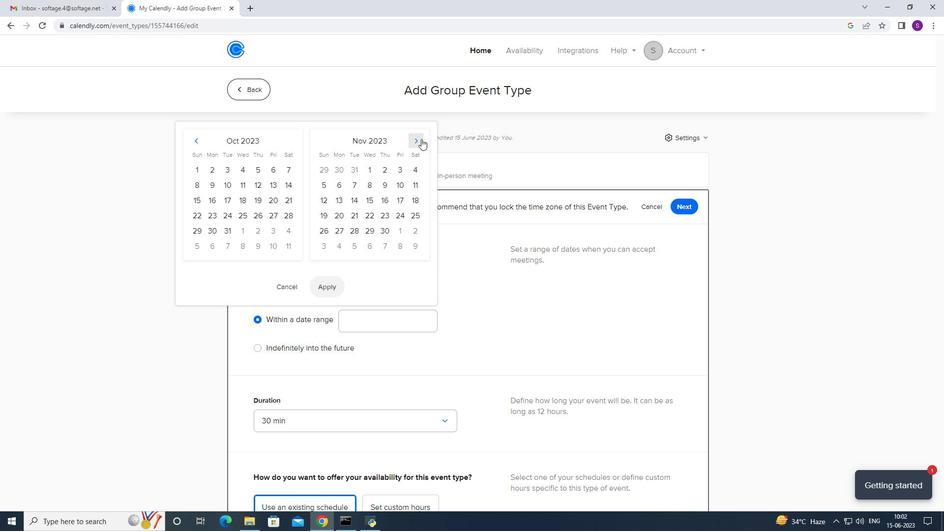 
Action: Mouse pressed left at (421, 139)
Screenshot: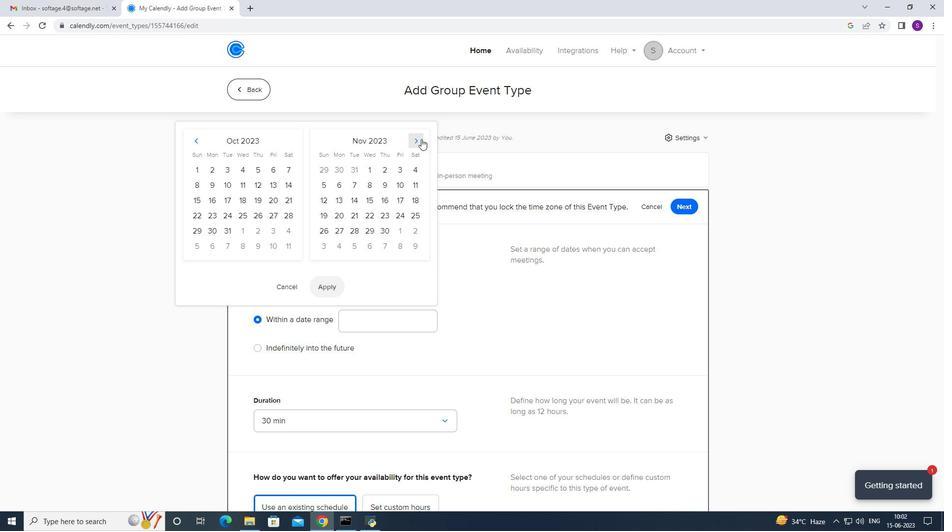 
Action: Mouse pressed left at (421, 139)
Screenshot: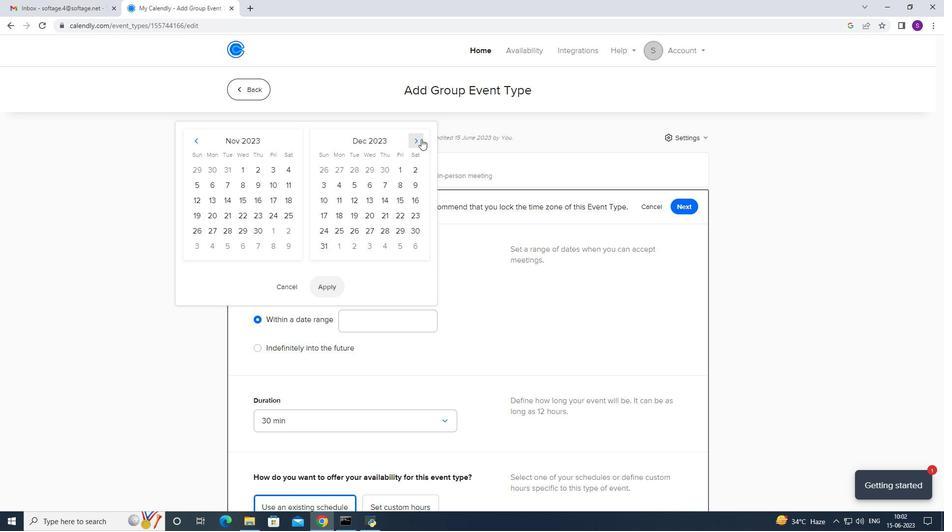 
Action: Mouse pressed left at (421, 139)
Screenshot: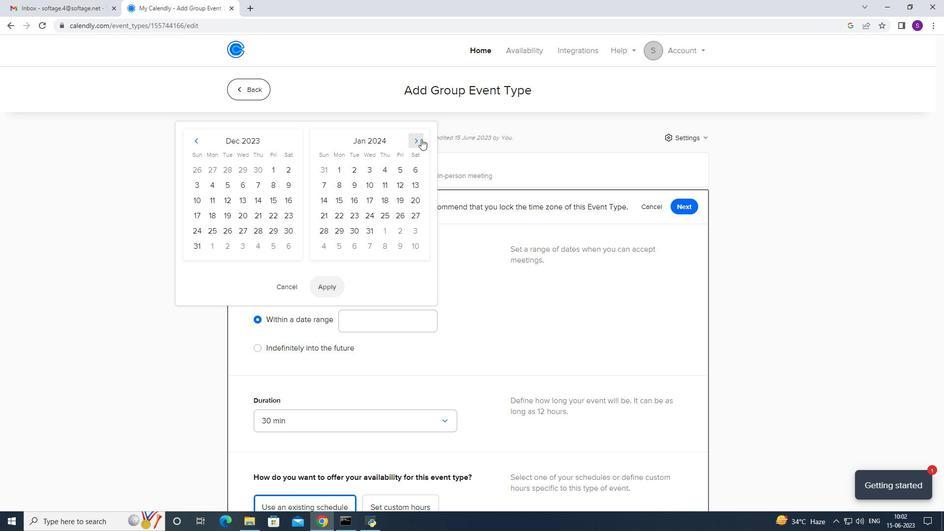 
Action: Mouse pressed left at (421, 139)
Screenshot: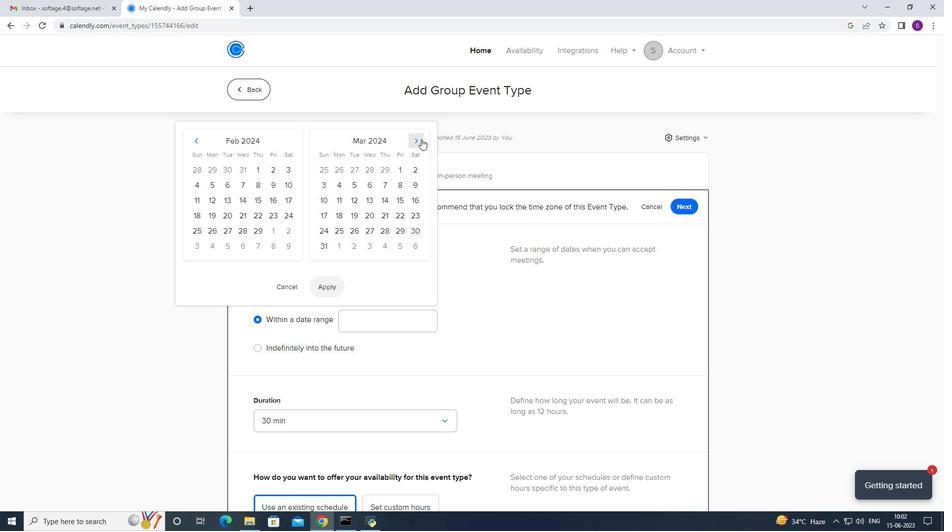 
Action: Mouse moved to (359, 216)
Screenshot: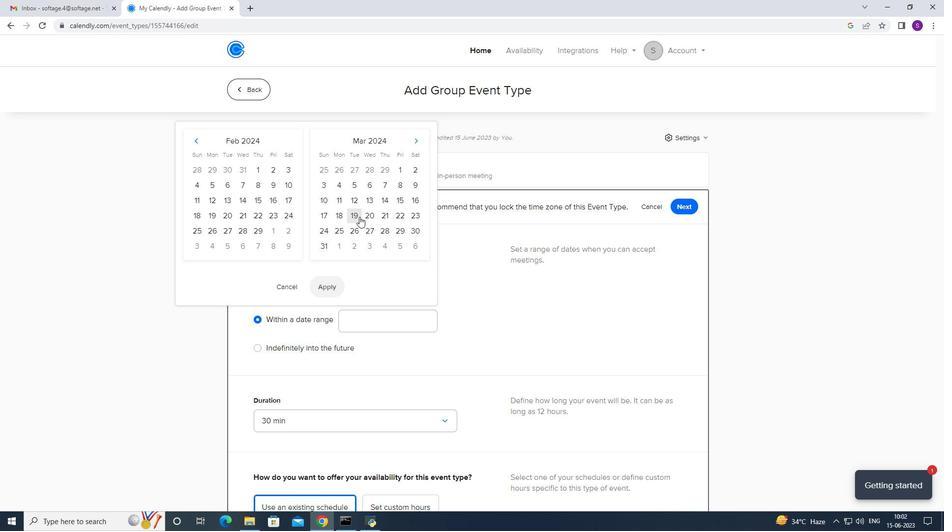 
Action: Mouse pressed left at (359, 216)
Screenshot: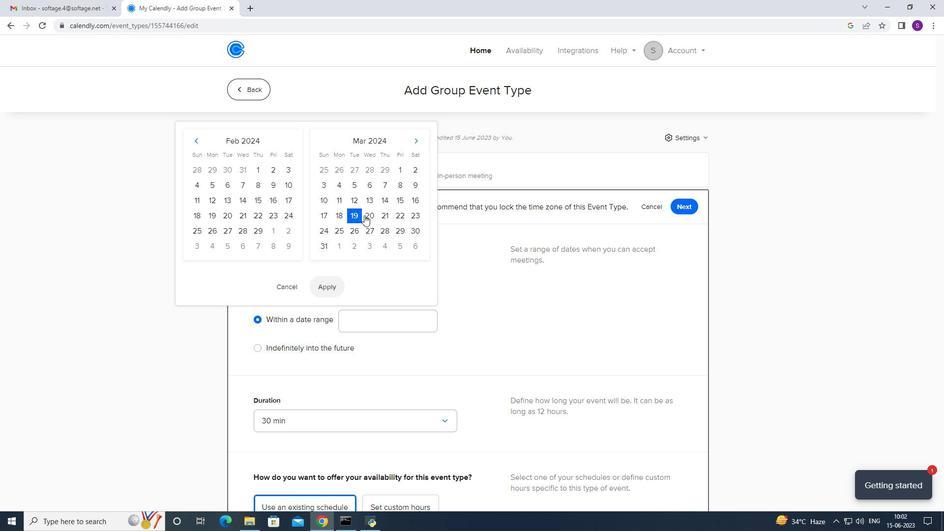 
Action: Mouse moved to (364, 214)
Screenshot: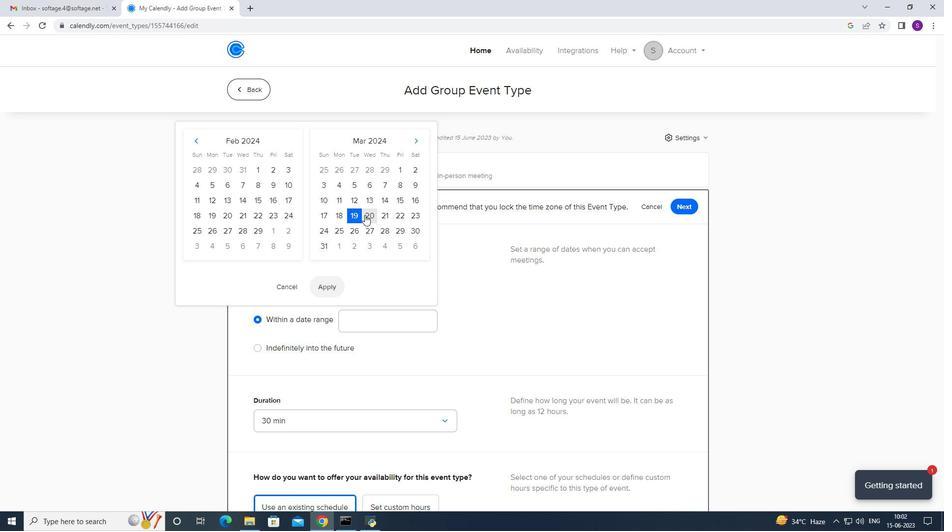 
Action: Mouse pressed left at (364, 214)
Screenshot: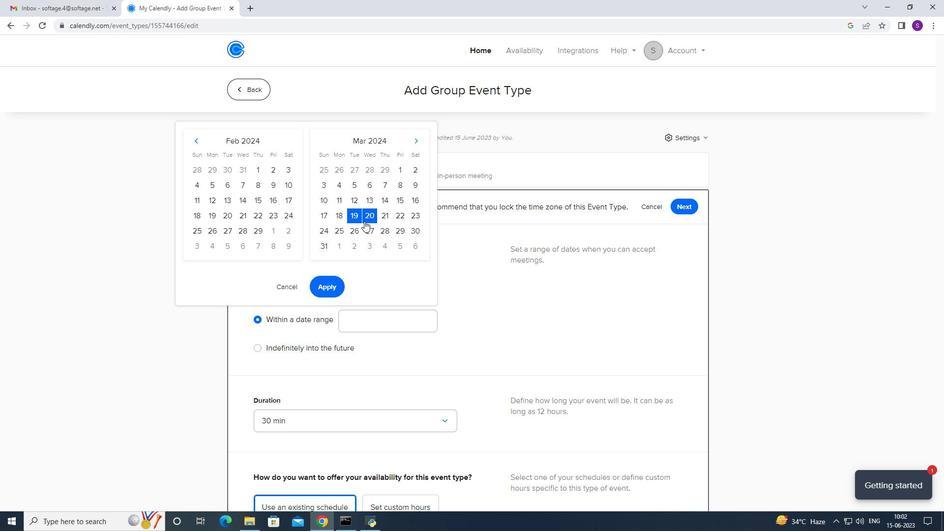 
Action: Mouse moved to (333, 282)
Screenshot: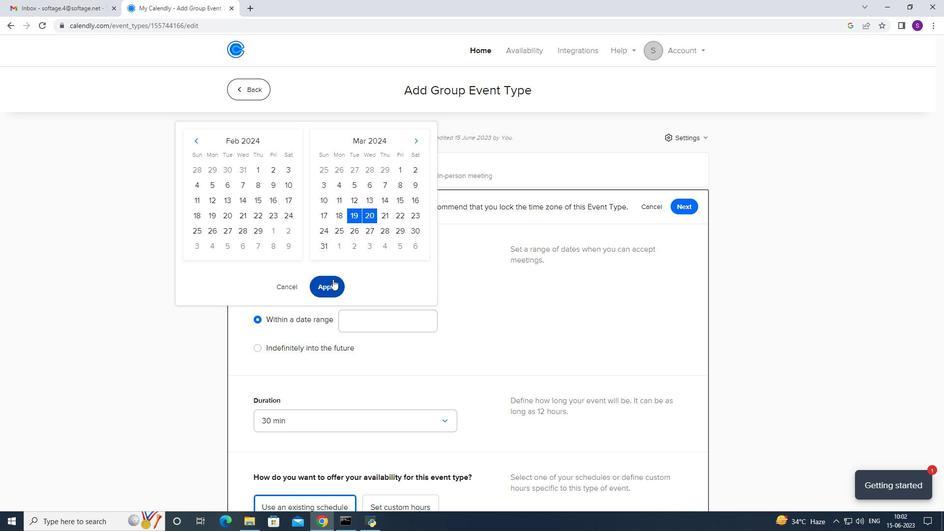 
Action: Mouse pressed left at (333, 282)
Screenshot: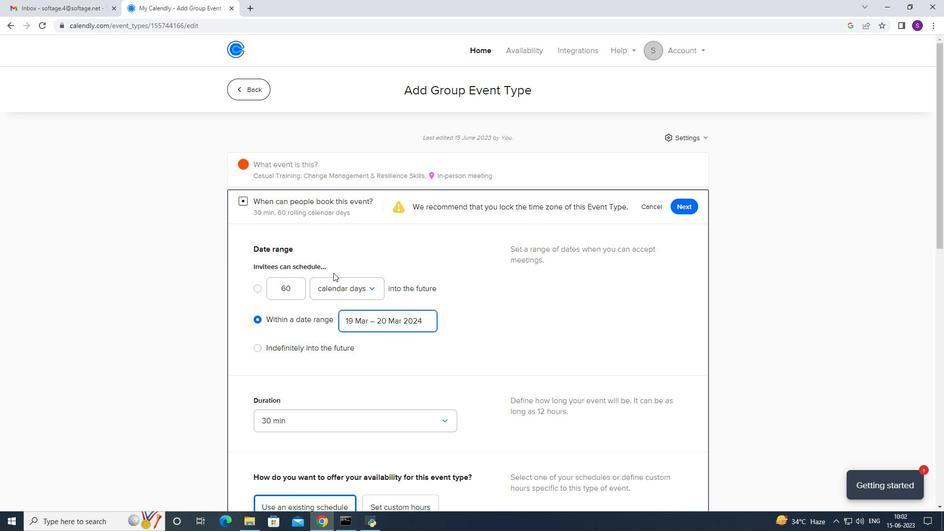 
Action: Mouse moved to (334, 267)
Screenshot: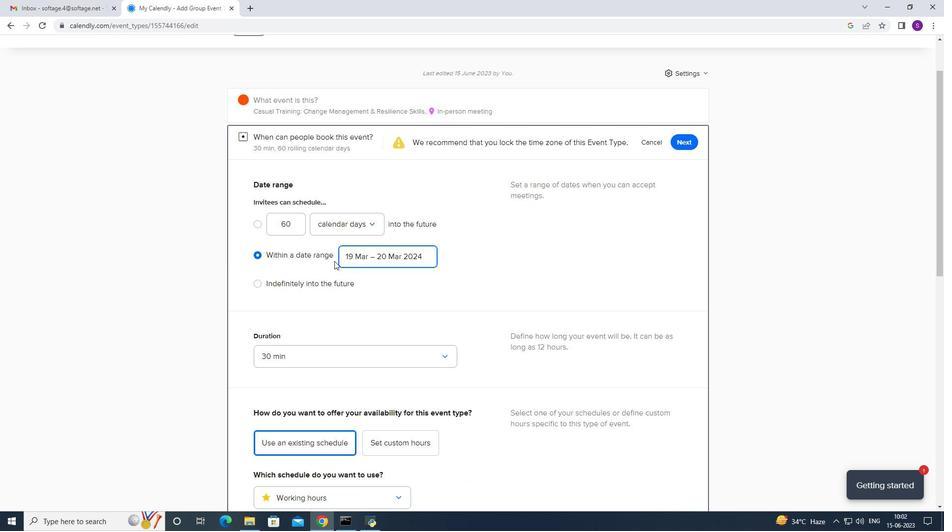 
Action: Mouse scrolled (334, 266) with delta (0, 0)
Screenshot: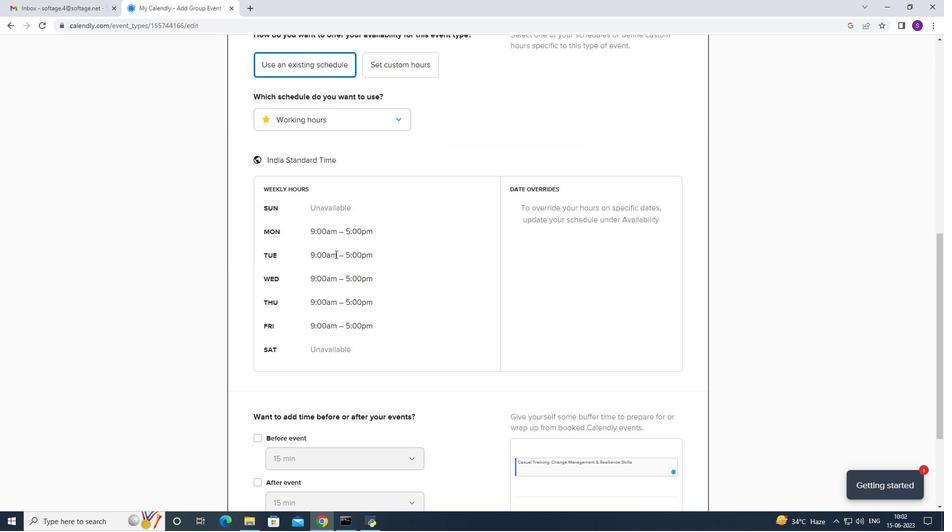 
Action: Mouse scrolled (334, 266) with delta (0, 0)
Screenshot: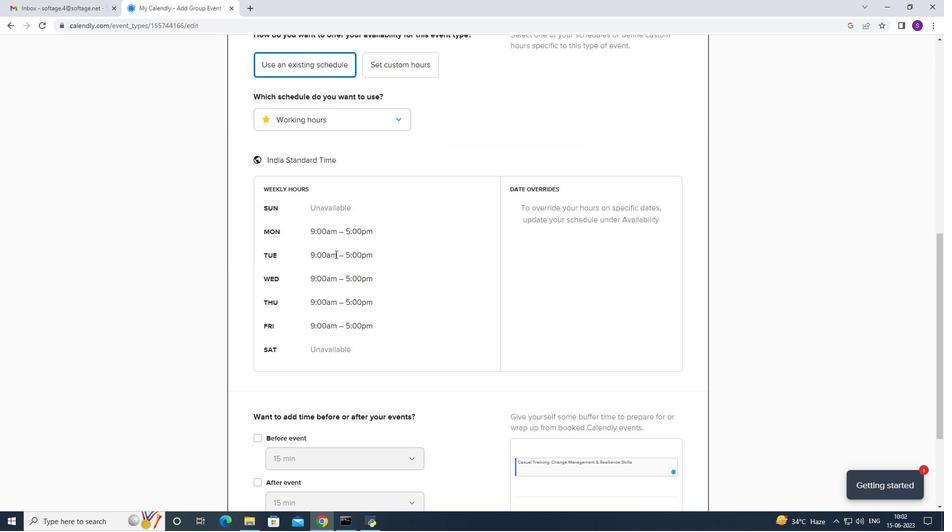 
Action: Mouse scrolled (334, 266) with delta (0, 0)
Screenshot: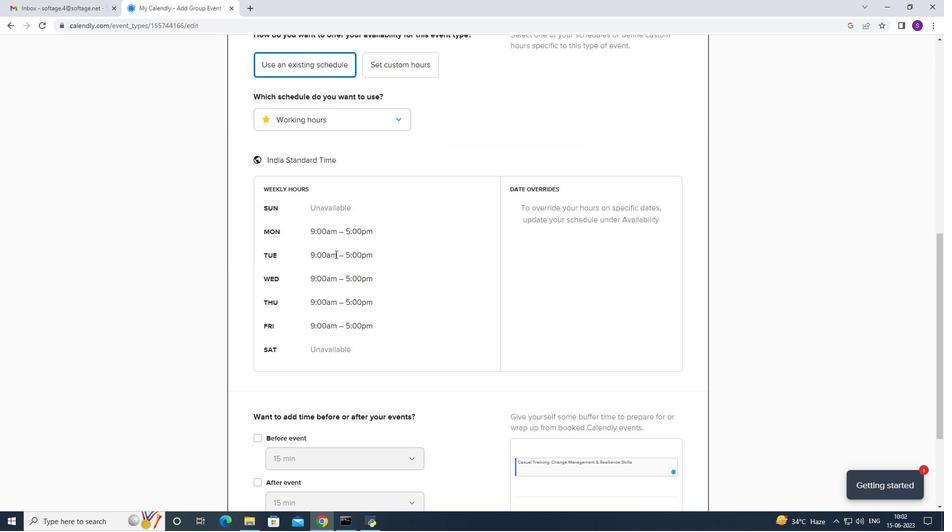
Action: Mouse scrolled (334, 266) with delta (0, 0)
Screenshot: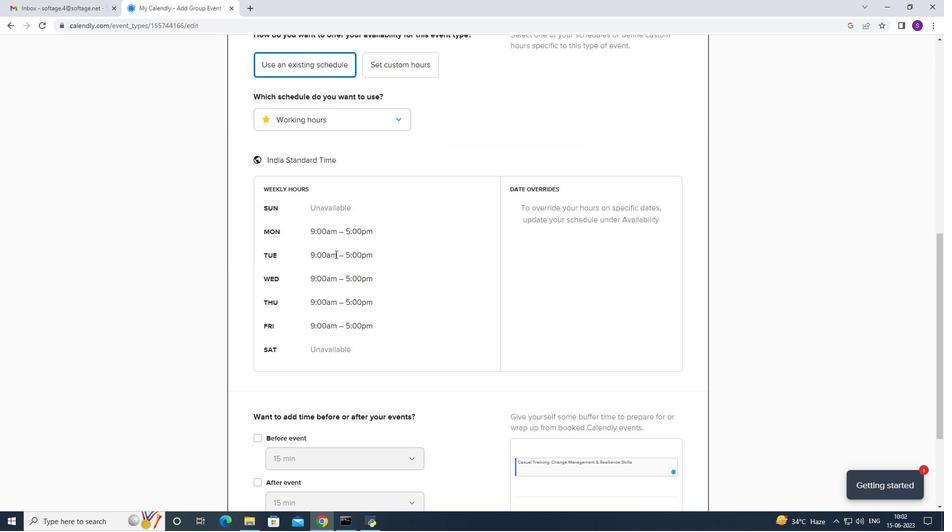 
Action: Mouse scrolled (334, 266) with delta (0, 0)
Screenshot: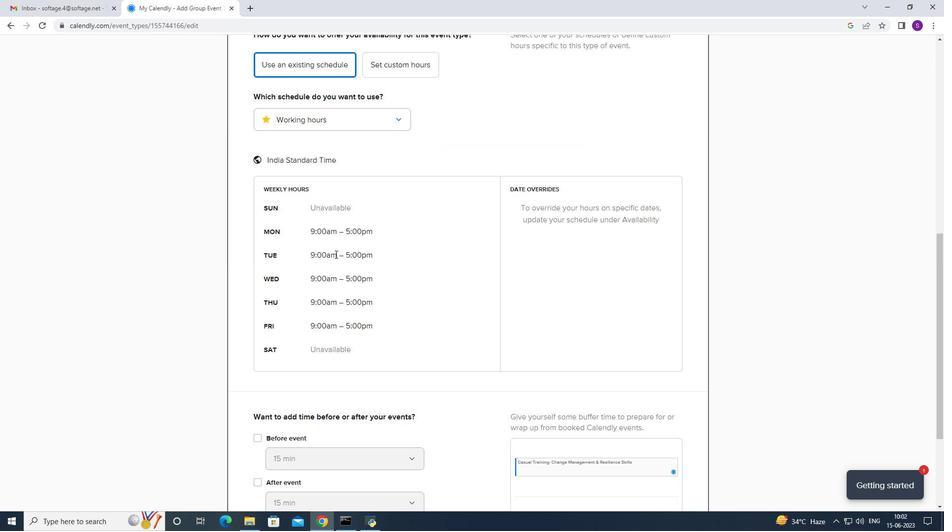 
Action: Mouse moved to (334, 266)
Screenshot: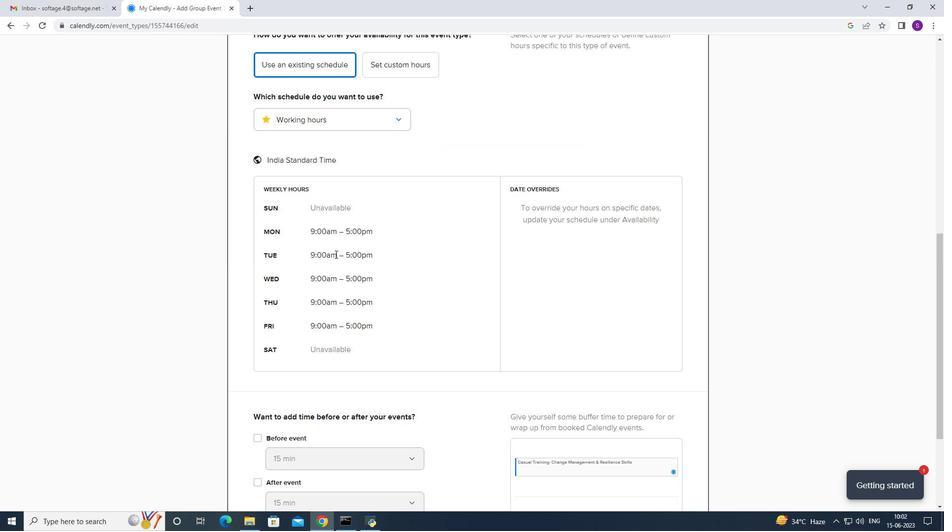 
Action: Mouse scrolled (334, 266) with delta (0, 0)
Screenshot: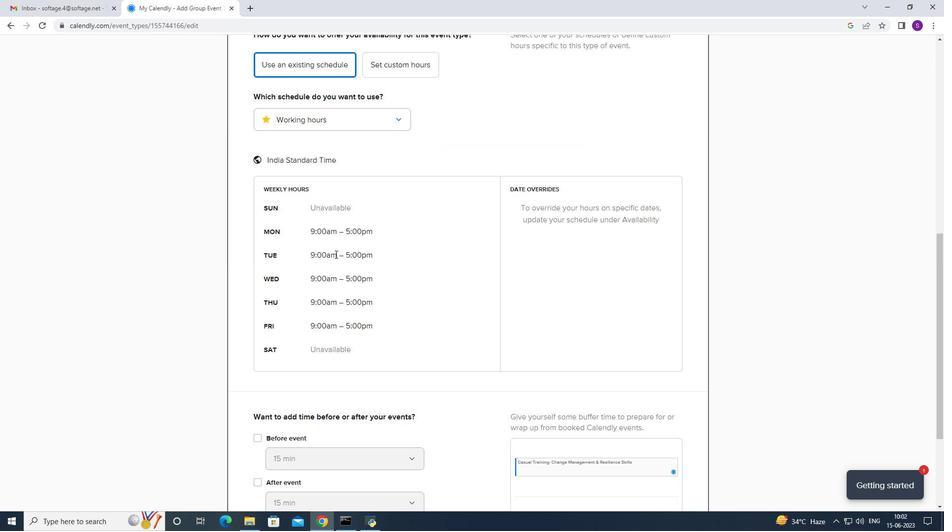 
Action: Mouse moved to (334, 261)
Screenshot: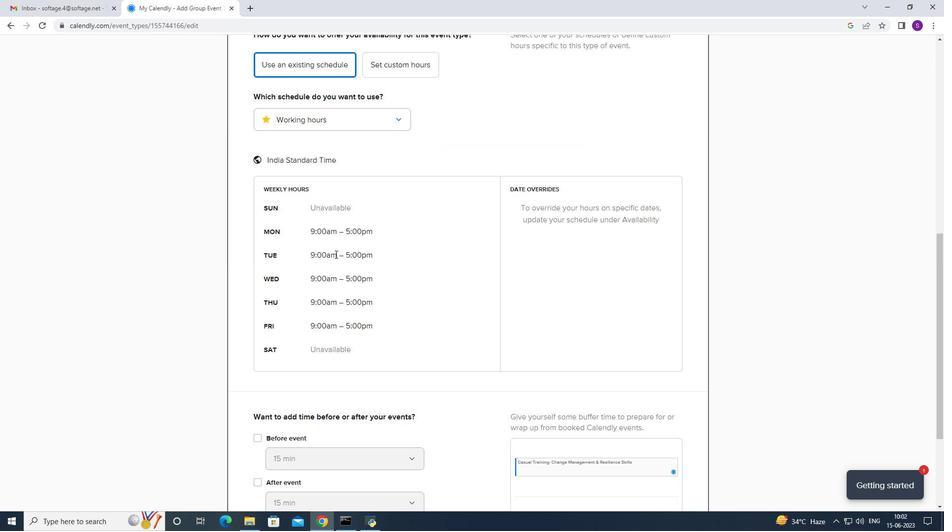 
Action: Mouse scrolled (334, 262) with delta (0, 0)
Screenshot: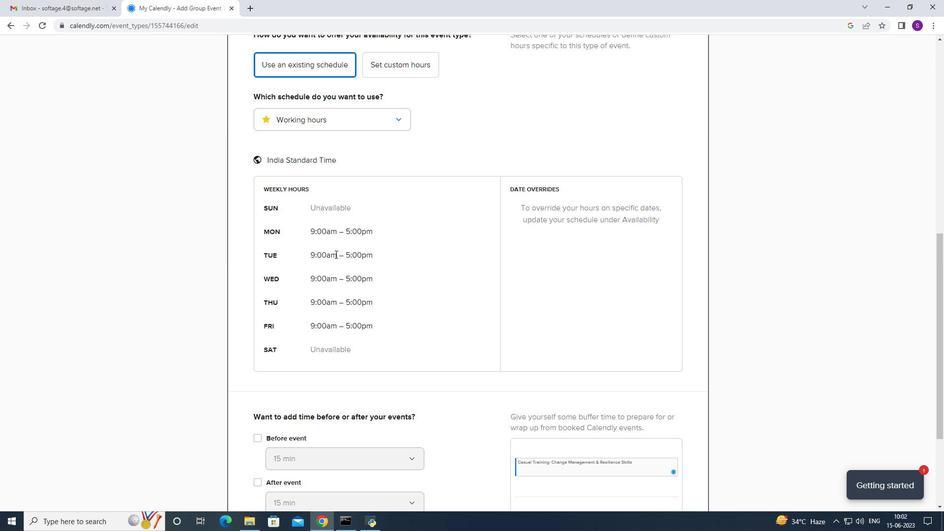 
Action: Mouse moved to (334, 261)
Screenshot: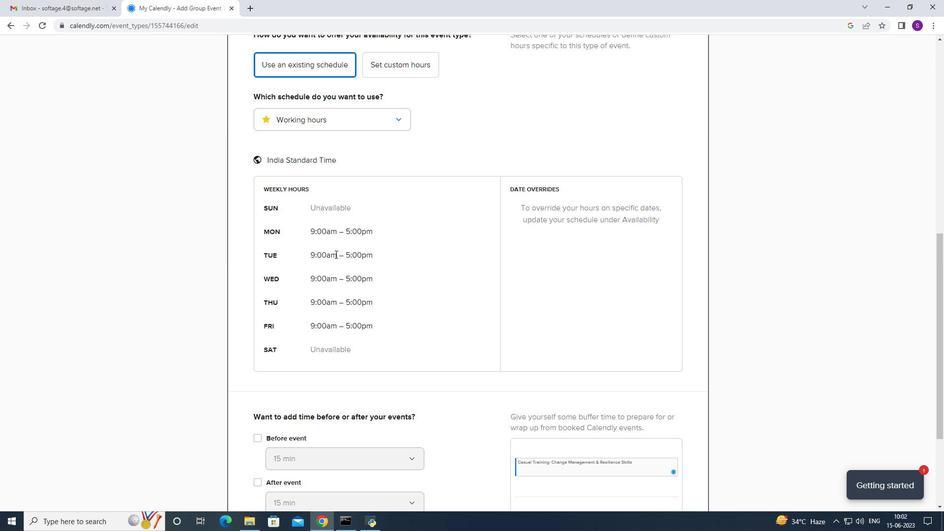 
Action: Mouse scrolled (334, 260) with delta (0, 0)
Screenshot: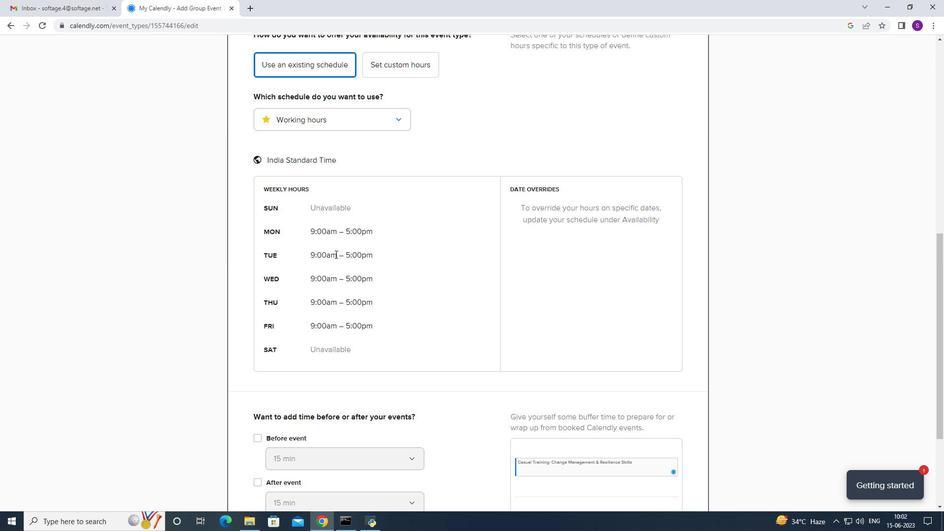 
Action: Mouse moved to (335, 254)
Screenshot: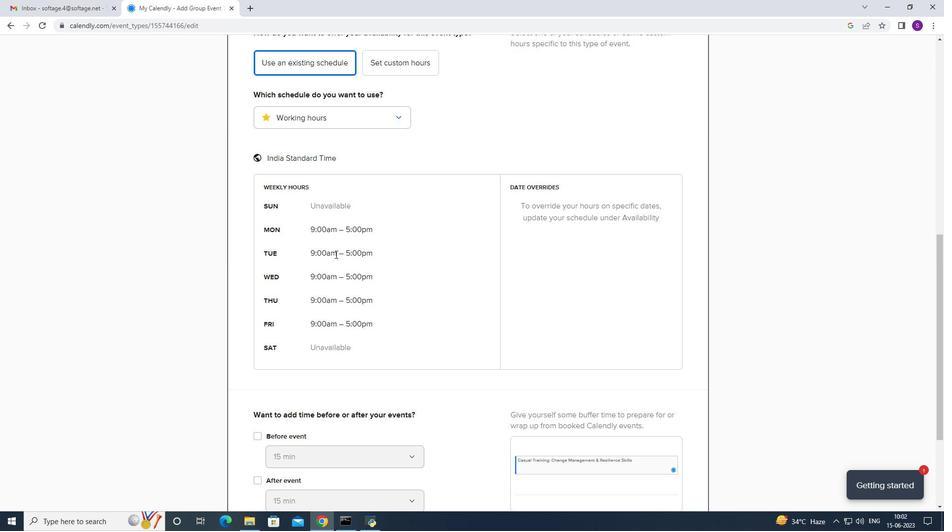 
Action: Mouse scrolled (335, 253) with delta (0, 0)
Screenshot: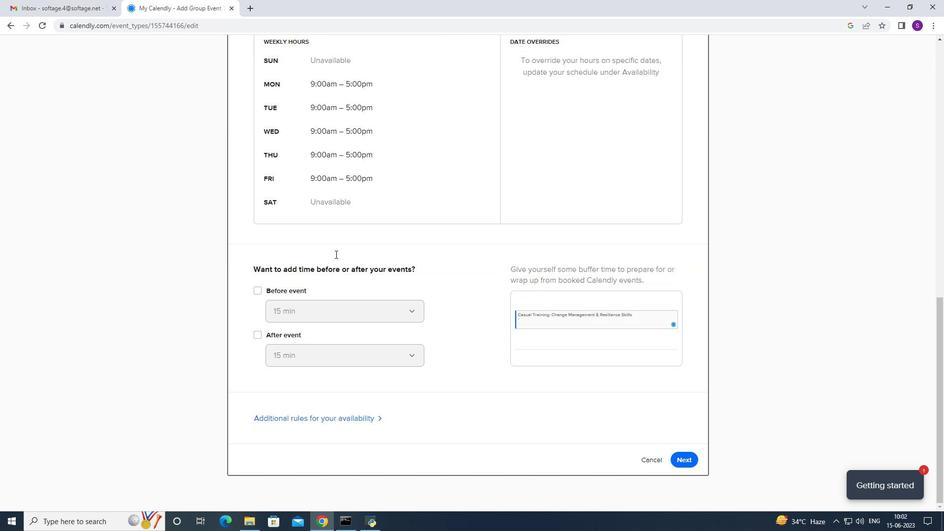
Action: Mouse scrolled (335, 253) with delta (0, 0)
Screenshot: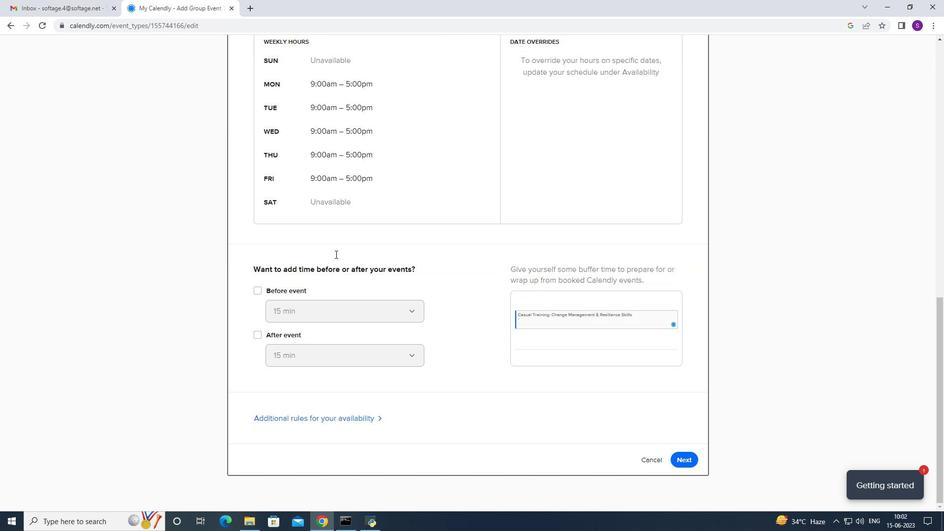 
Action: Mouse scrolled (335, 253) with delta (0, 0)
Screenshot: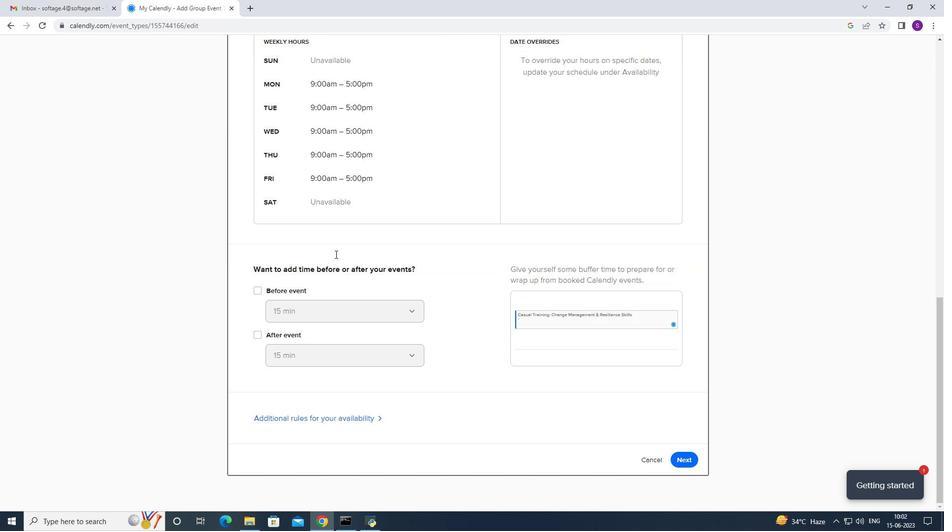 
Action: Mouse scrolled (335, 253) with delta (0, 0)
Screenshot: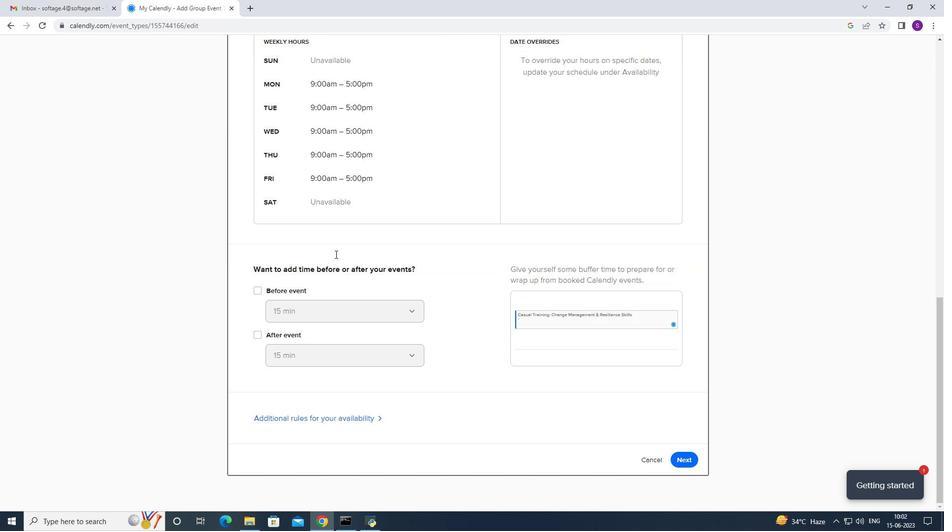 
Action: Mouse scrolled (335, 253) with delta (0, 0)
Screenshot: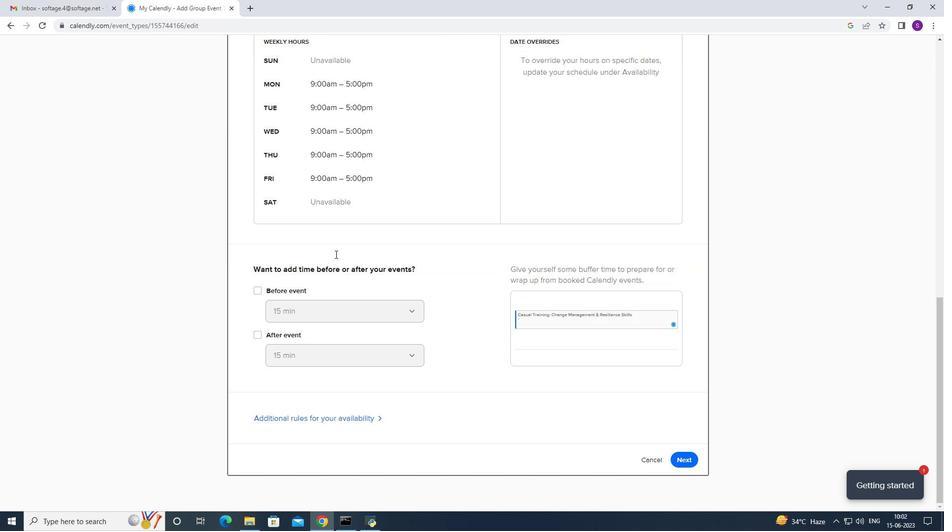 
Action: Mouse scrolled (335, 253) with delta (0, 0)
Screenshot: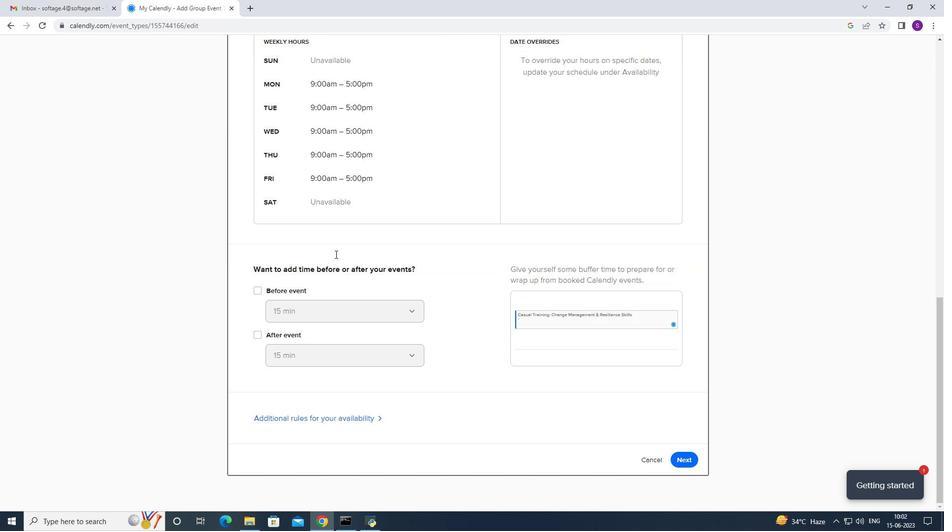 
Action: Mouse scrolled (335, 253) with delta (0, 0)
Screenshot: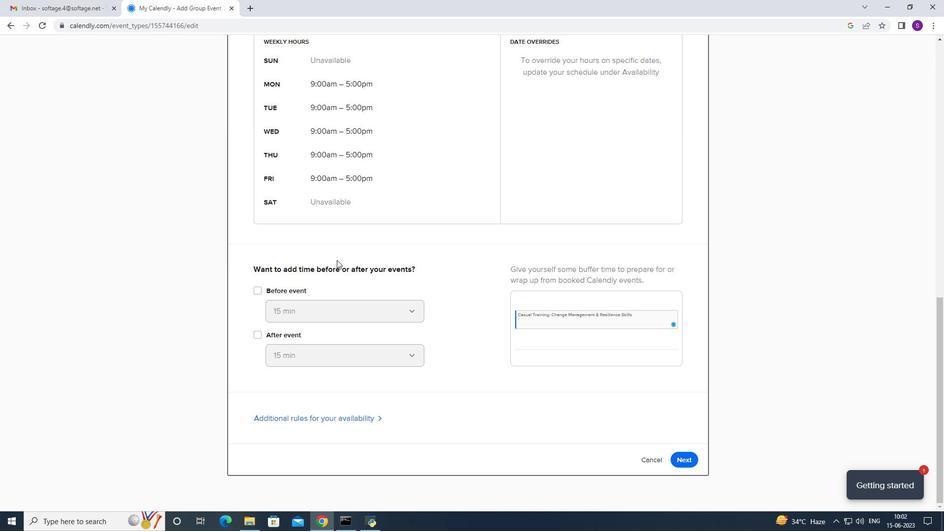 
Action: Mouse scrolled (335, 253) with delta (0, 0)
Screenshot: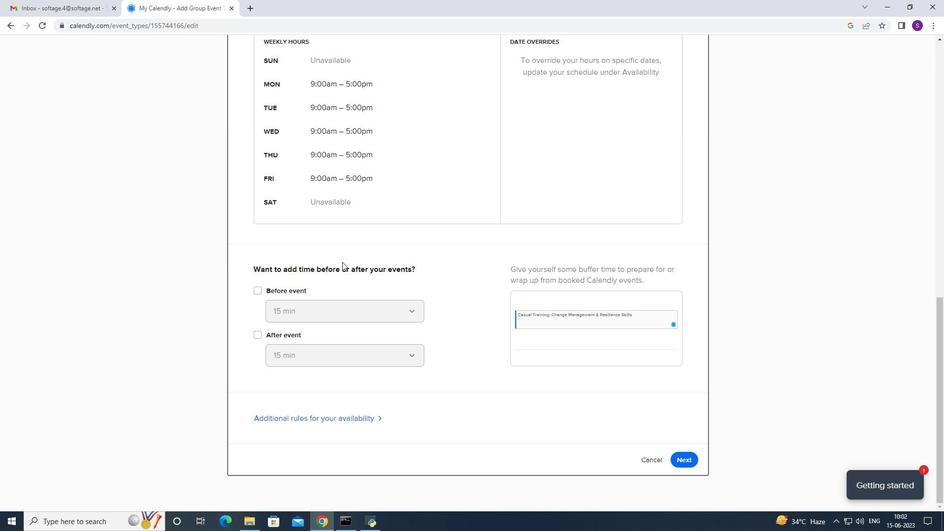 
Action: Mouse moved to (335, 253)
Screenshot: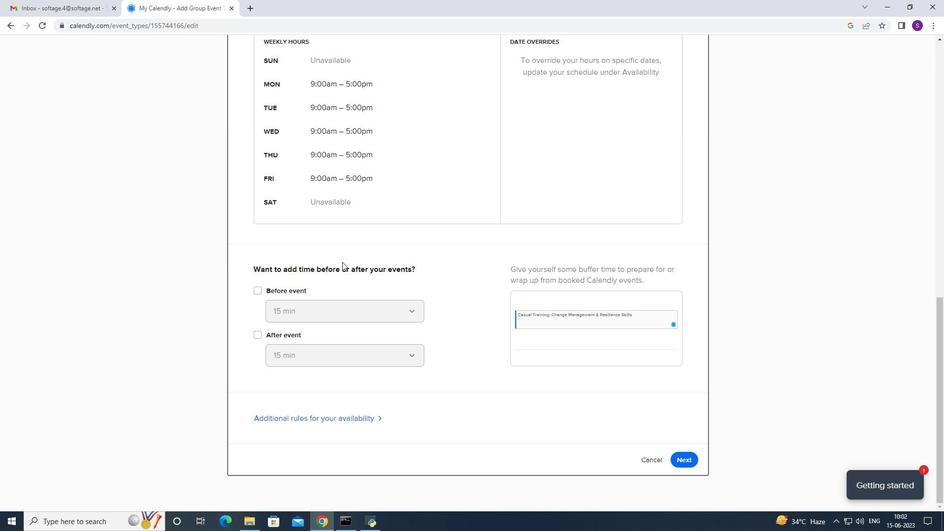 
Action: Mouse scrolled (335, 253) with delta (0, 0)
Screenshot: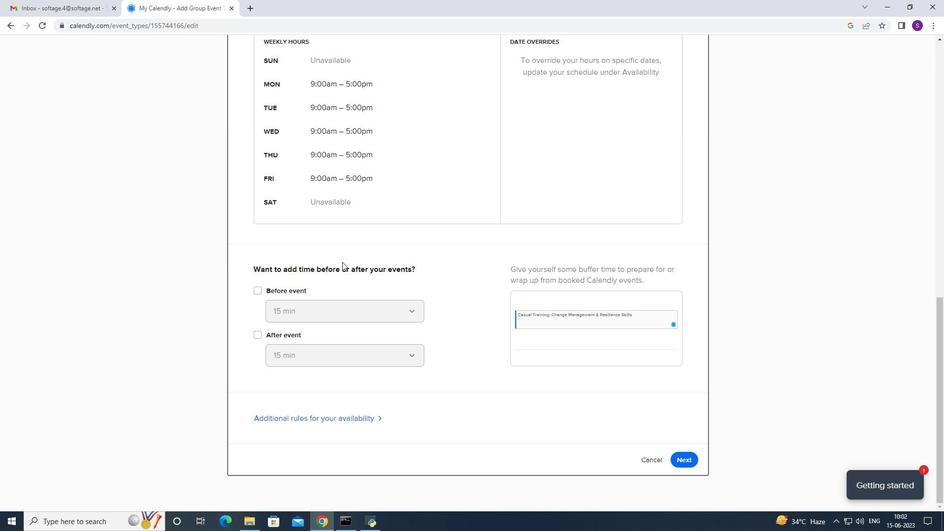 
Action: Mouse scrolled (335, 253) with delta (0, 0)
Screenshot: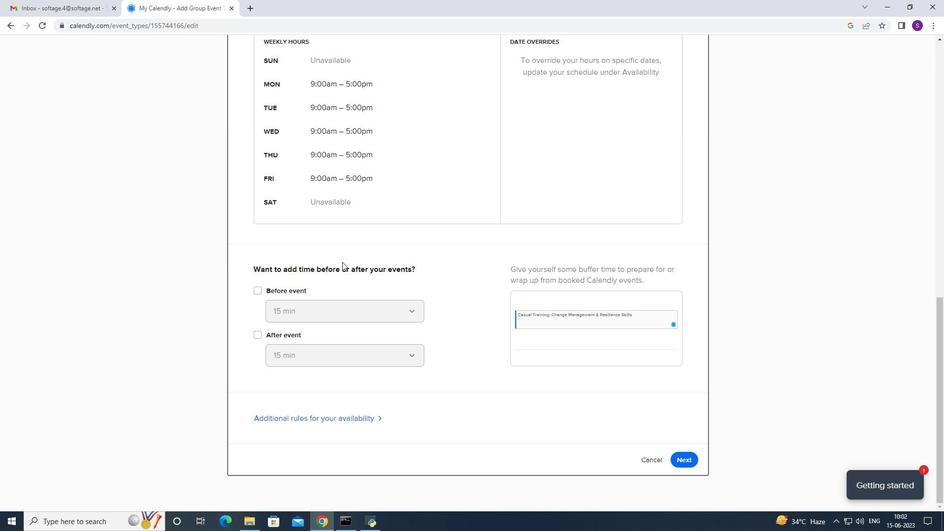 
Action: Mouse scrolled (335, 253) with delta (0, 0)
Screenshot: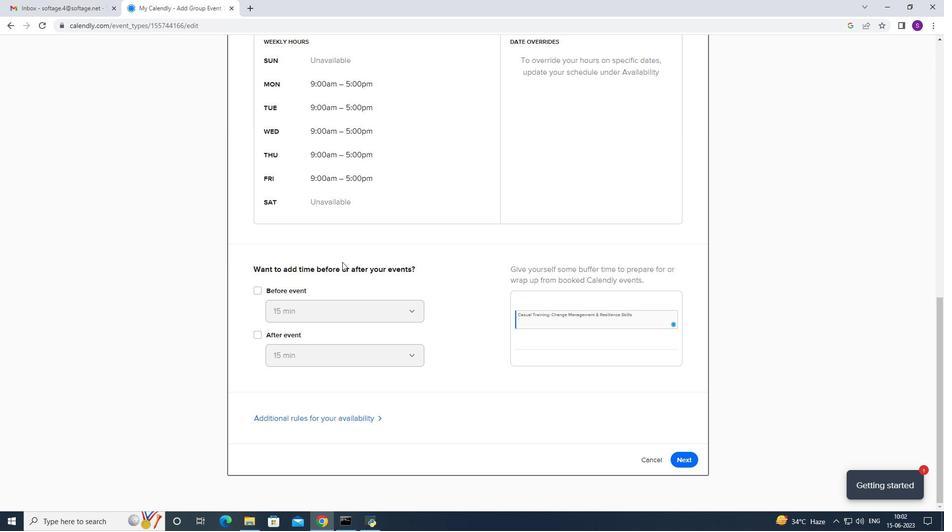 
Action: Mouse scrolled (335, 253) with delta (0, 0)
Screenshot: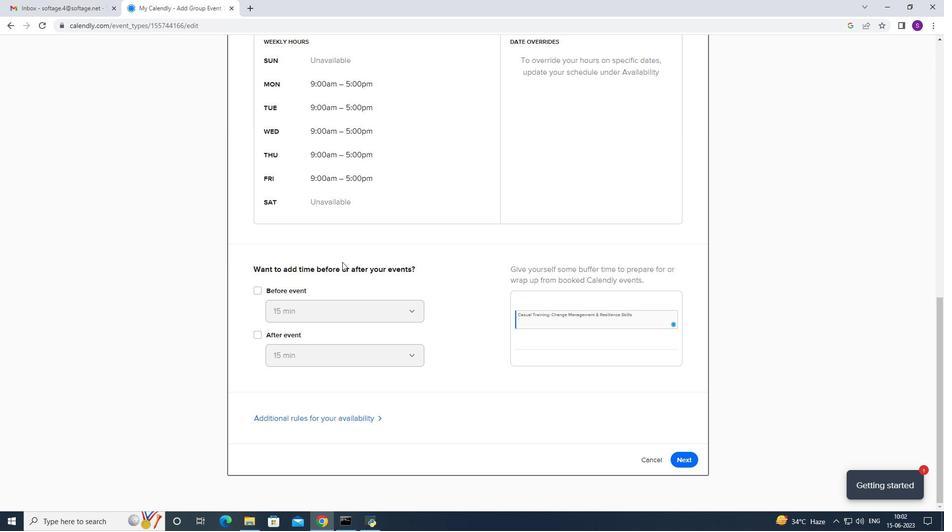 
Action: Mouse moved to (693, 466)
Screenshot: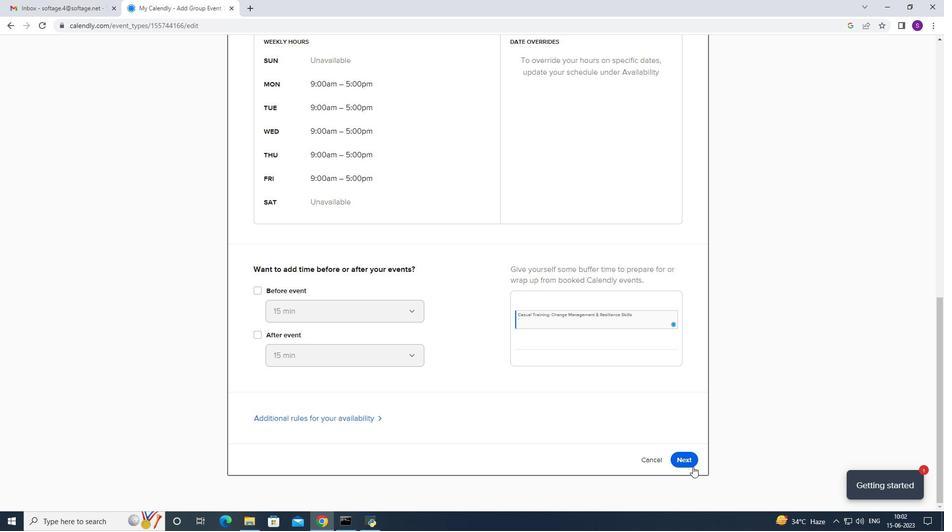 
Action: Mouse pressed left at (693, 466)
Screenshot: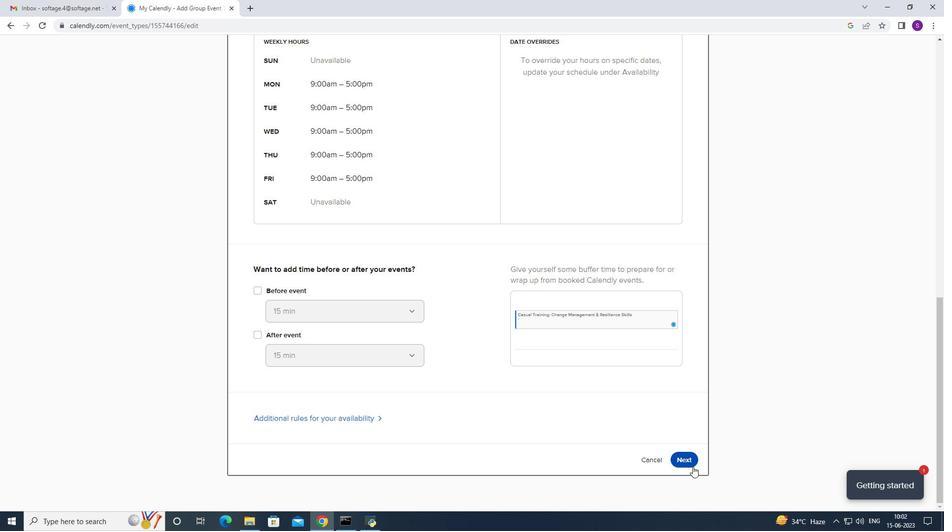 
Action: Mouse moved to (684, 79)
Screenshot: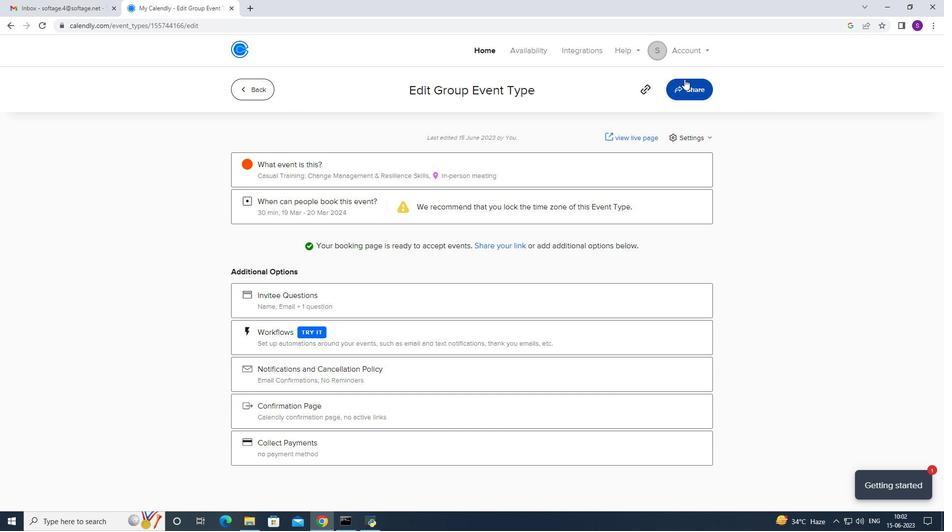 
Action: Mouse pressed left at (684, 79)
Screenshot: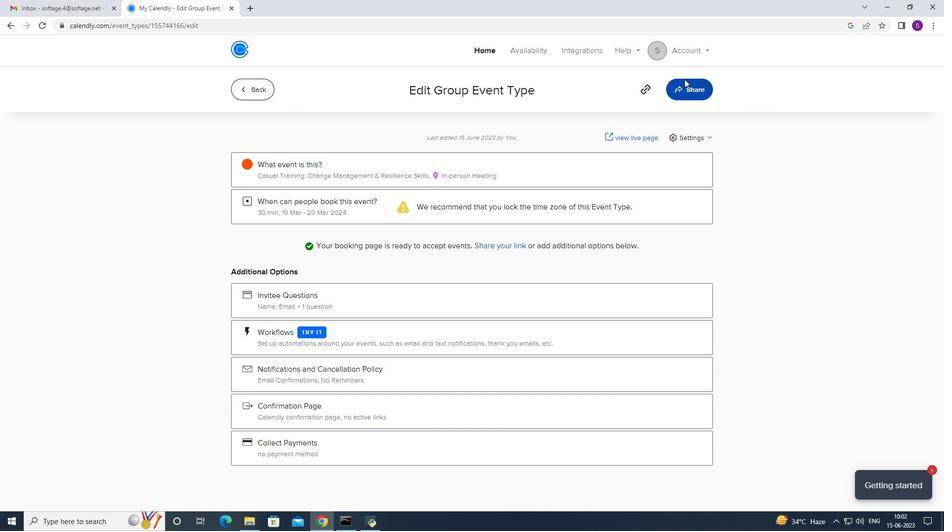 
Action: Mouse moved to (578, 185)
Screenshot: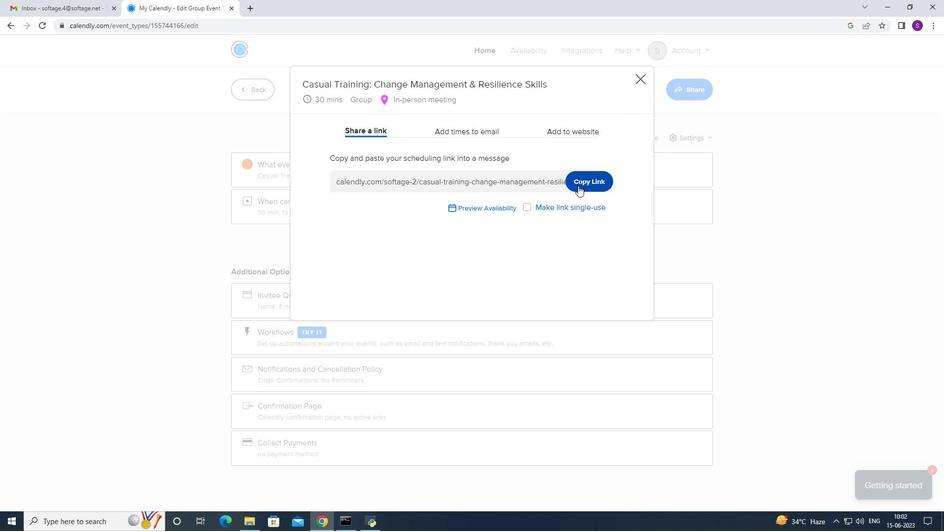 
Action: Mouse pressed left at (578, 185)
Screenshot: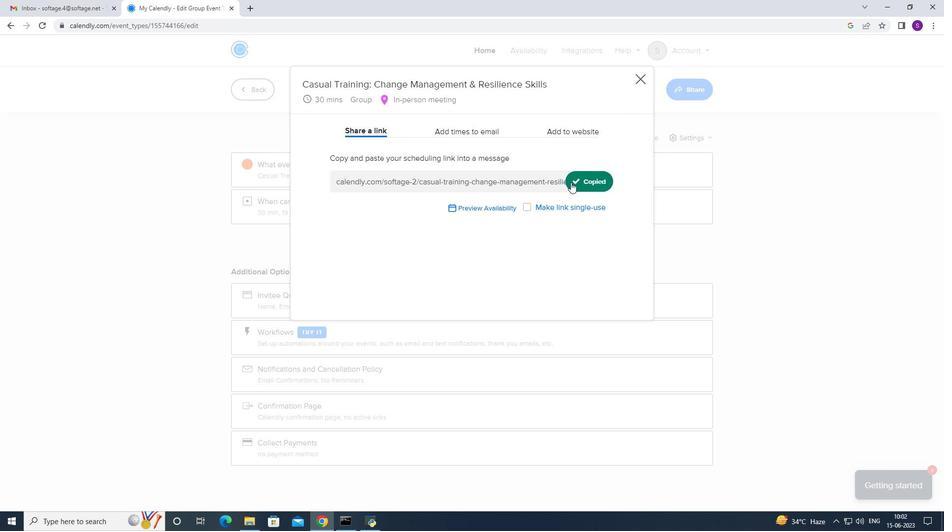 
Action: Mouse moved to (71, 5)
Screenshot: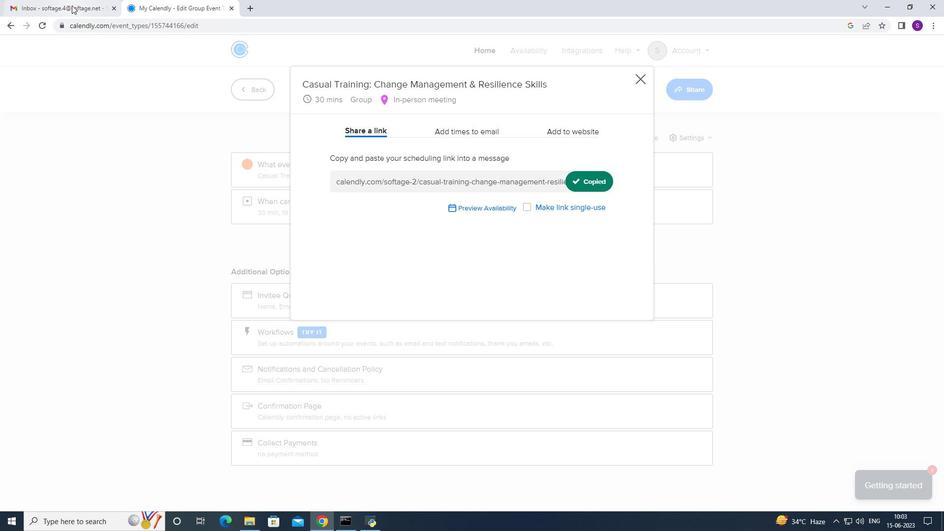 
Action: Mouse pressed left at (71, 5)
Screenshot: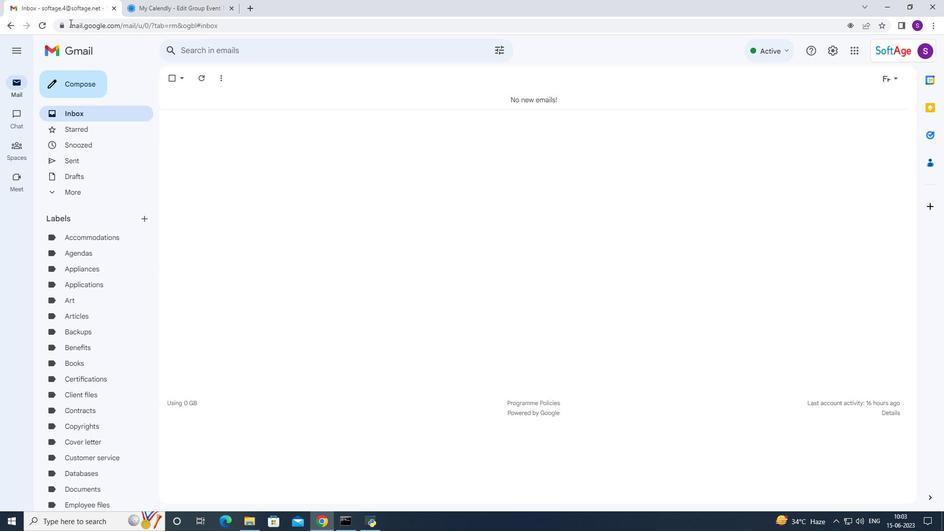 
Action: Mouse moved to (68, 72)
Screenshot: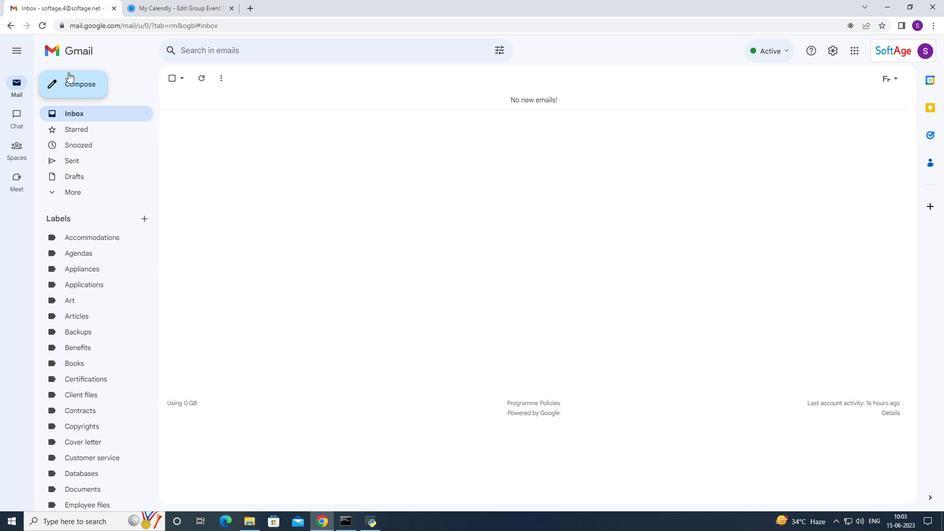 
Action: Mouse pressed left at (68, 72)
Screenshot: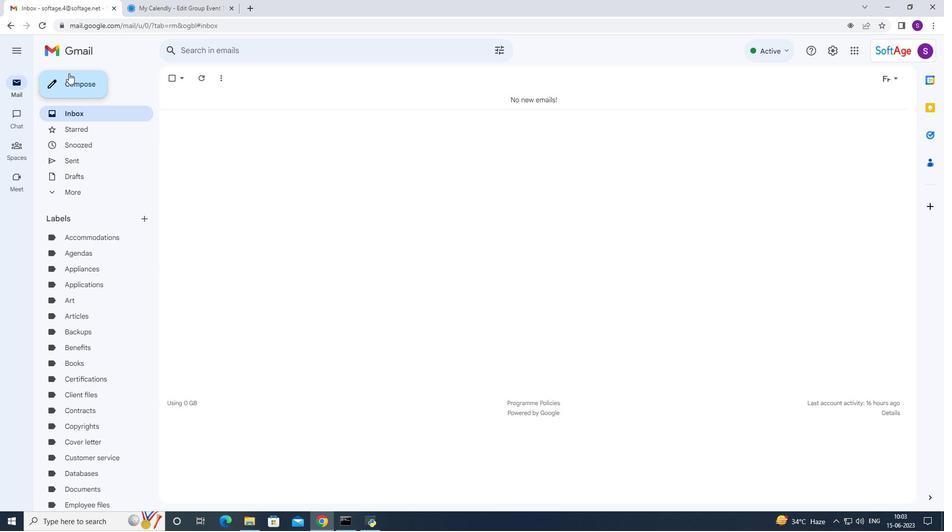 
Action: Mouse moved to (751, 356)
Screenshot: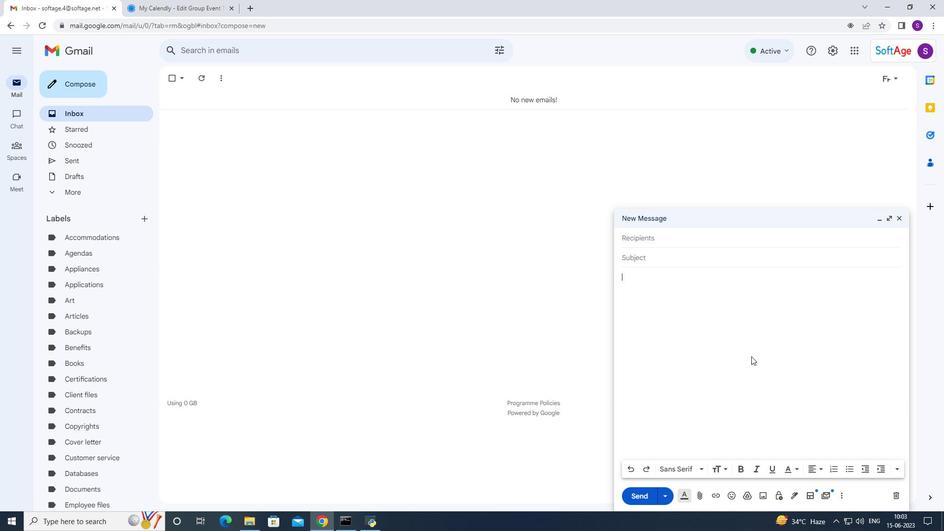 
Action: Mouse pressed right at (751, 356)
Screenshot: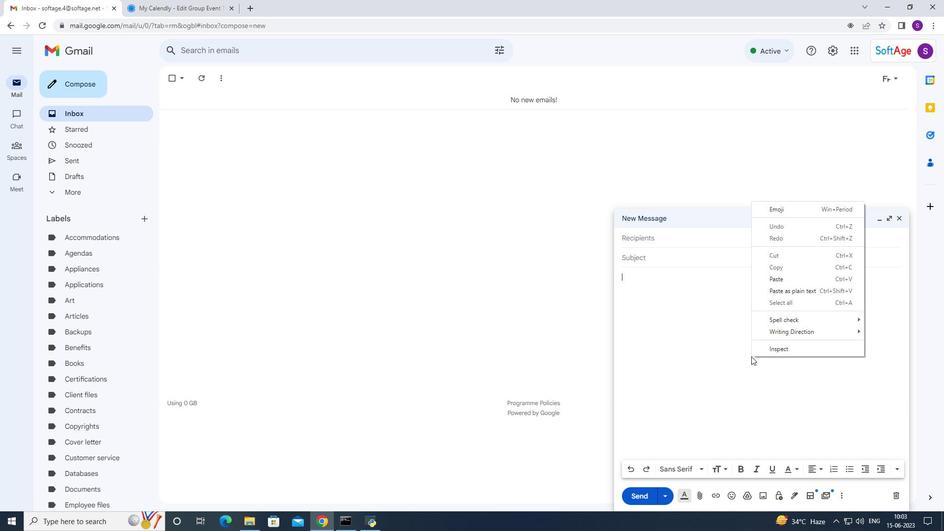 
Action: Mouse moved to (773, 278)
Screenshot: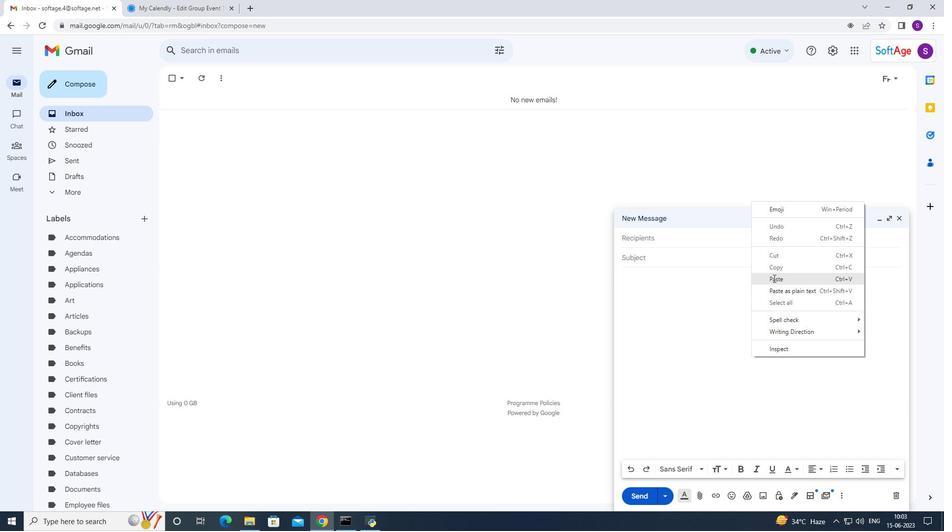 
Action: Mouse pressed left at (773, 278)
Screenshot: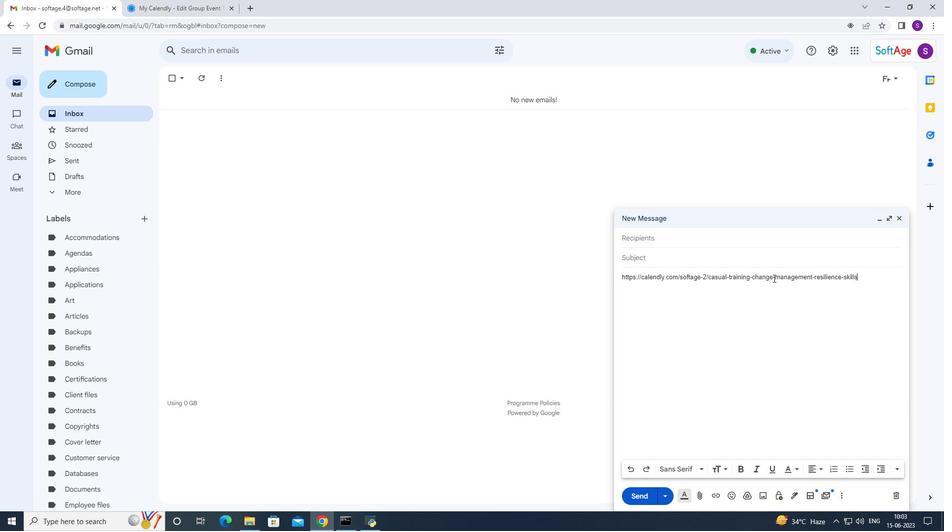 
Action: Mouse moved to (698, 238)
Screenshot: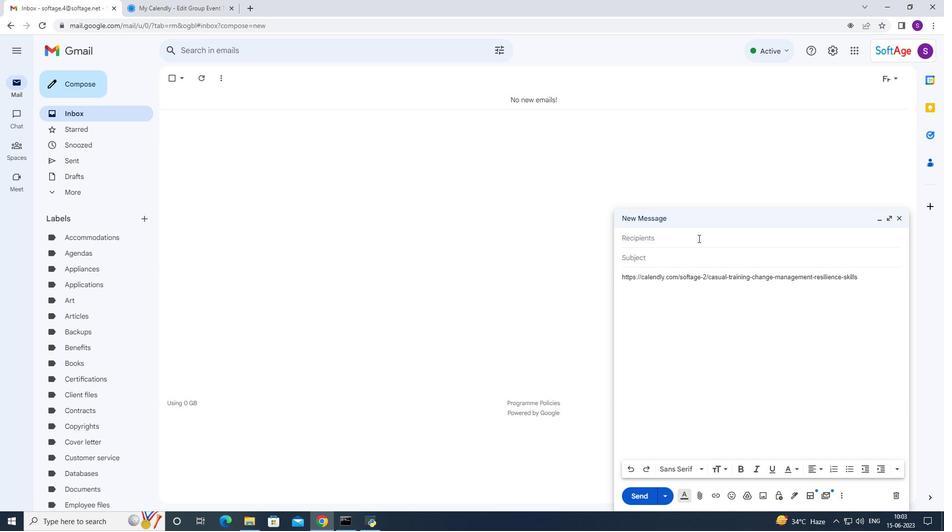 
Action: Mouse pressed left at (698, 238)
Screenshot: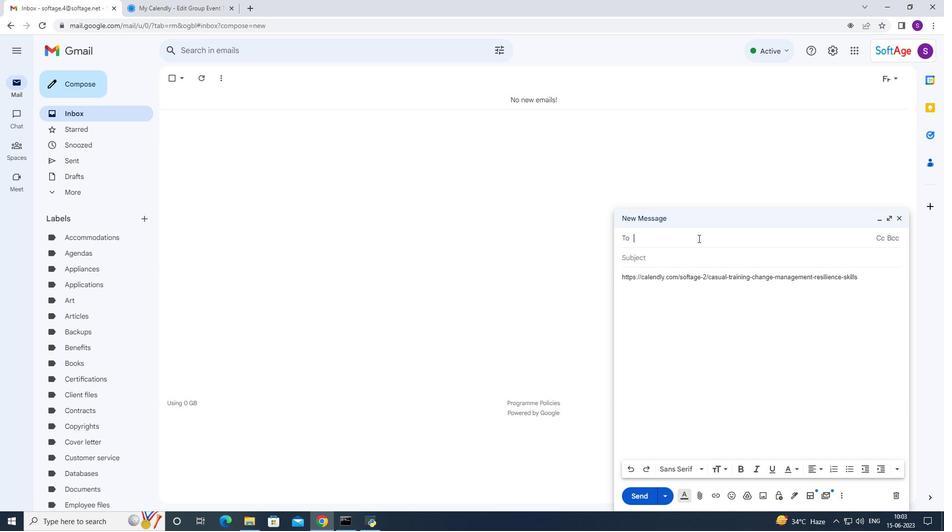 
Action: Key pressed softage.4<Key.enter>
Screenshot: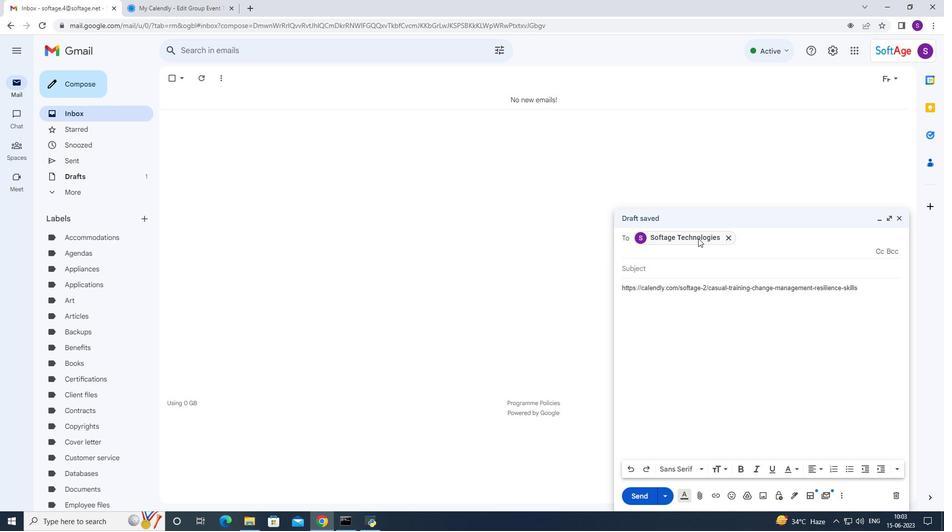 
Action: Mouse moved to (728, 237)
Screenshot: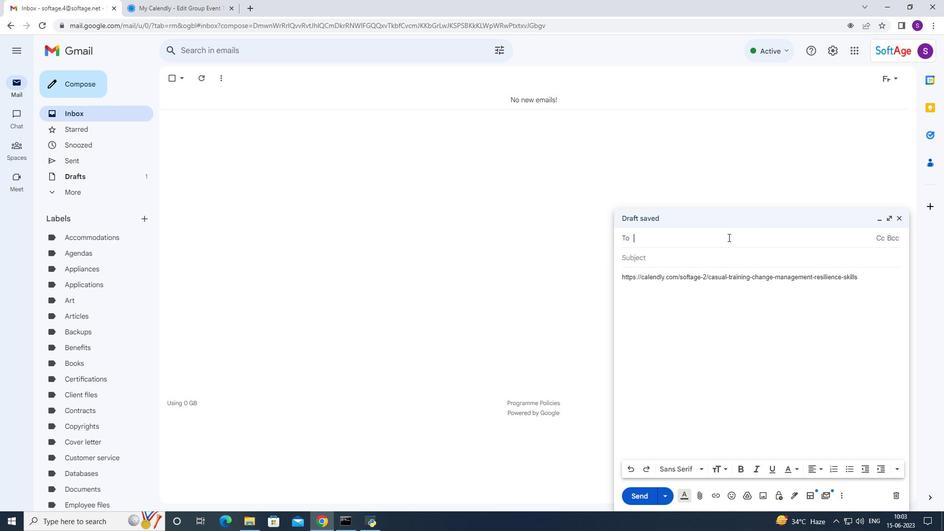 
Action: Mouse pressed left at (728, 237)
Screenshot: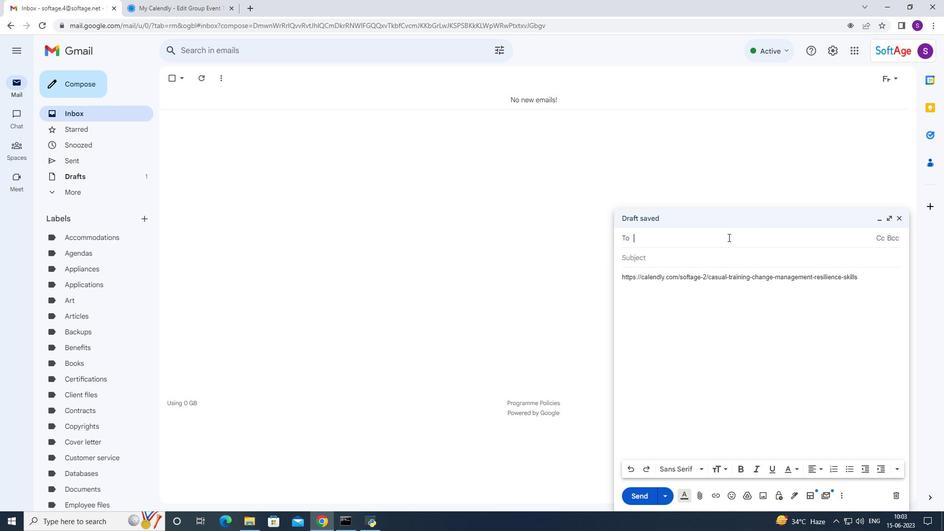 
Action: Key pressed 5
Screenshot: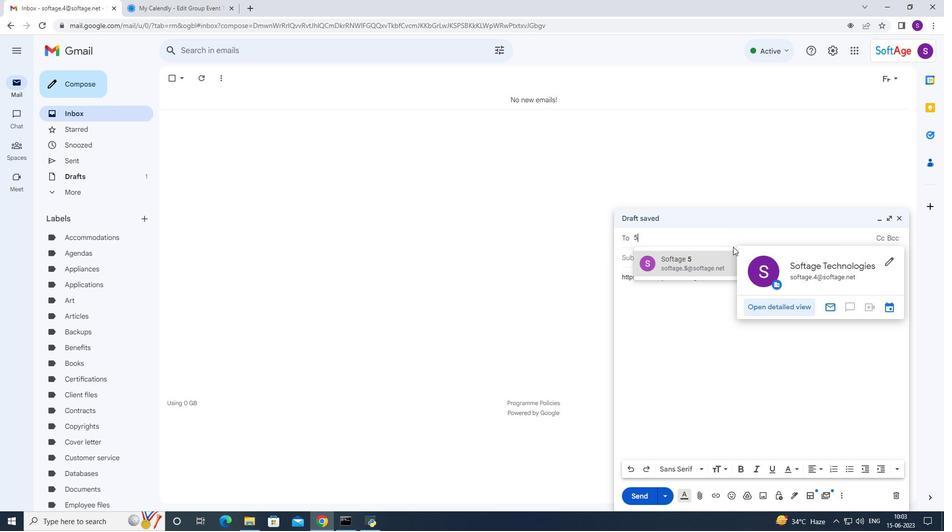 
Action: Mouse moved to (681, 265)
Screenshot: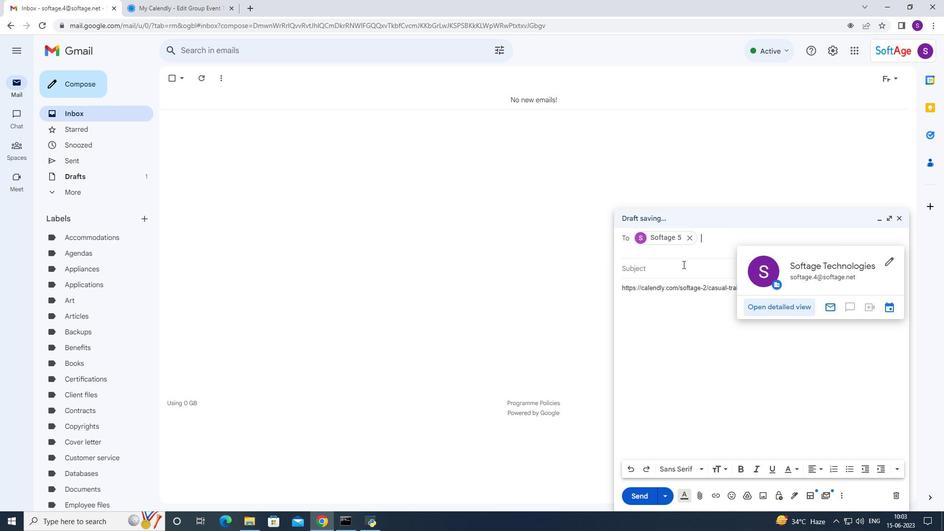 
Action: Mouse pressed left at (681, 265)
Screenshot: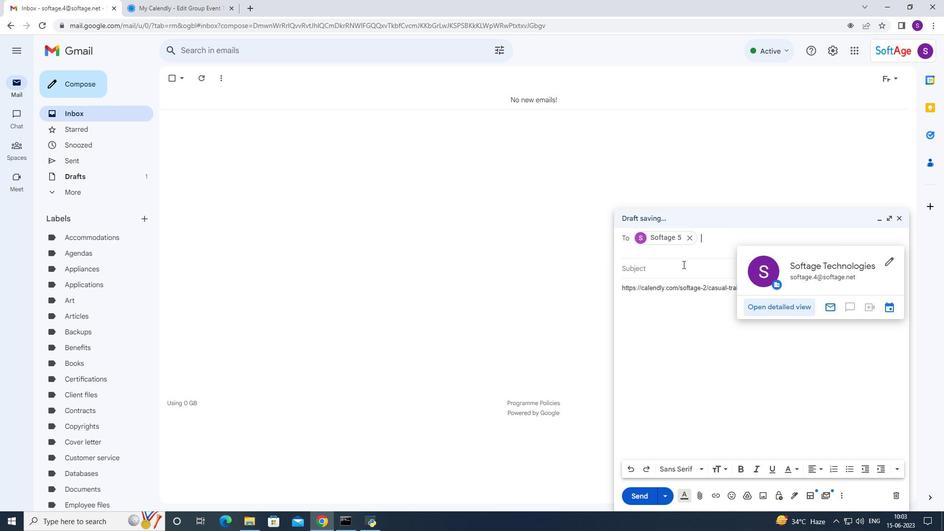 
Action: Mouse moved to (705, 249)
Screenshot: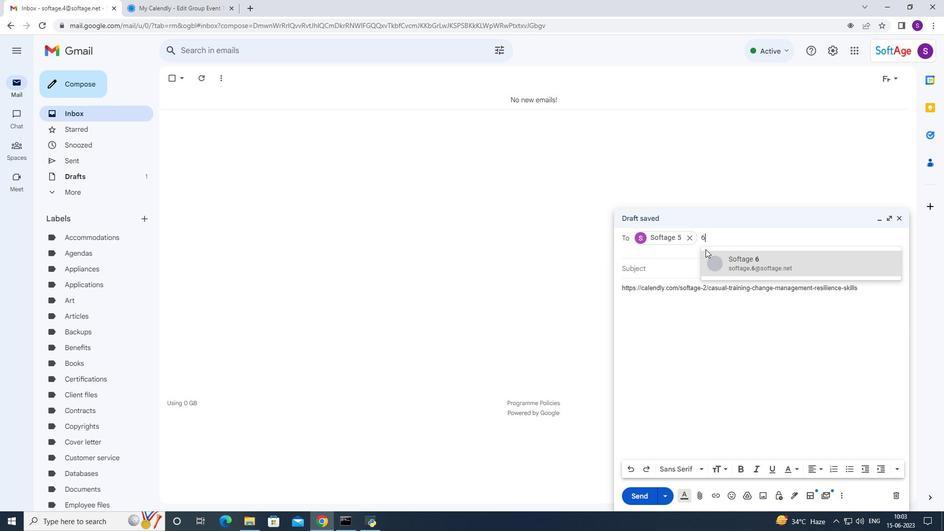 
Action: Key pressed 6
Screenshot: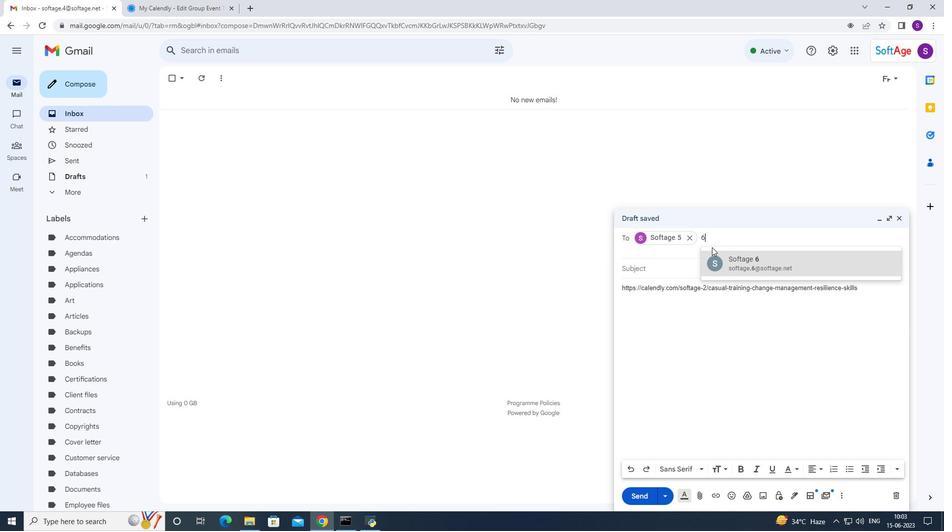 
Action: Mouse moved to (735, 250)
Screenshot: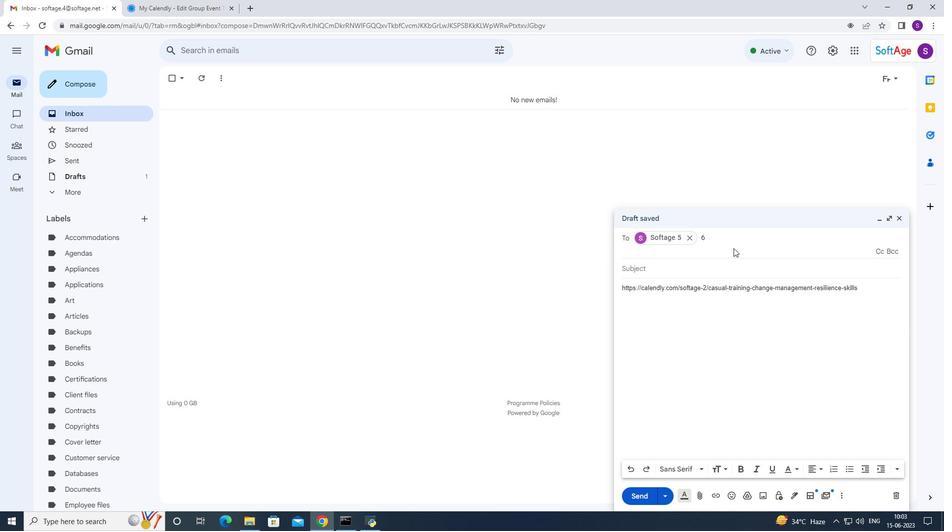 
Action: Mouse pressed left at (735, 250)
Screenshot: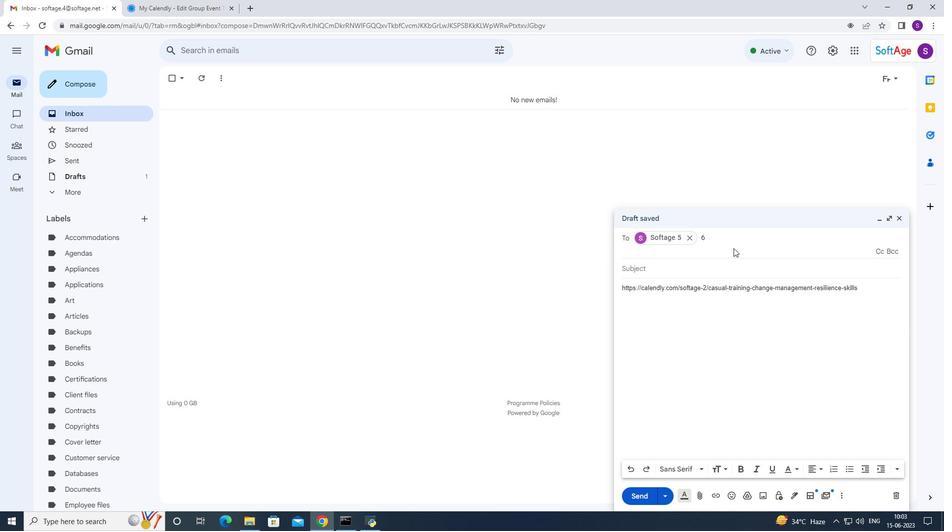 
Action: Mouse moved to (726, 244)
Screenshot: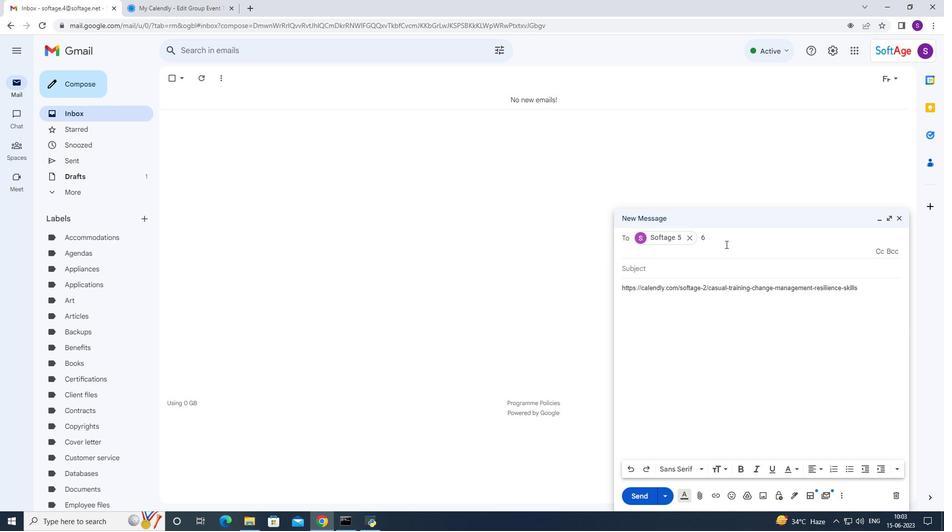 
Action: Key pressed <Key.backspace>
Screenshot: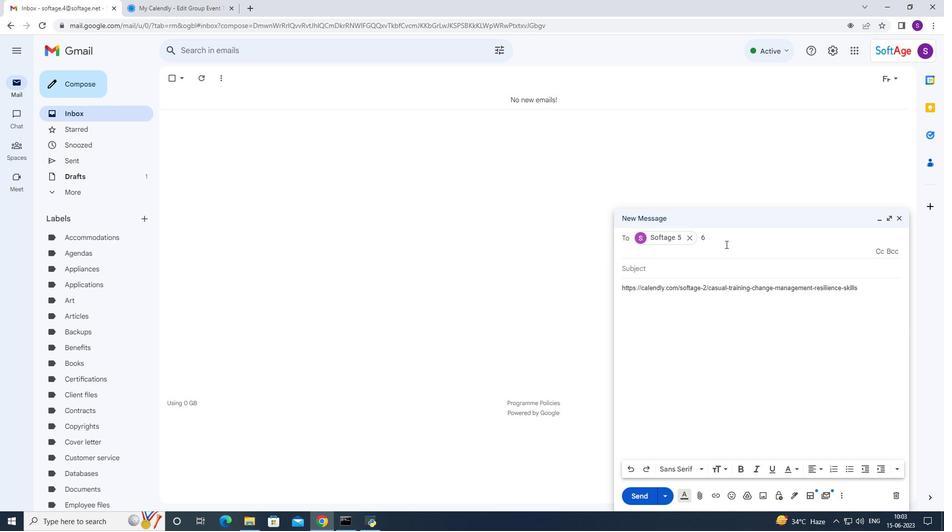 
Action: Mouse moved to (716, 237)
Screenshot: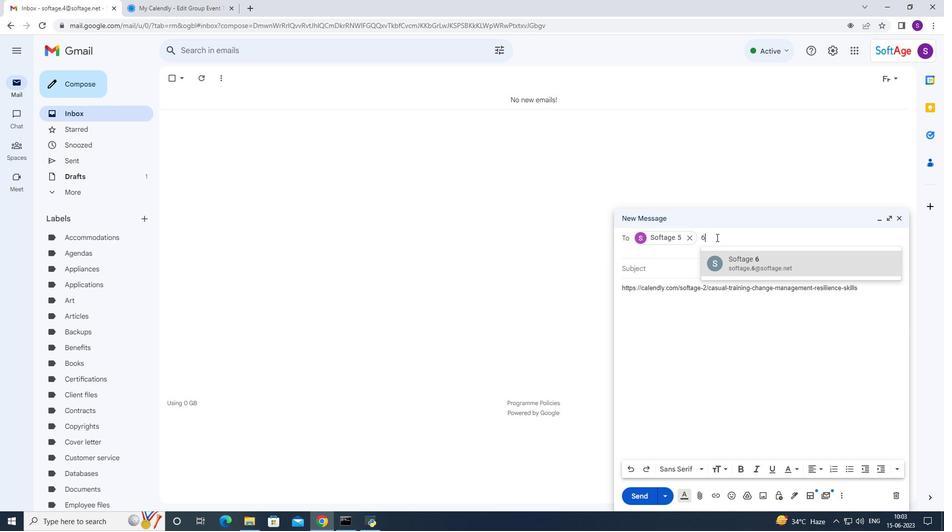 
Action: Mouse pressed left at (716, 237)
Screenshot: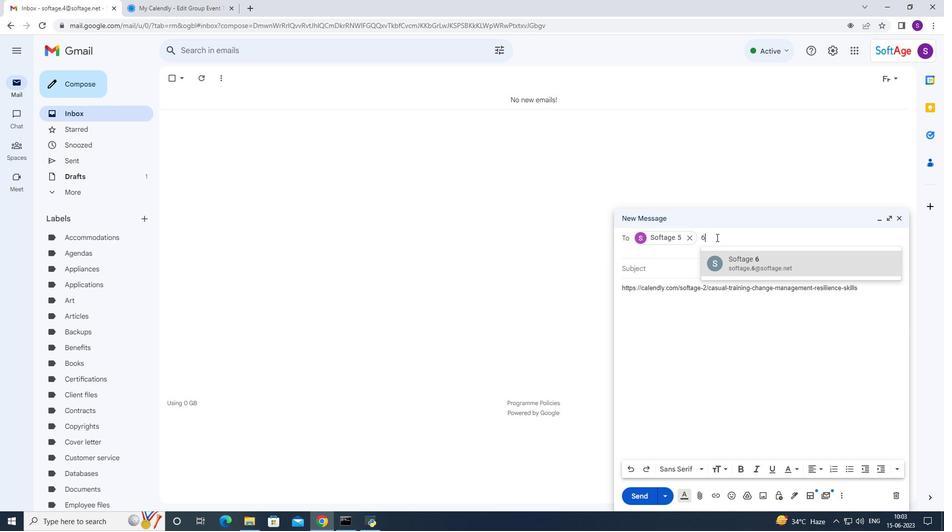 
Action: Mouse moved to (717, 258)
Screenshot: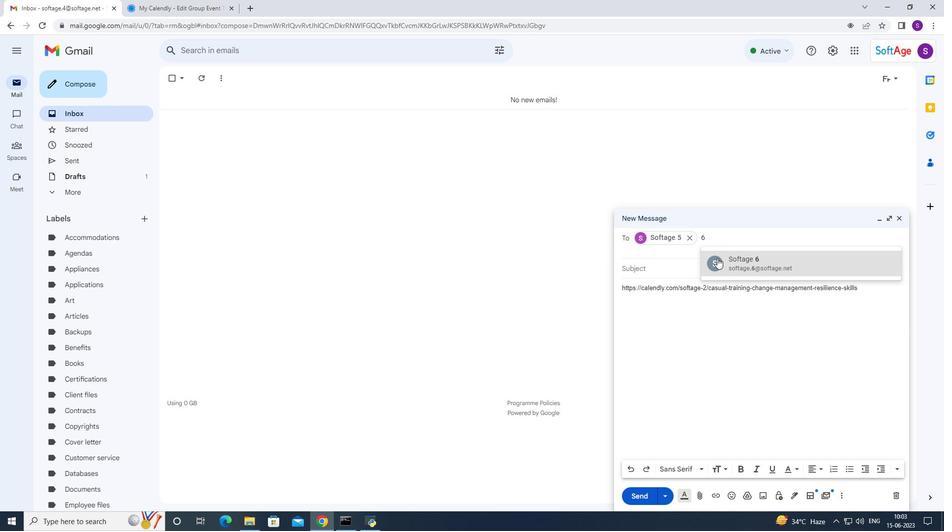 
Action: Mouse pressed left at (717, 258)
Screenshot: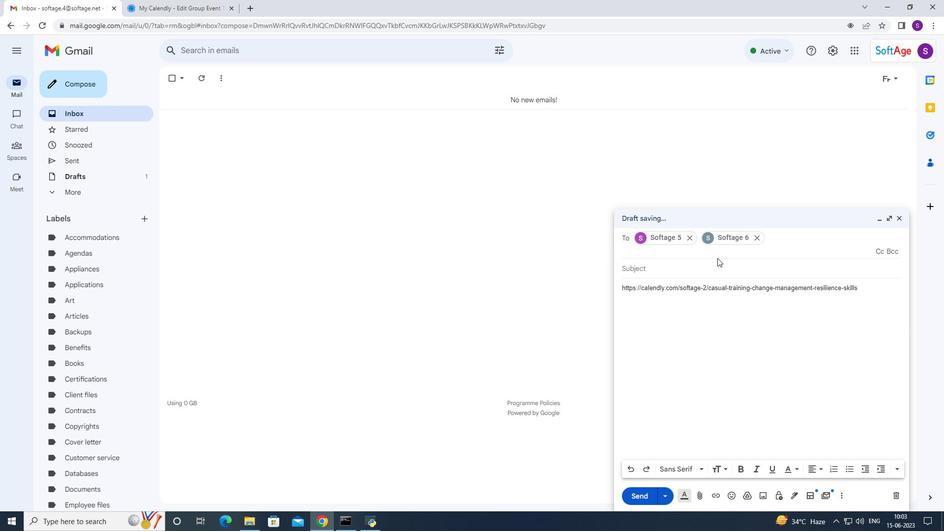 
Action: Mouse moved to (692, 260)
Screenshot: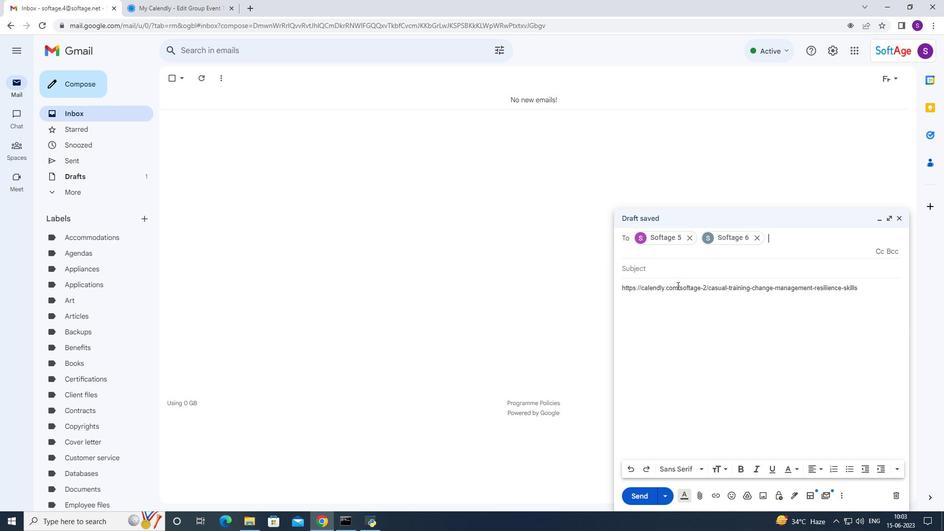 
Action: Mouse scrolled (692, 259) with delta (0, 0)
Screenshot: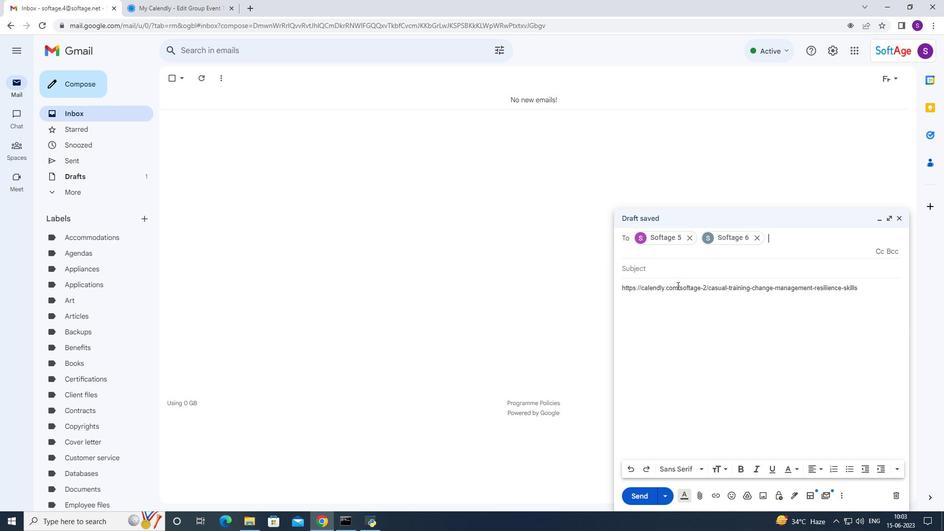 
Action: Mouse moved to (687, 267)
Screenshot: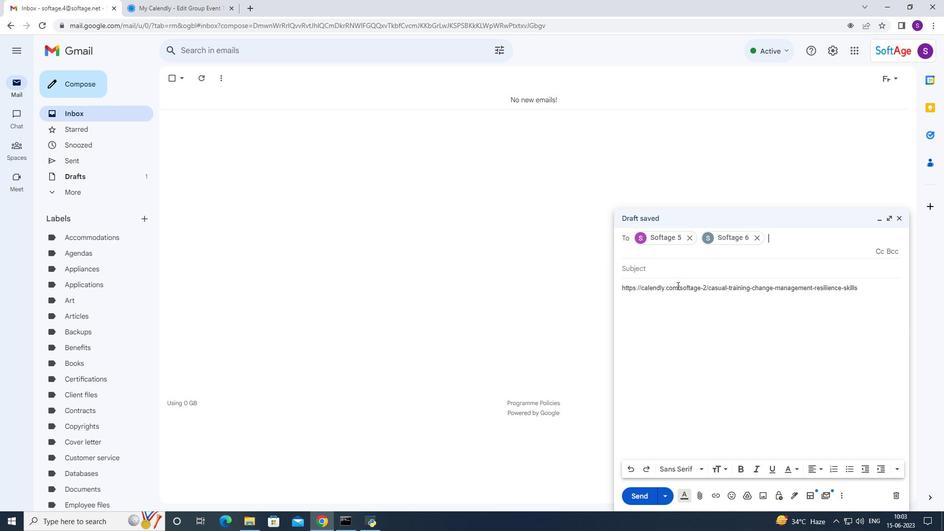 
Action: Mouse scrolled (687, 266) with delta (0, 0)
Screenshot: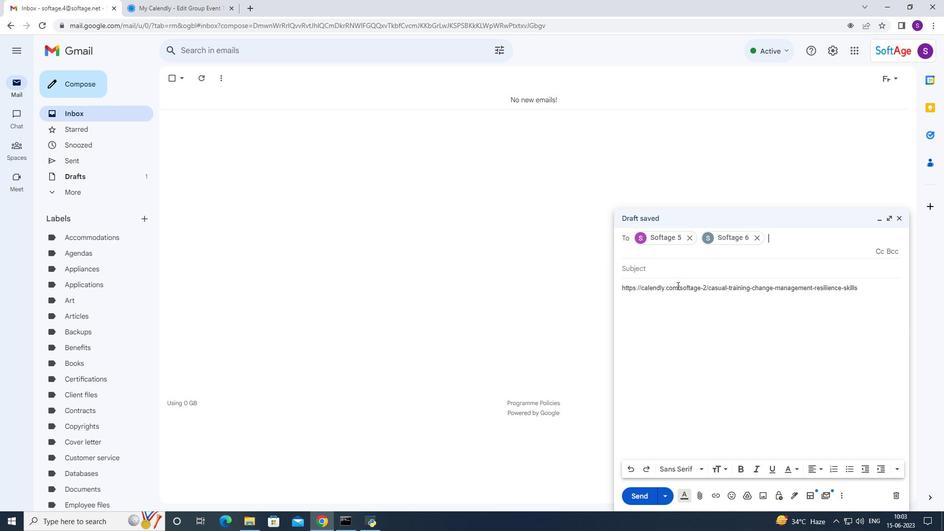 
Action: Mouse moved to (685, 270)
Screenshot: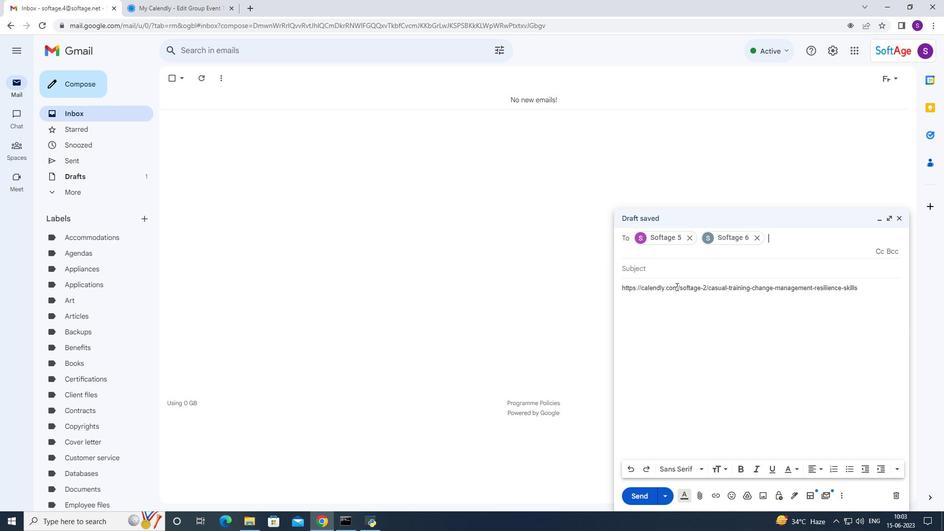 
Action: Mouse scrolled (685, 270) with delta (0, 0)
Screenshot: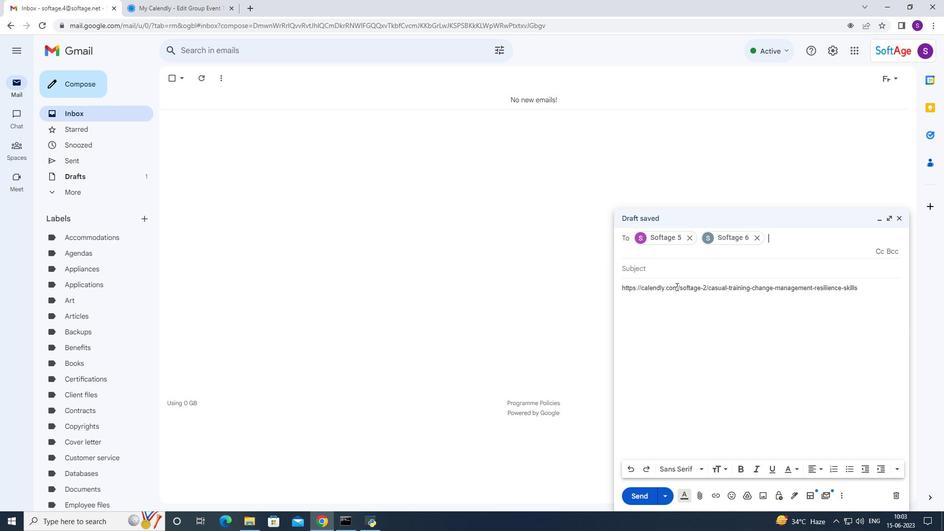 
Action: Mouse moved to (682, 273)
Screenshot: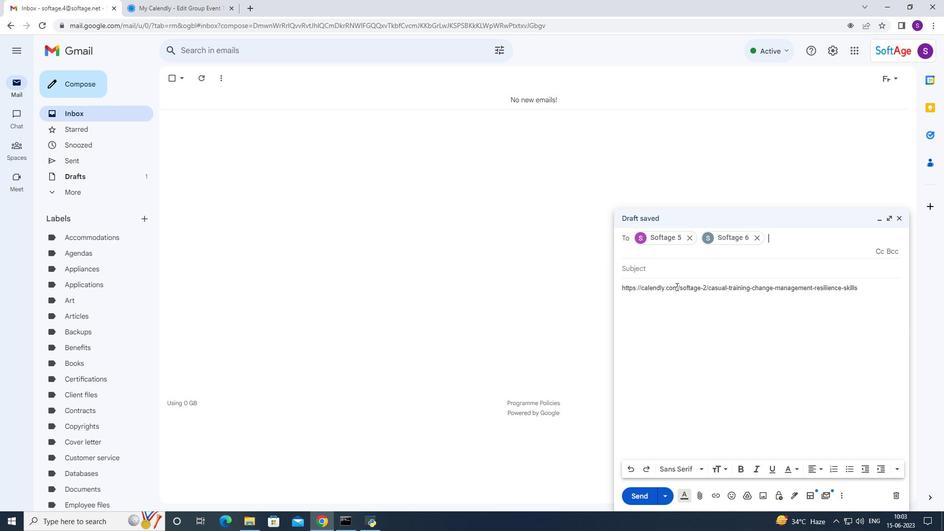 
Action: Mouse scrolled (682, 272) with delta (0, 0)
Screenshot: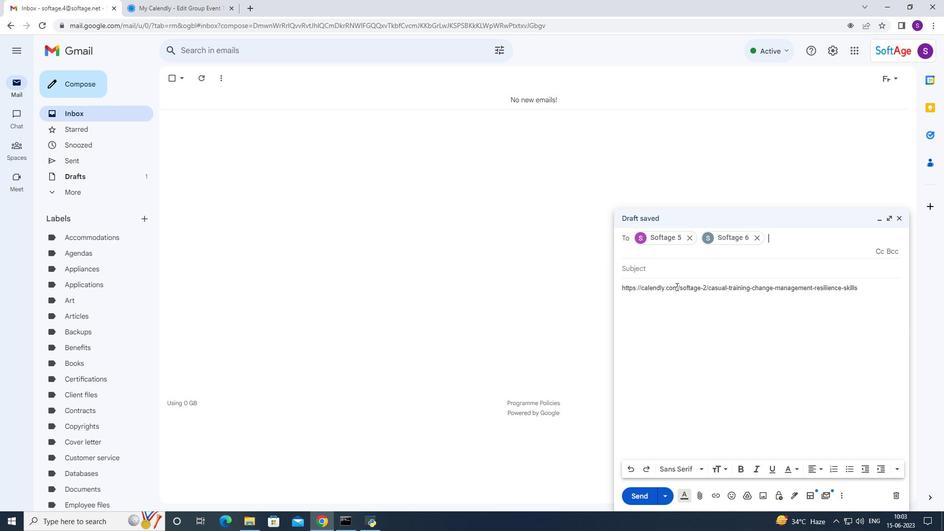 
Action: Mouse moved to (681, 273)
Screenshot: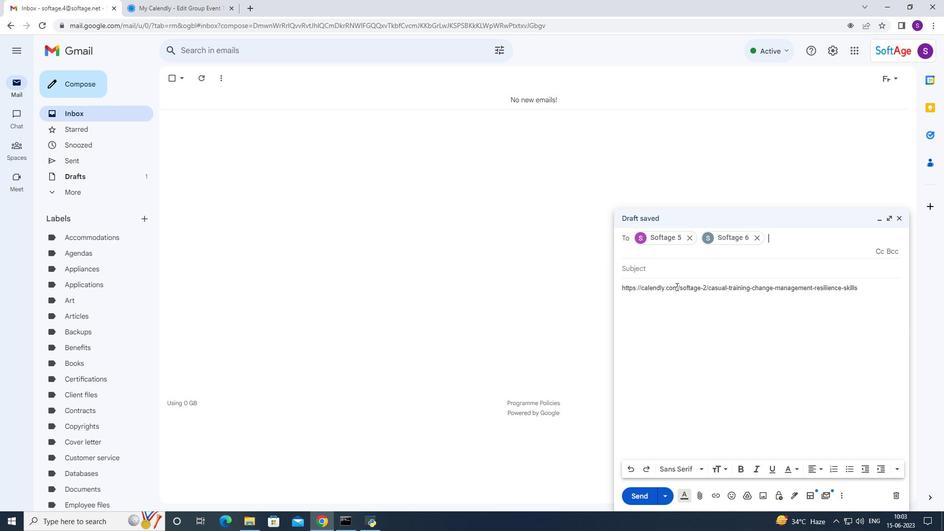 
Action: Mouse scrolled (681, 273) with delta (0, 0)
Screenshot: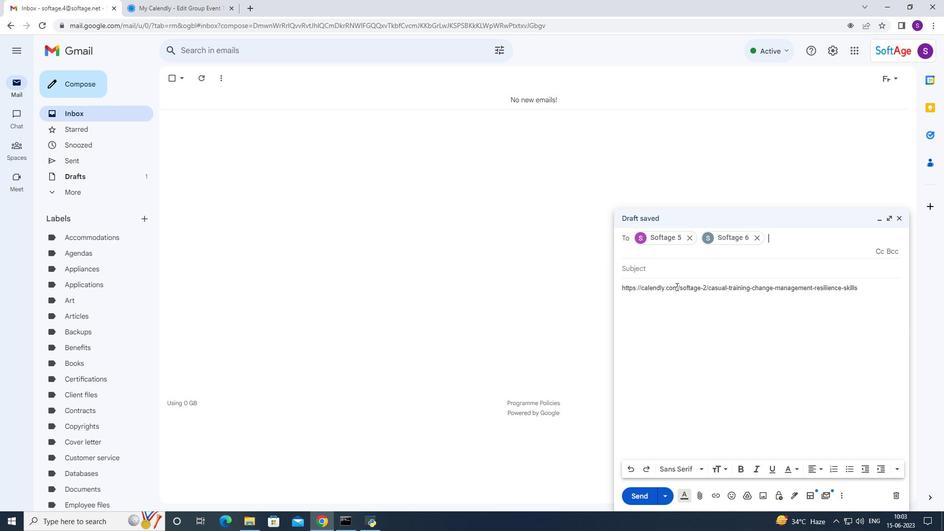 
Action: Mouse moved to (679, 276)
Screenshot: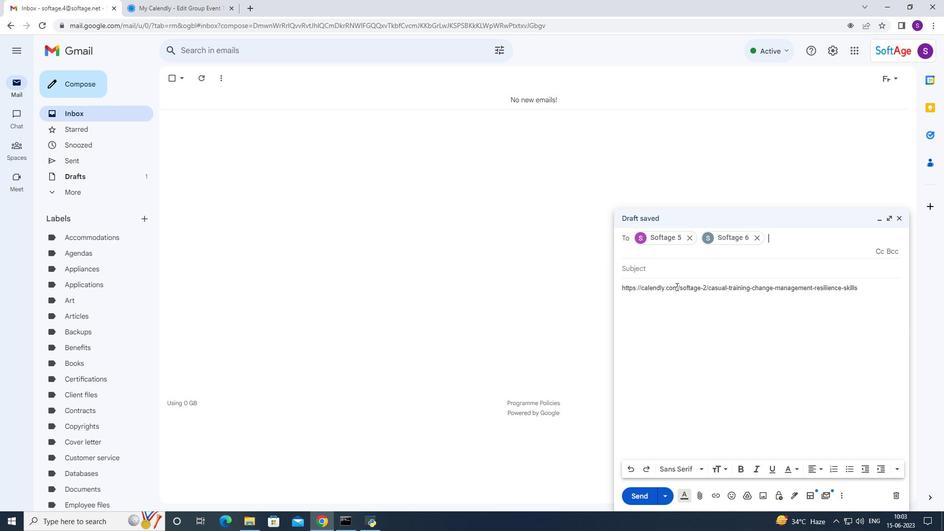 
Action: Mouse scrolled (680, 273) with delta (0, 0)
Screenshot: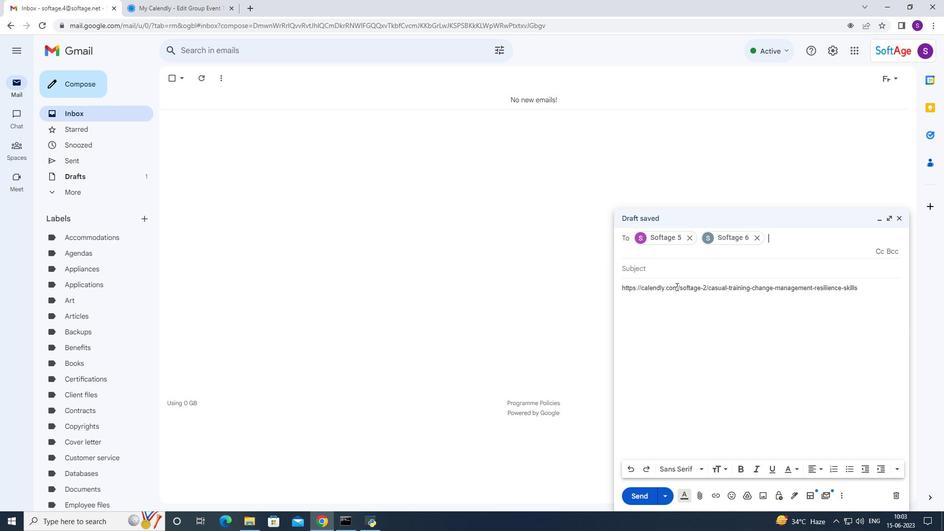 
Action: Mouse moved to (677, 285)
Screenshot: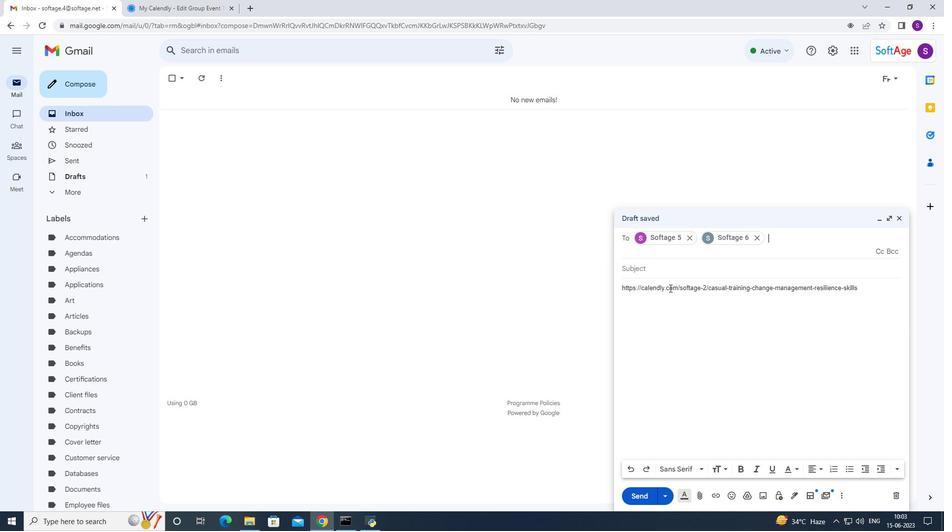 
Action: Mouse scrolled (677, 286) with delta (0, 0)
Screenshot: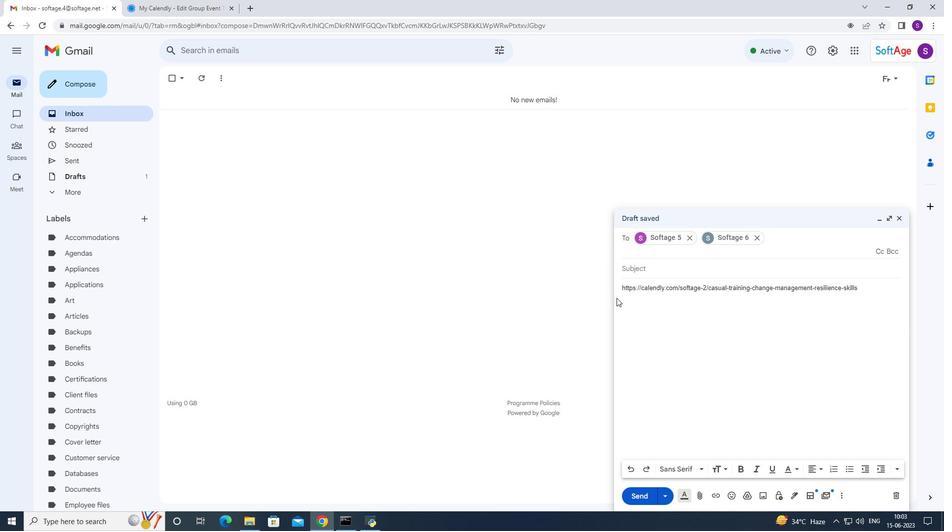 
Action: Mouse moved to (639, 490)
Screenshot: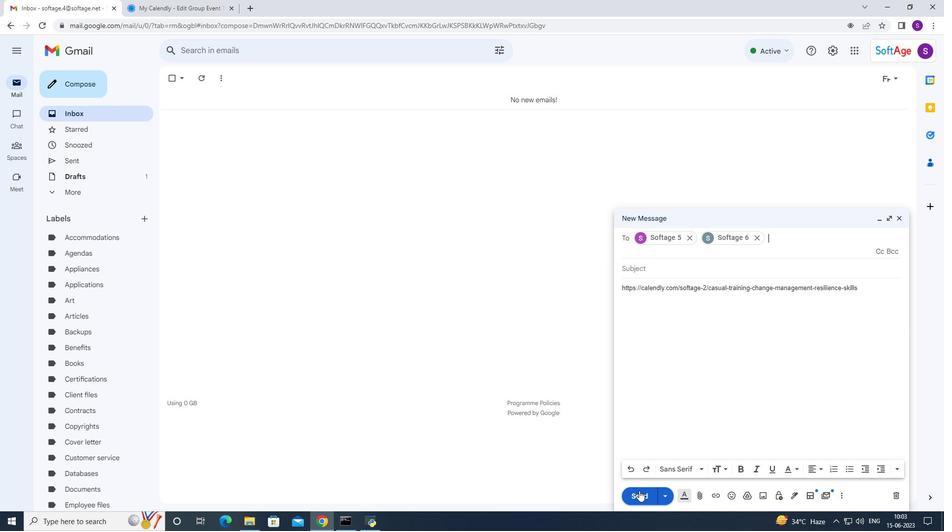 
Action: Mouse pressed left at (639, 490)
Screenshot: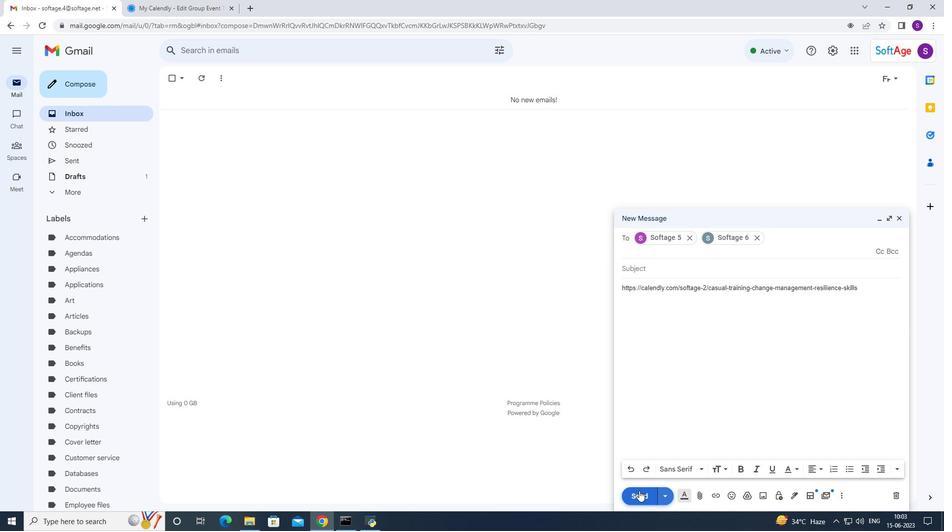
Action: Mouse moved to (634, 488)
Screenshot: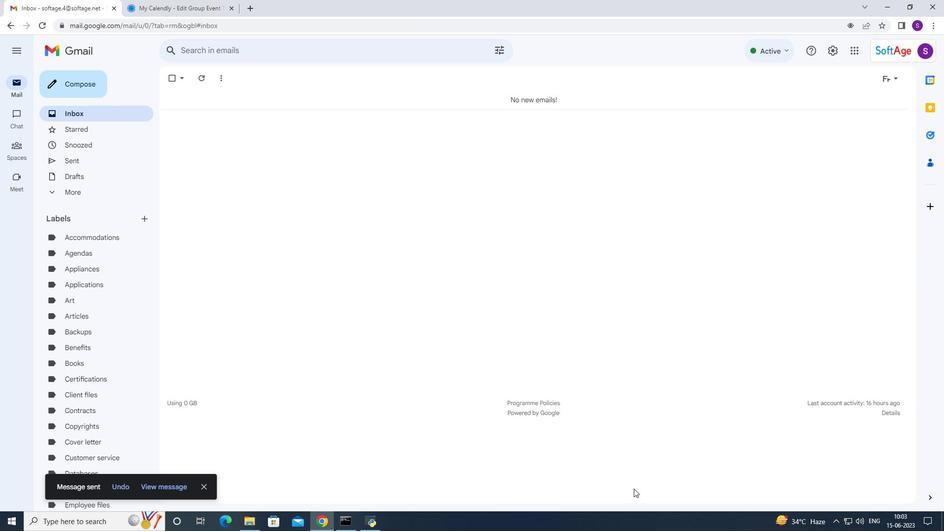 
